 Task: Find connections with filter location Shīshgarh with filter topic #Mindfulnesswith filter profile language French with filter current company NPTEL with filter school Gujarat University with filter industry Fisheries with filter service category Nonprofit Consulting with filter keywords title Merchandising Associate
Action: Mouse moved to (701, 98)
Screenshot: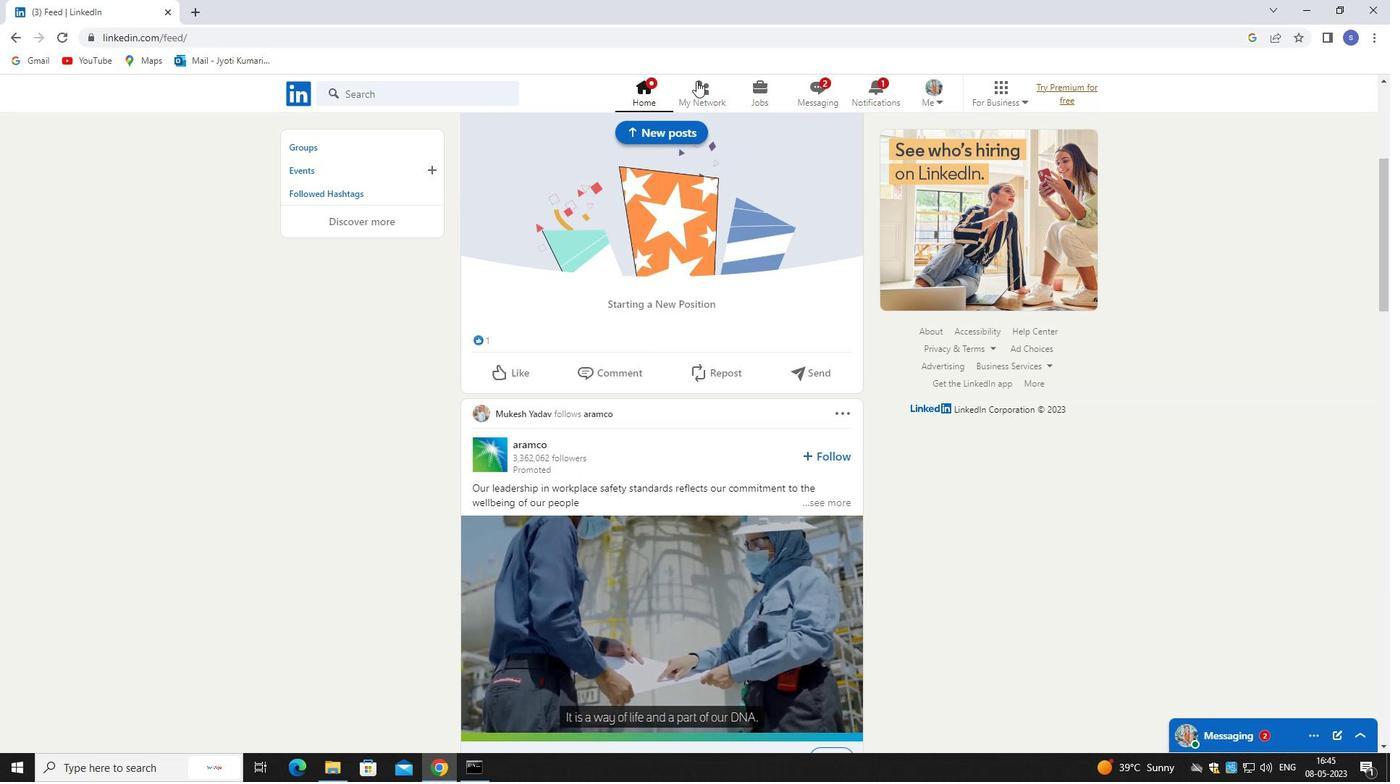 
Action: Mouse pressed left at (701, 98)
Screenshot: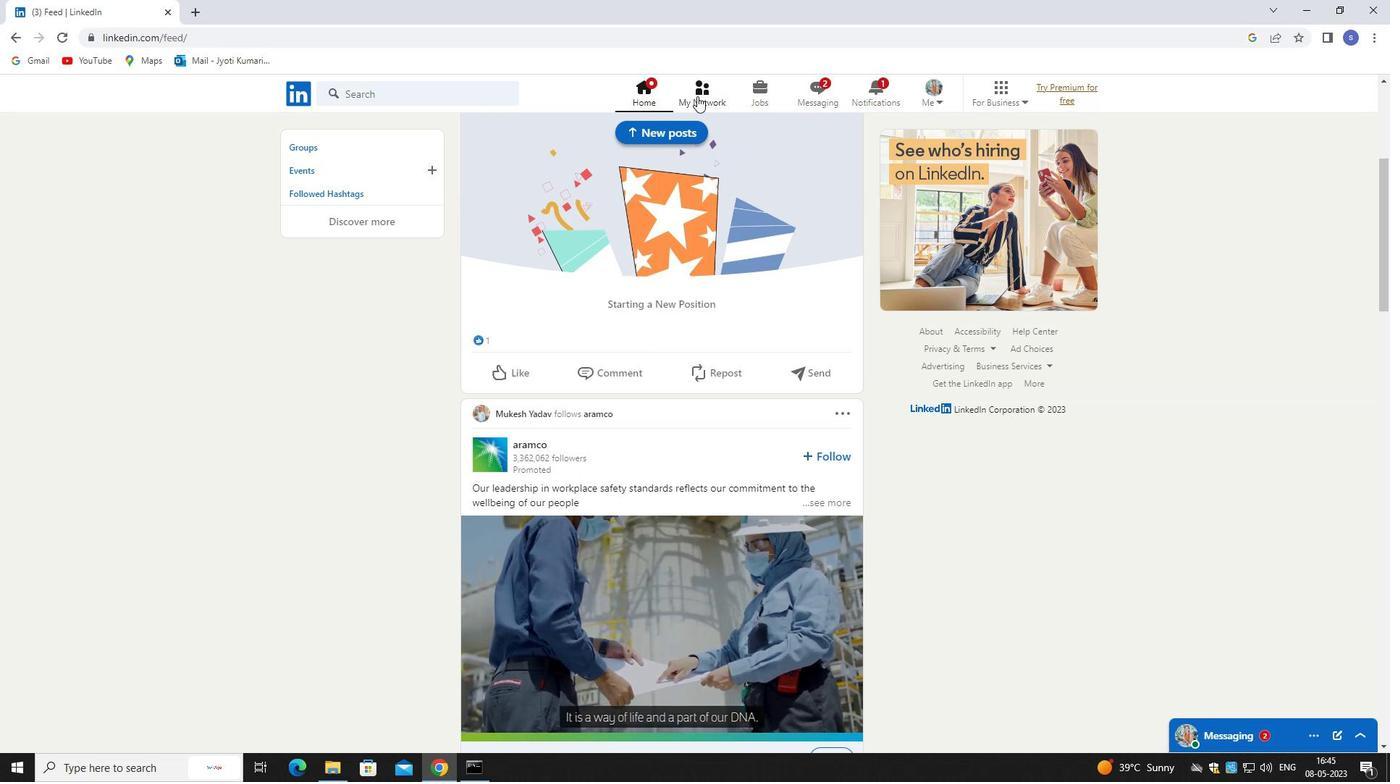 
Action: Mouse moved to (702, 98)
Screenshot: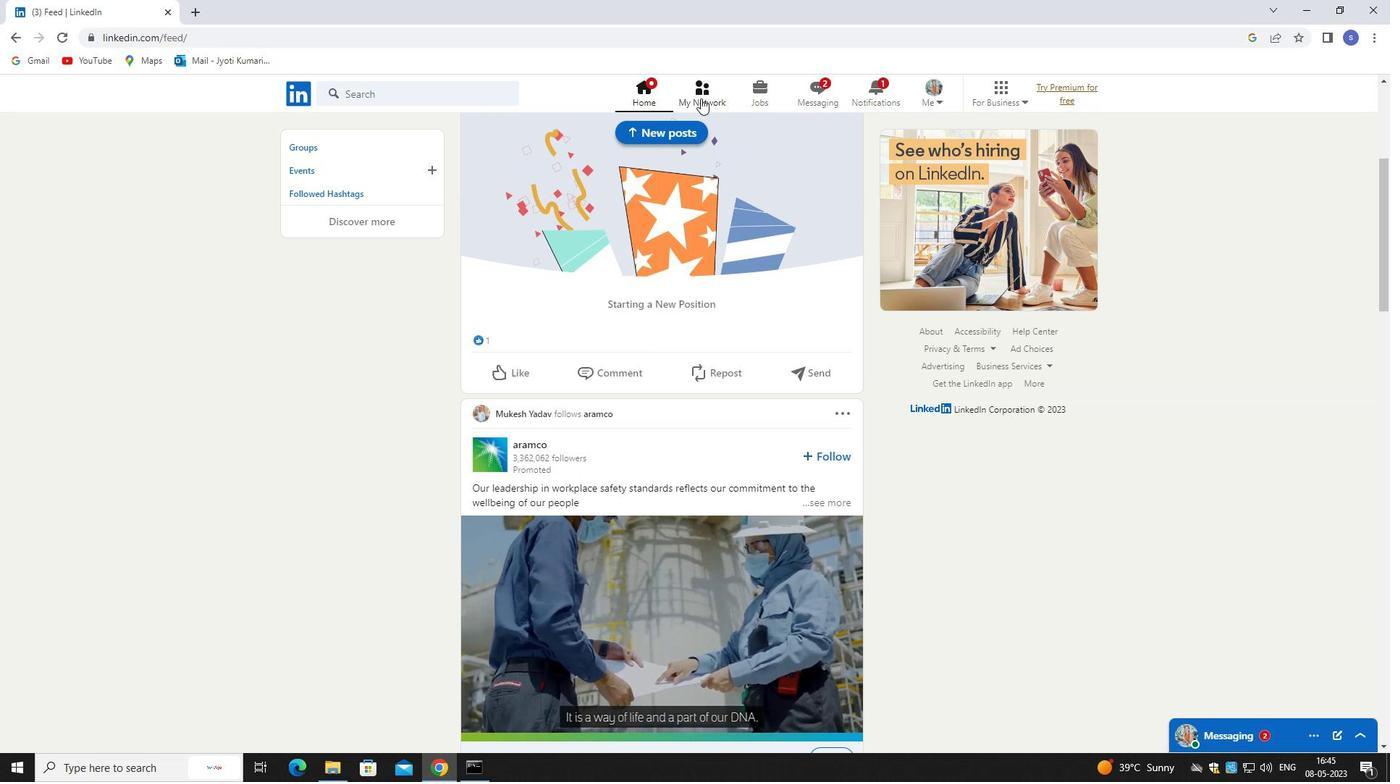 
Action: Mouse pressed left at (702, 98)
Screenshot: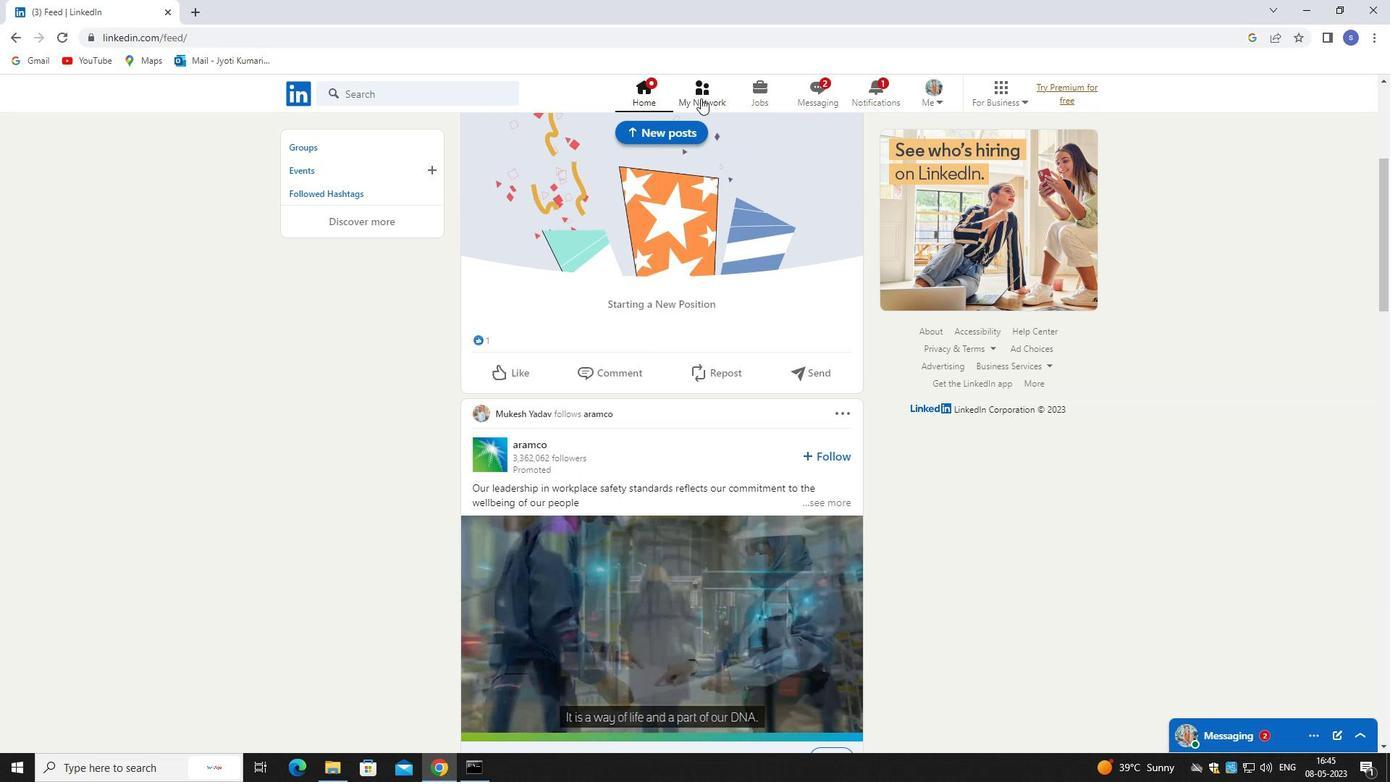 
Action: Mouse moved to (370, 168)
Screenshot: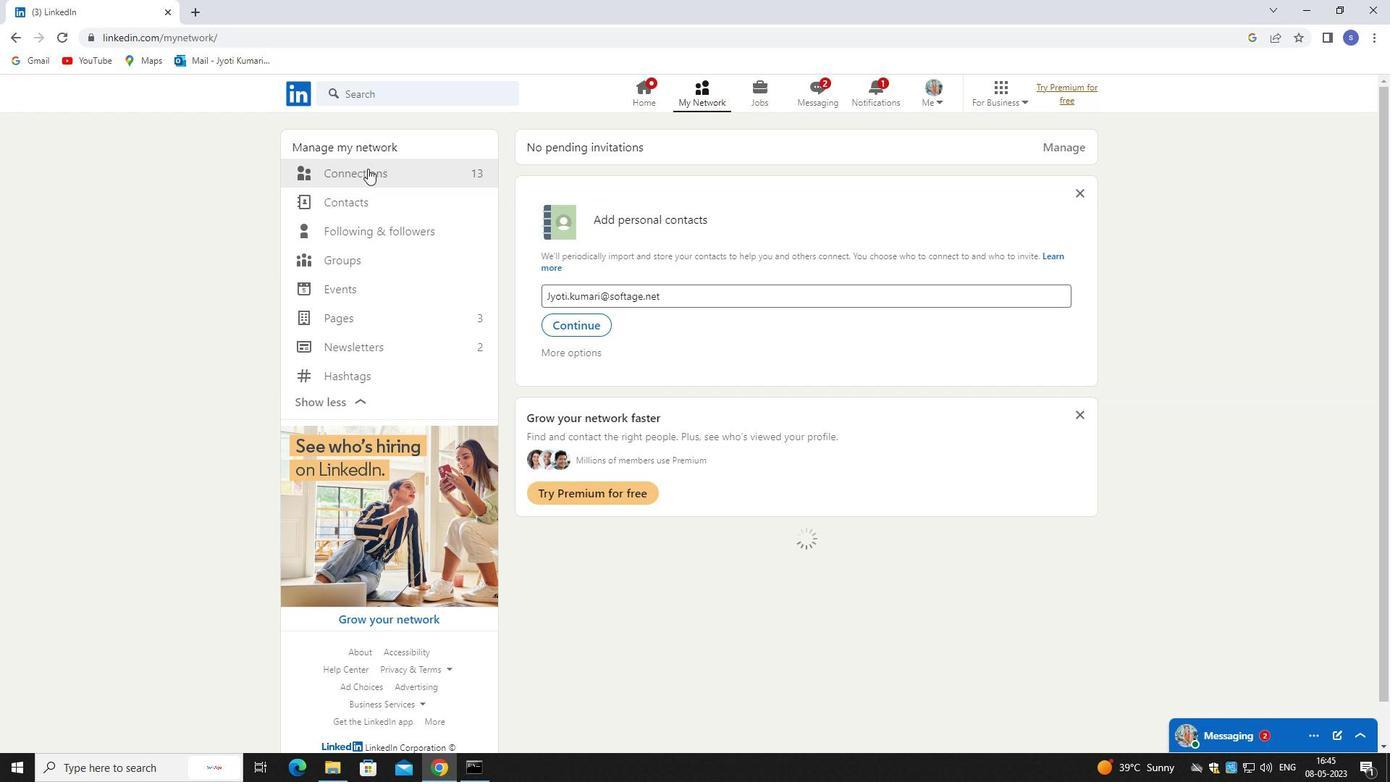 
Action: Mouse pressed left at (370, 168)
Screenshot: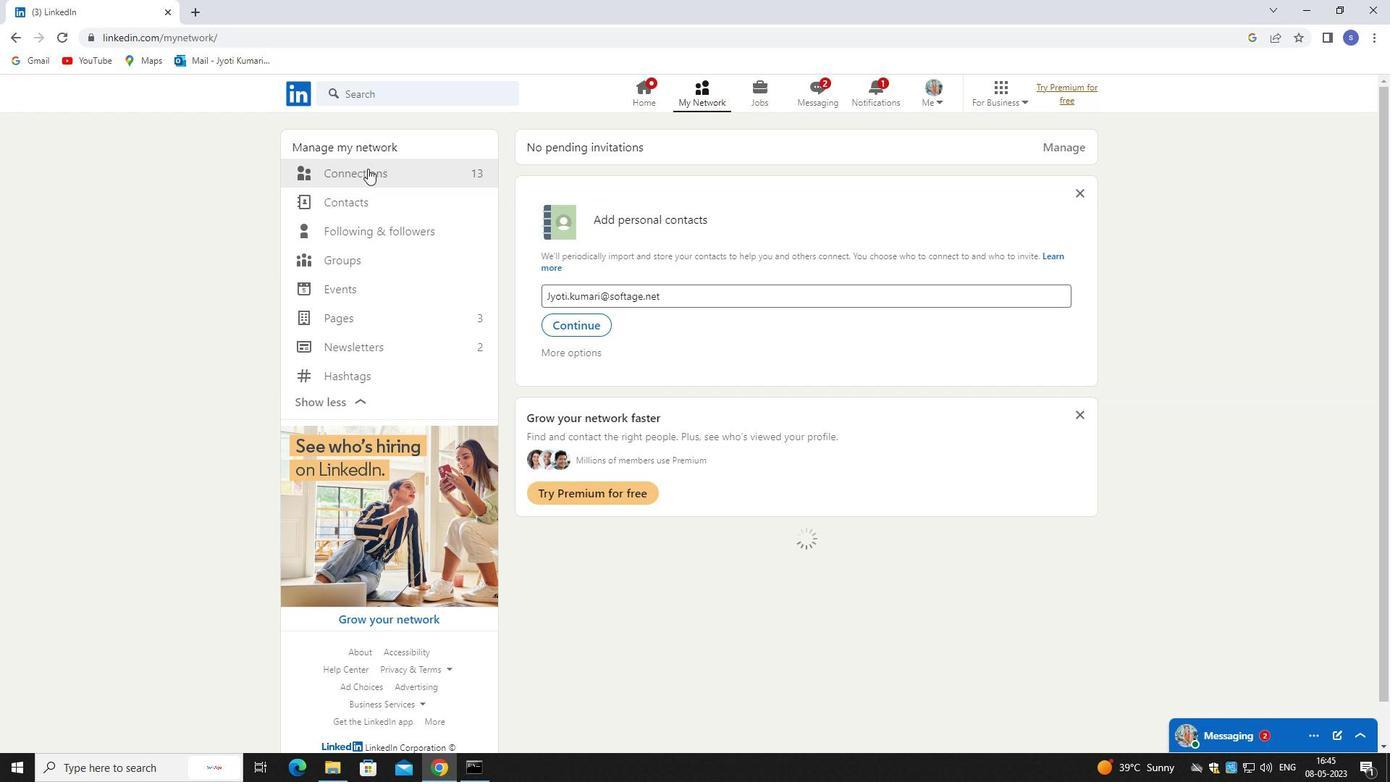 
Action: Mouse pressed left at (370, 168)
Screenshot: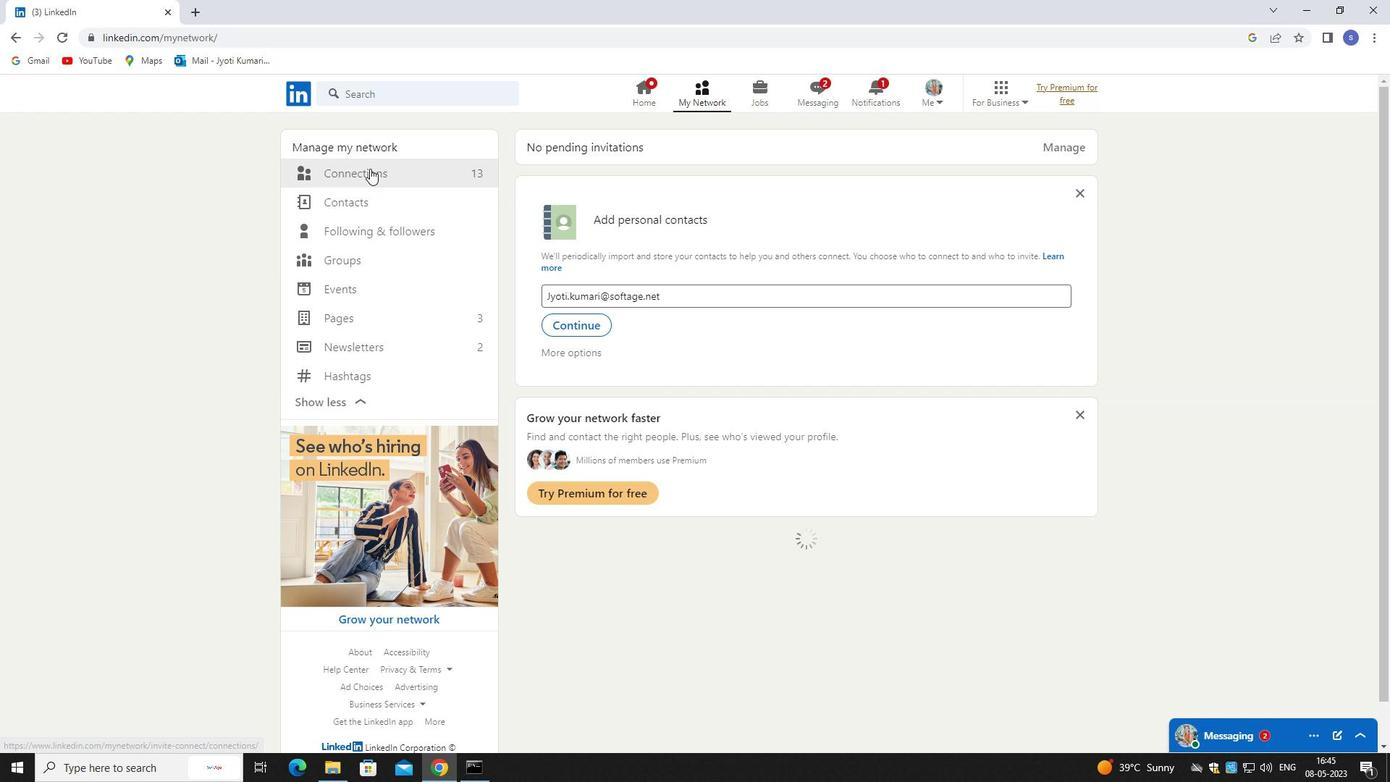 
Action: Mouse moved to (801, 169)
Screenshot: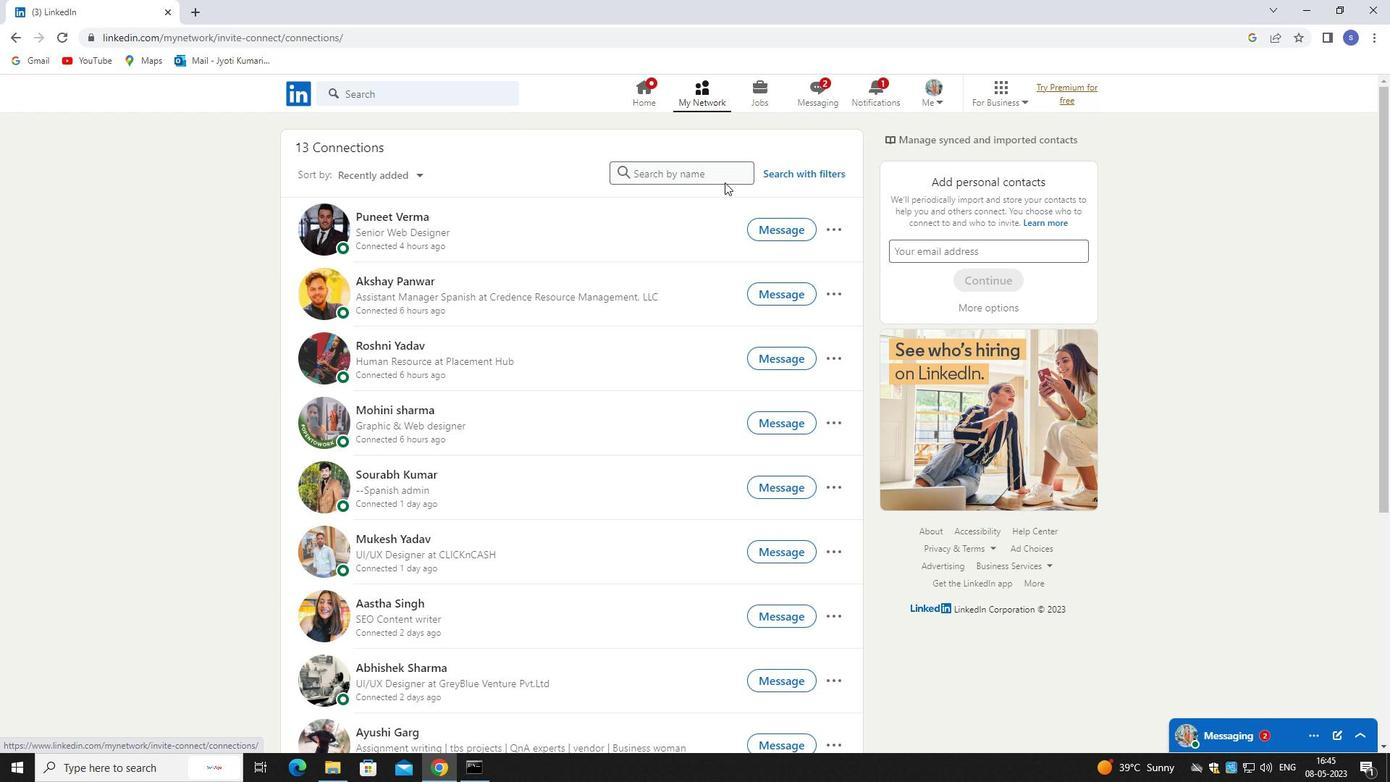 
Action: Mouse pressed left at (801, 169)
Screenshot: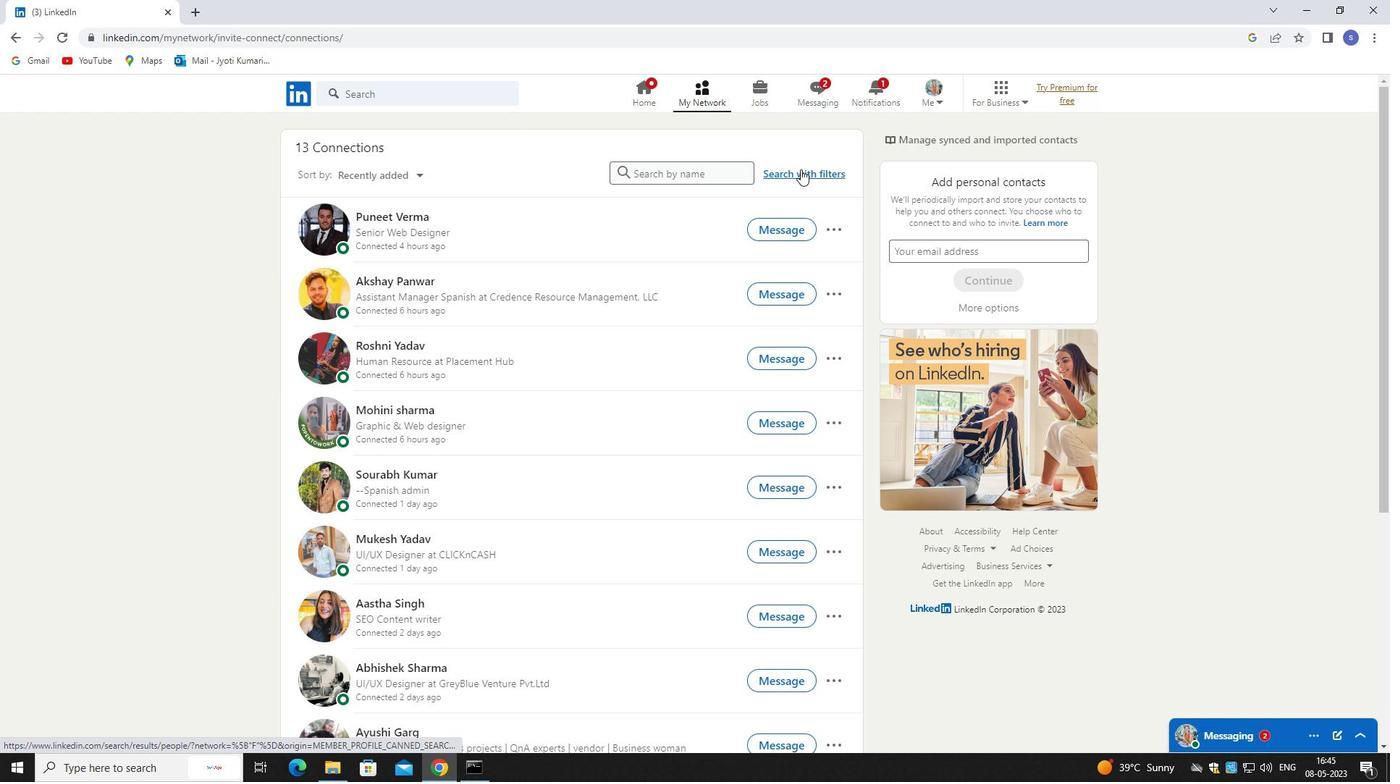 
Action: Mouse moved to (744, 136)
Screenshot: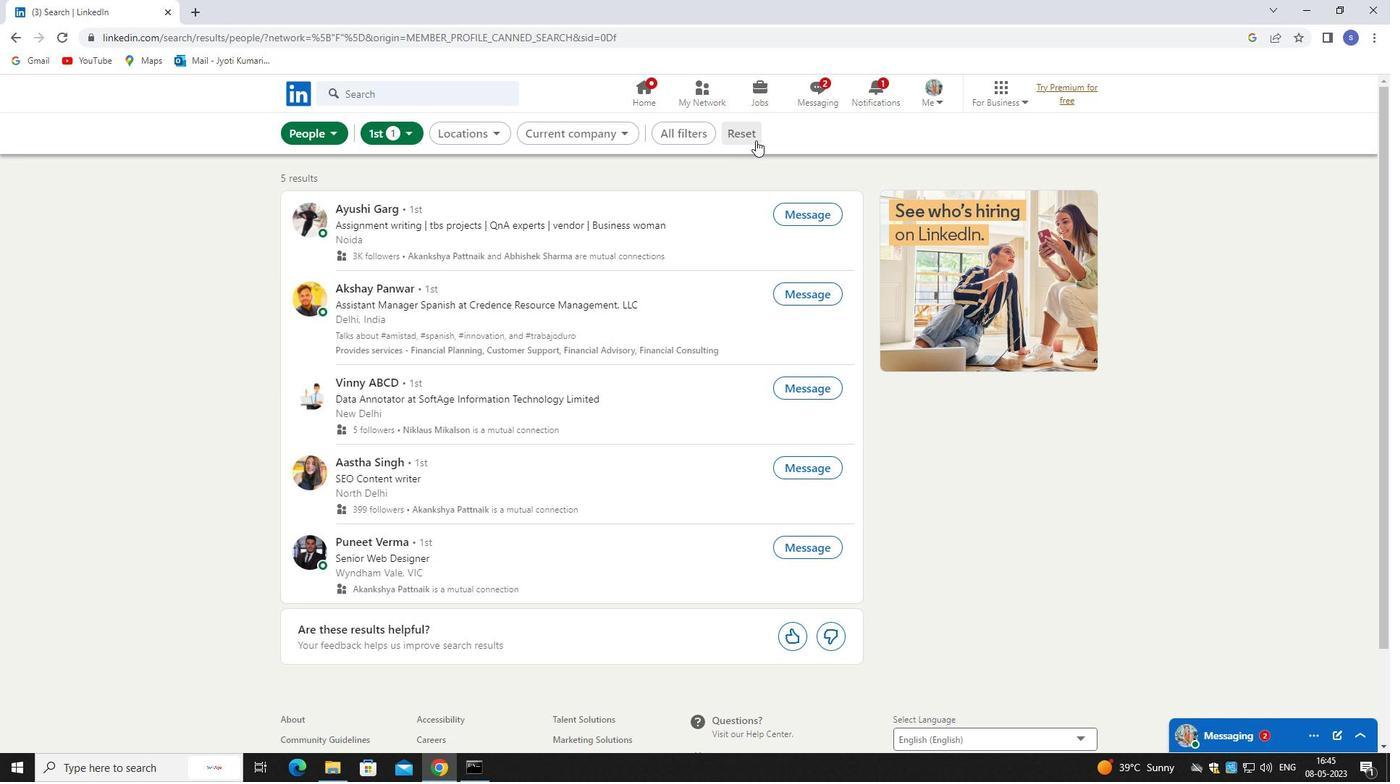 
Action: Mouse pressed left at (744, 136)
Screenshot: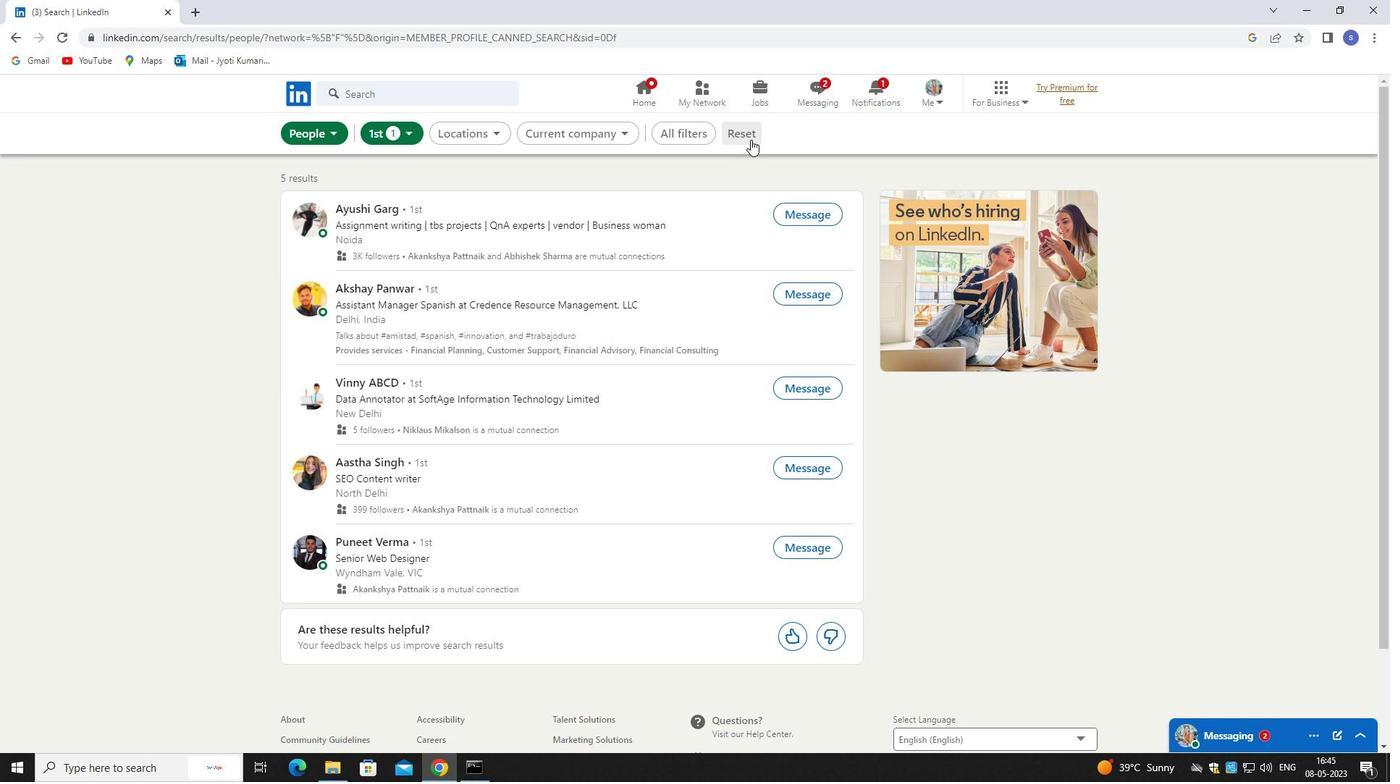 
Action: Mouse moved to (714, 135)
Screenshot: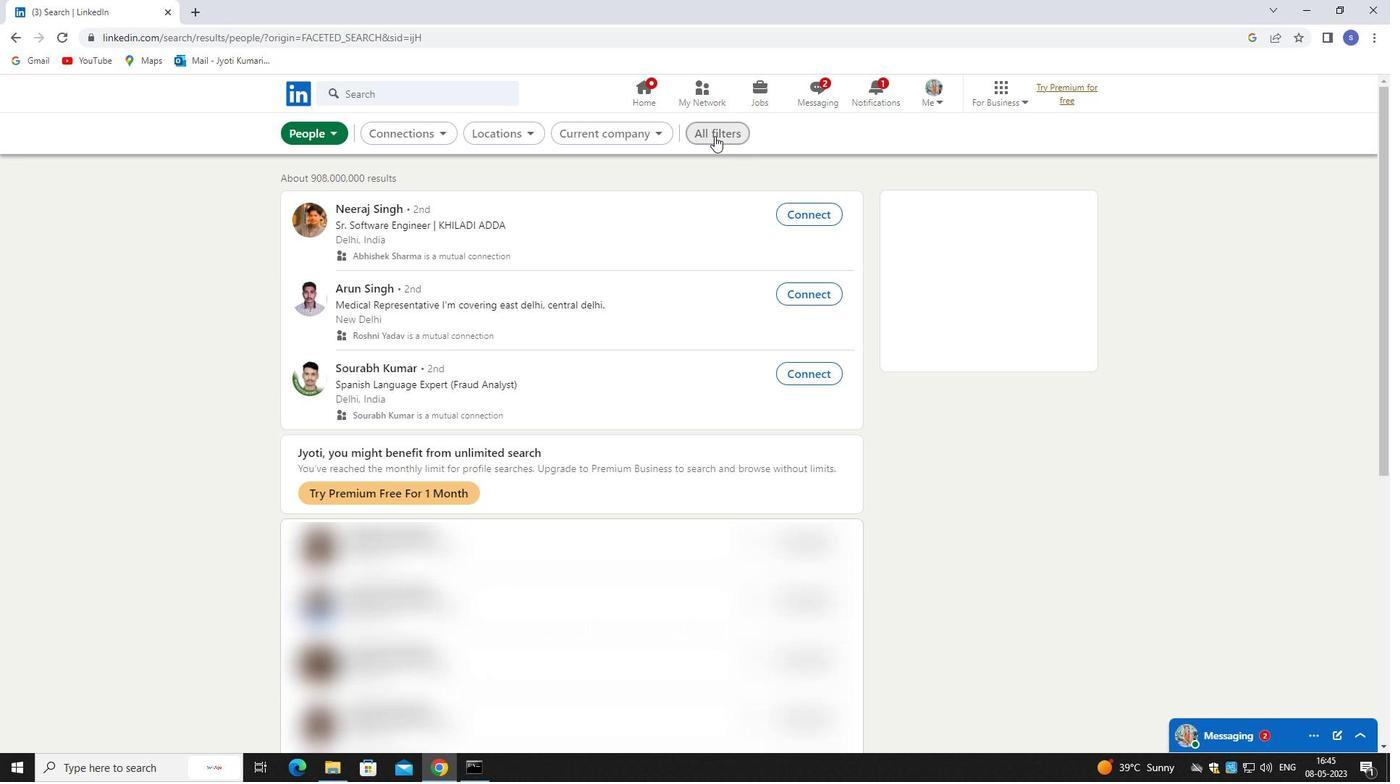 
Action: Mouse pressed left at (714, 135)
Screenshot: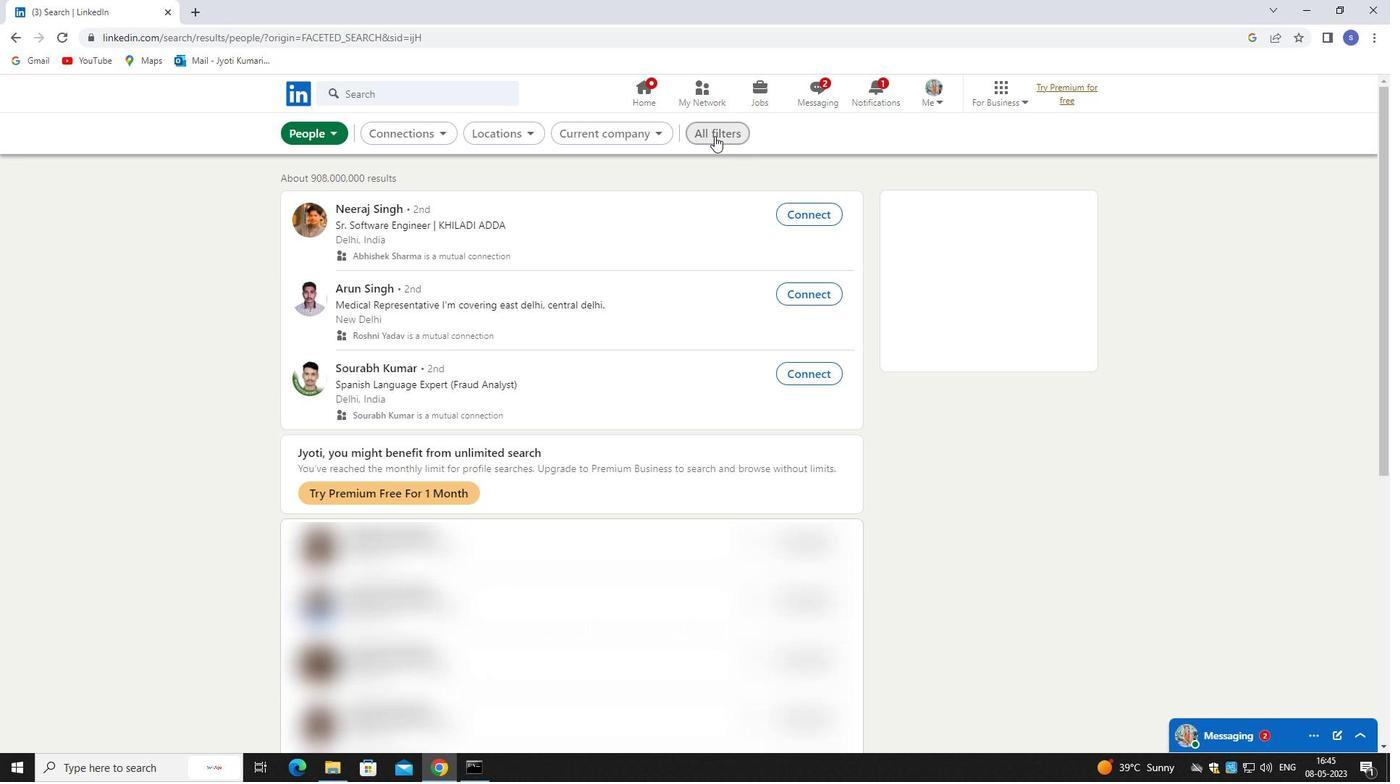 
Action: Mouse moved to (1227, 574)
Screenshot: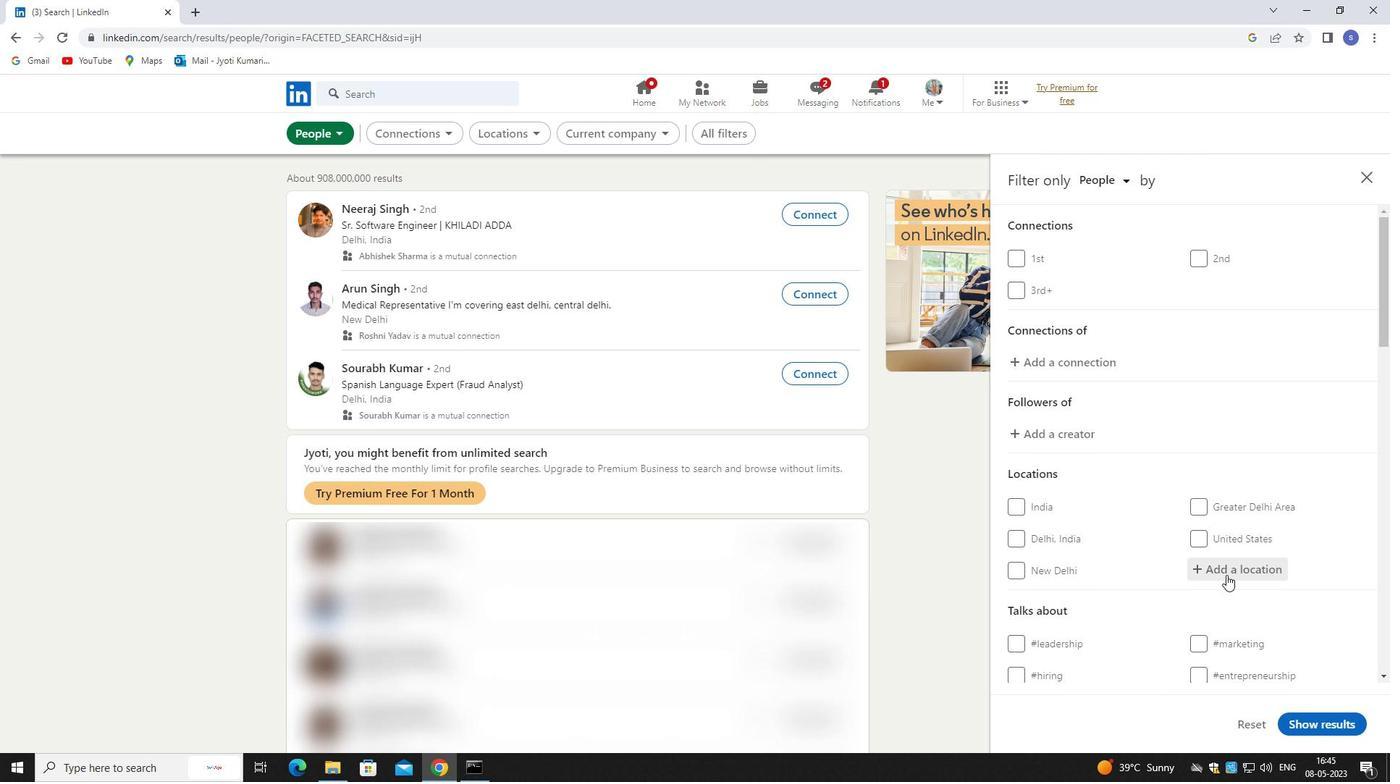 
Action: Mouse pressed left at (1227, 574)
Screenshot: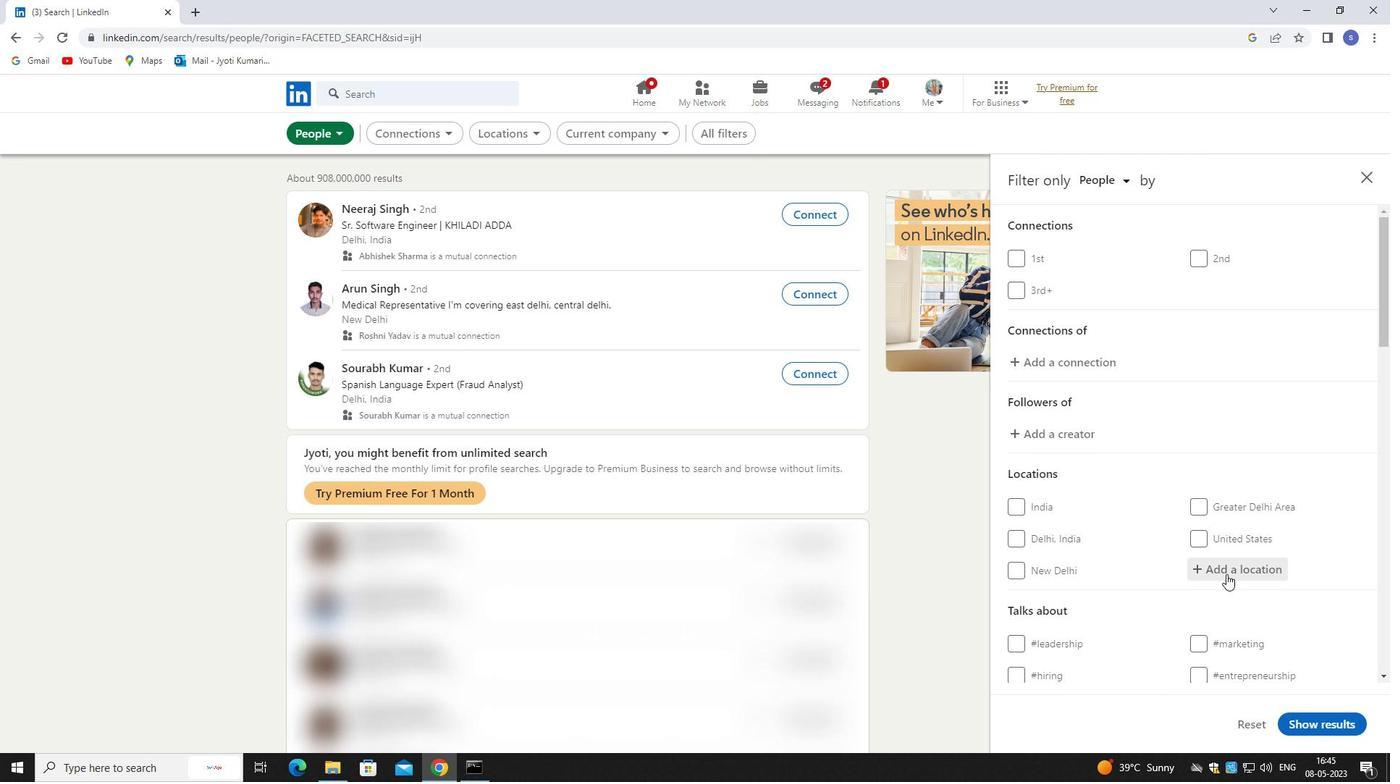 
Action: Mouse moved to (1148, 577)
Screenshot: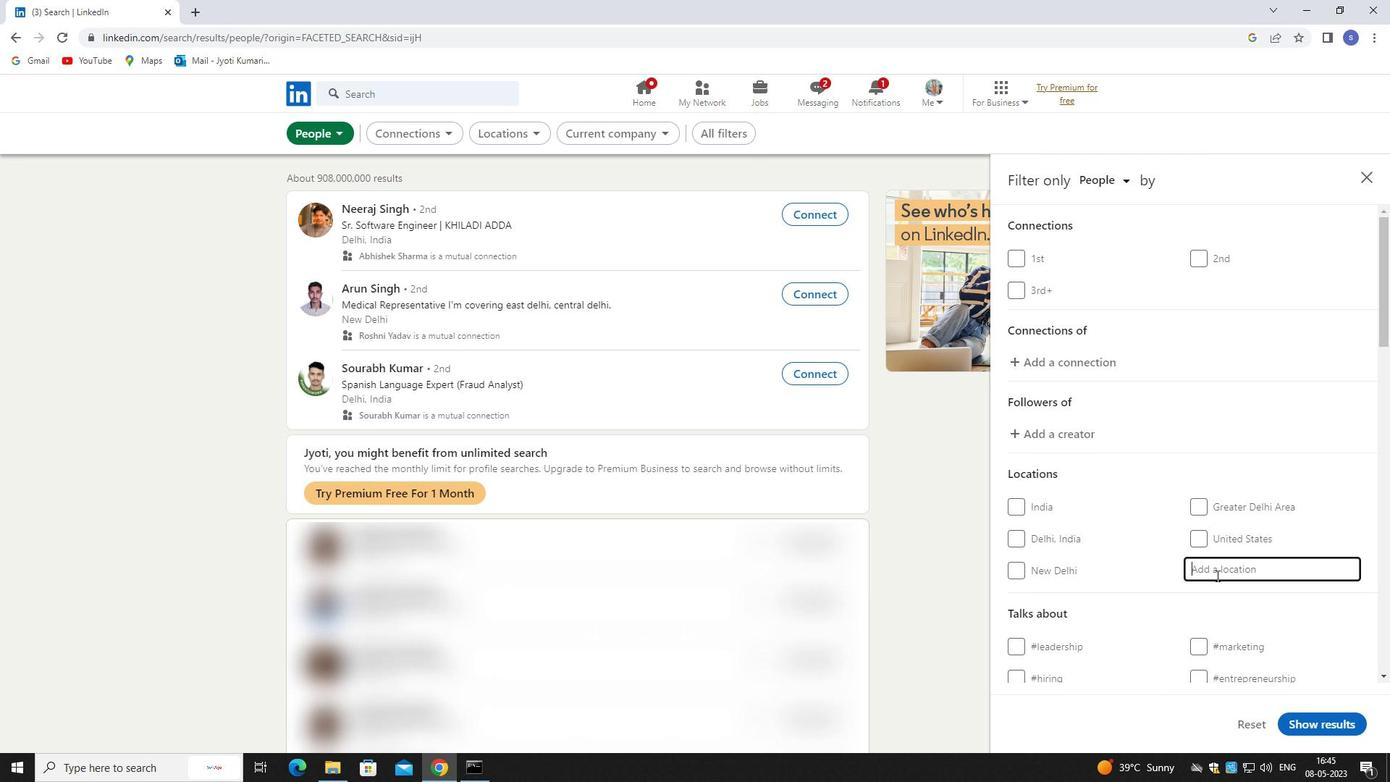 
Action: Key pressed shisgar
Screenshot: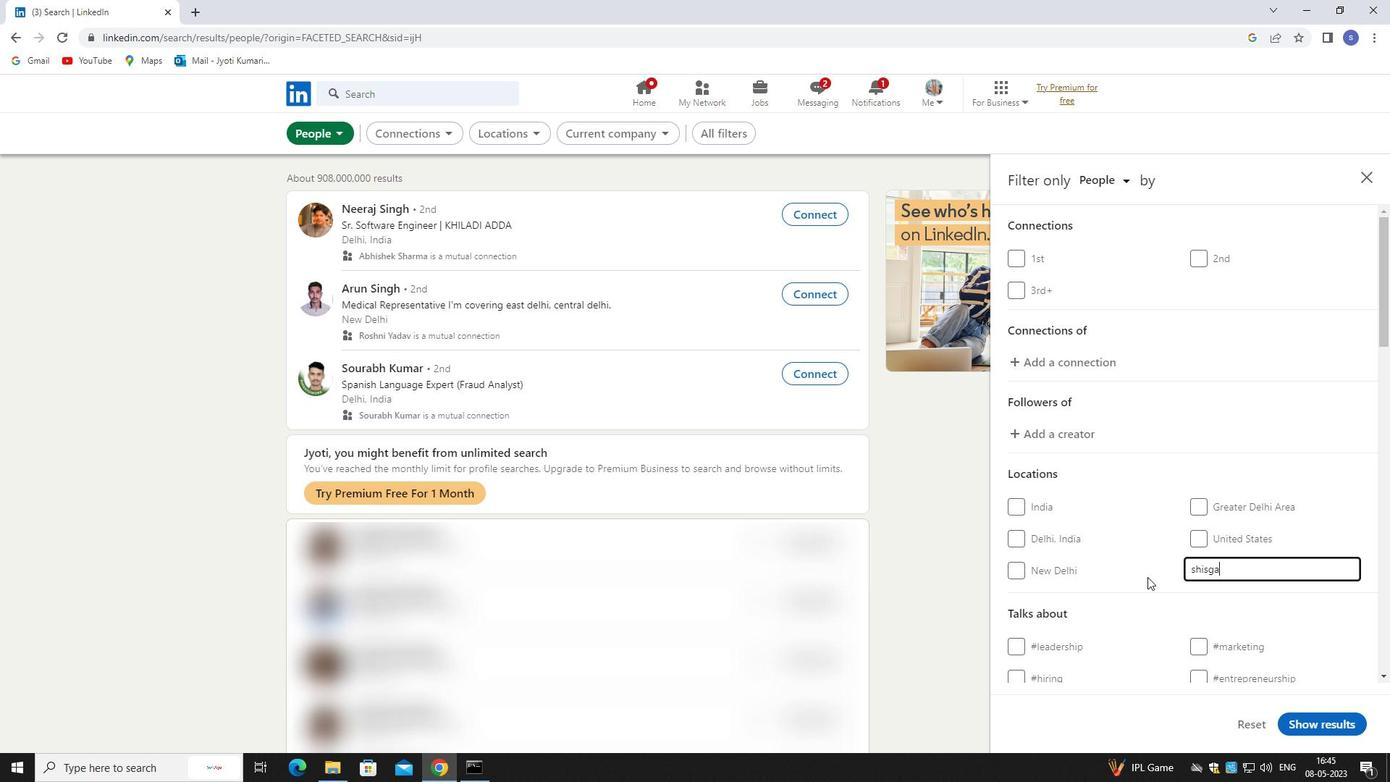 
Action: Mouse moved to (1157, 576)
Screenshot: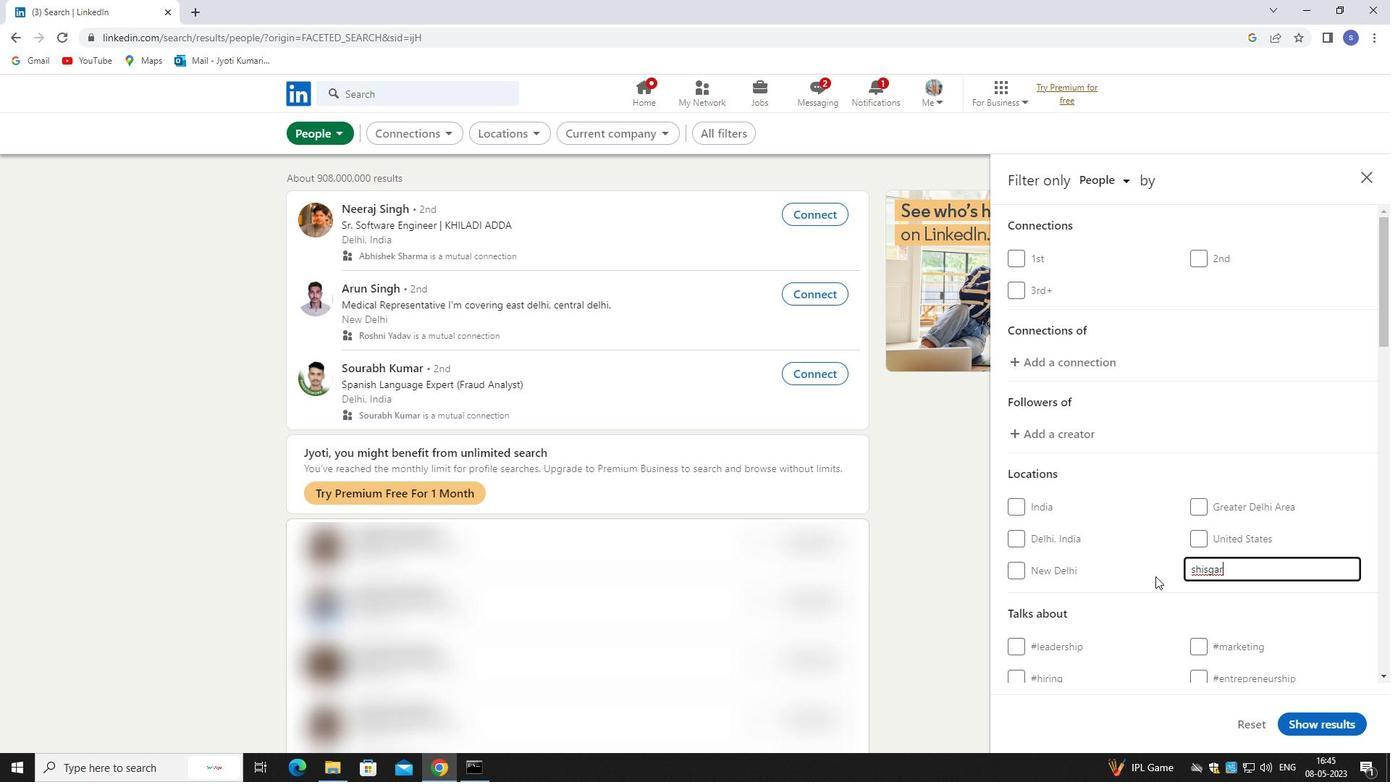 
Action: Key pressed h
Screenshot: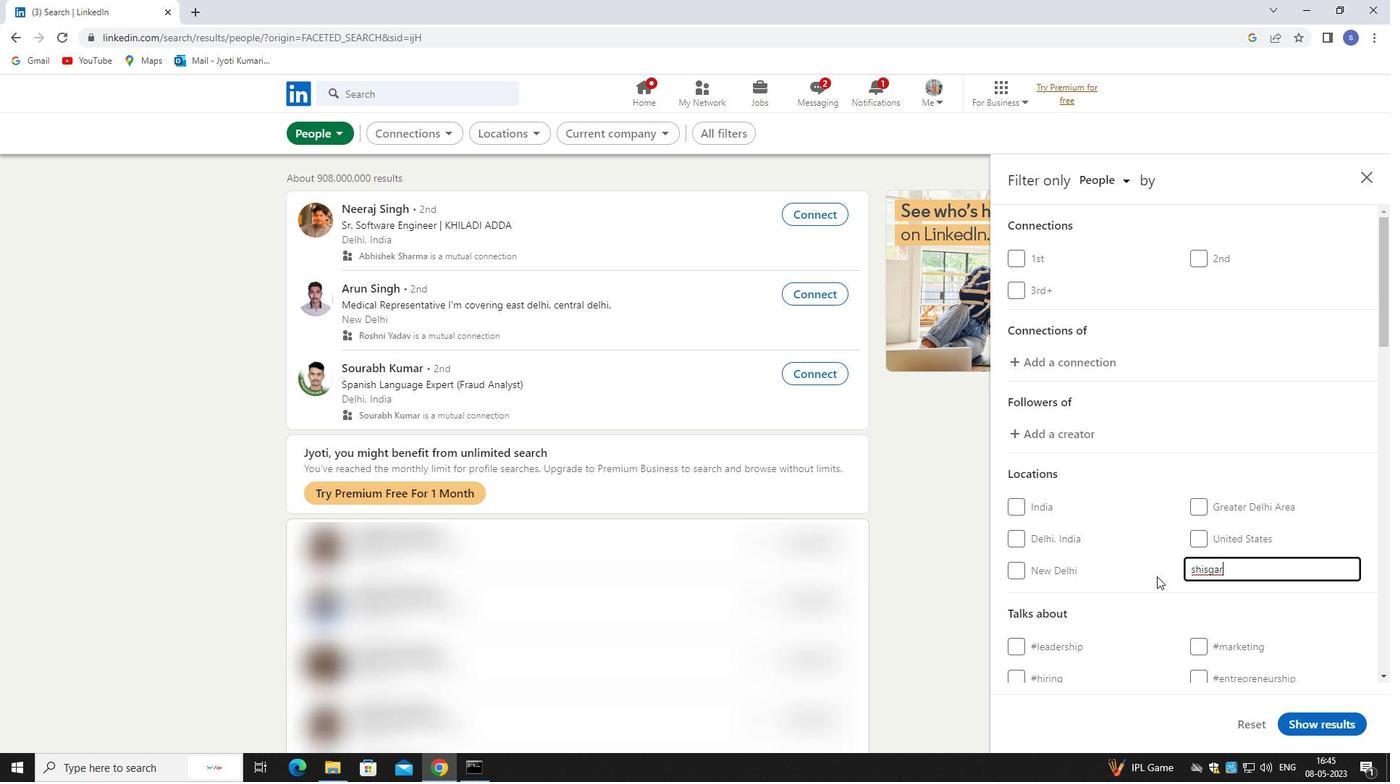 
Action: Mouse moved to (1293, 572)
Screenshot: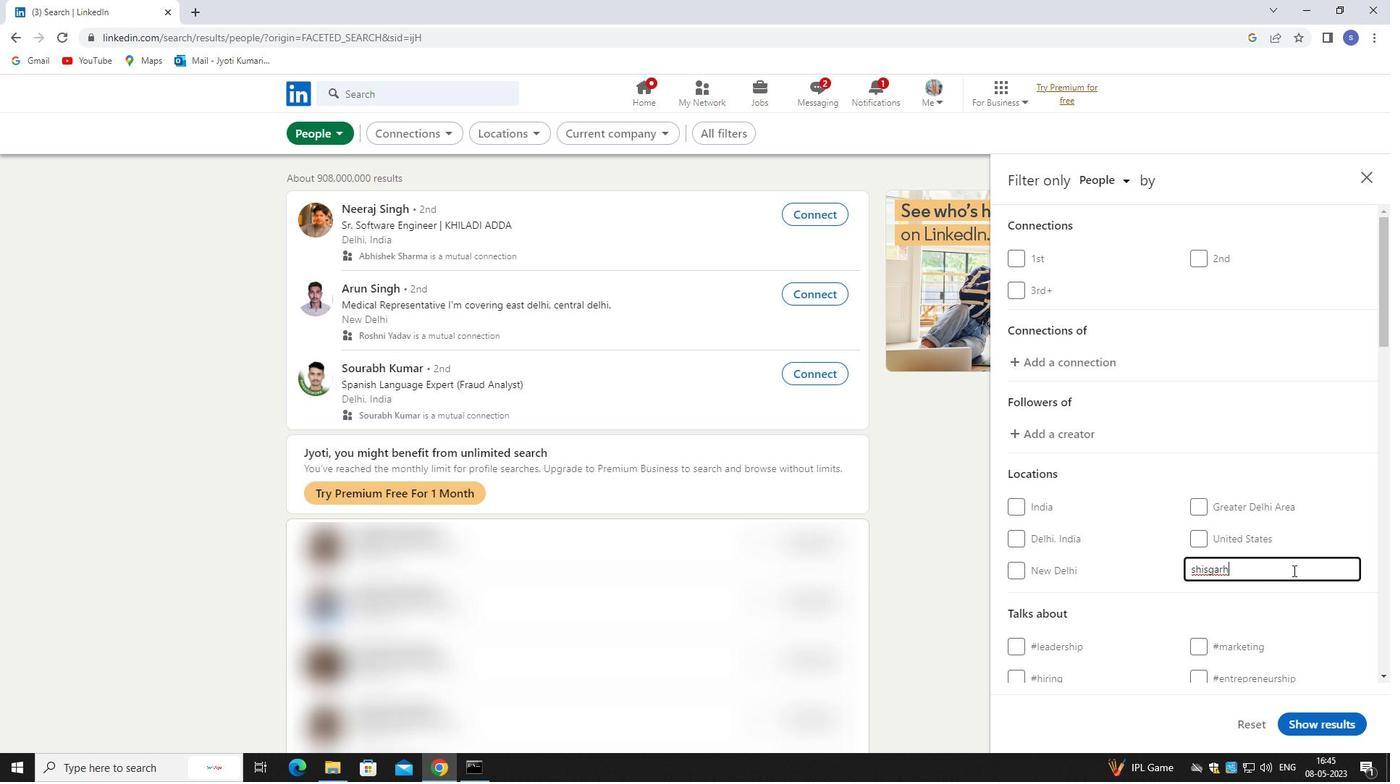 
Action: Mouse scrolled (1293, 571) with delta (0, 0)
Screenshot: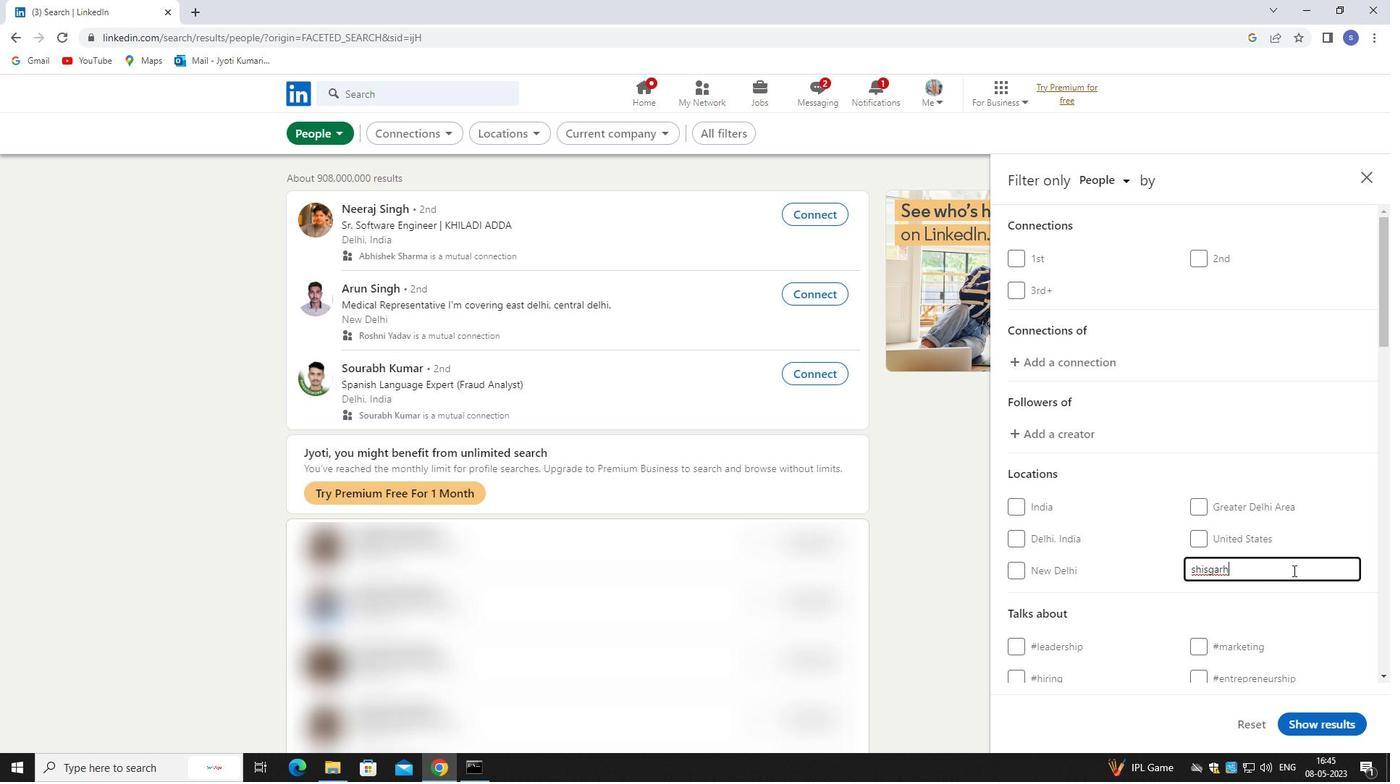 
Action: Mouse moved to (1293, 575)
Screenshot: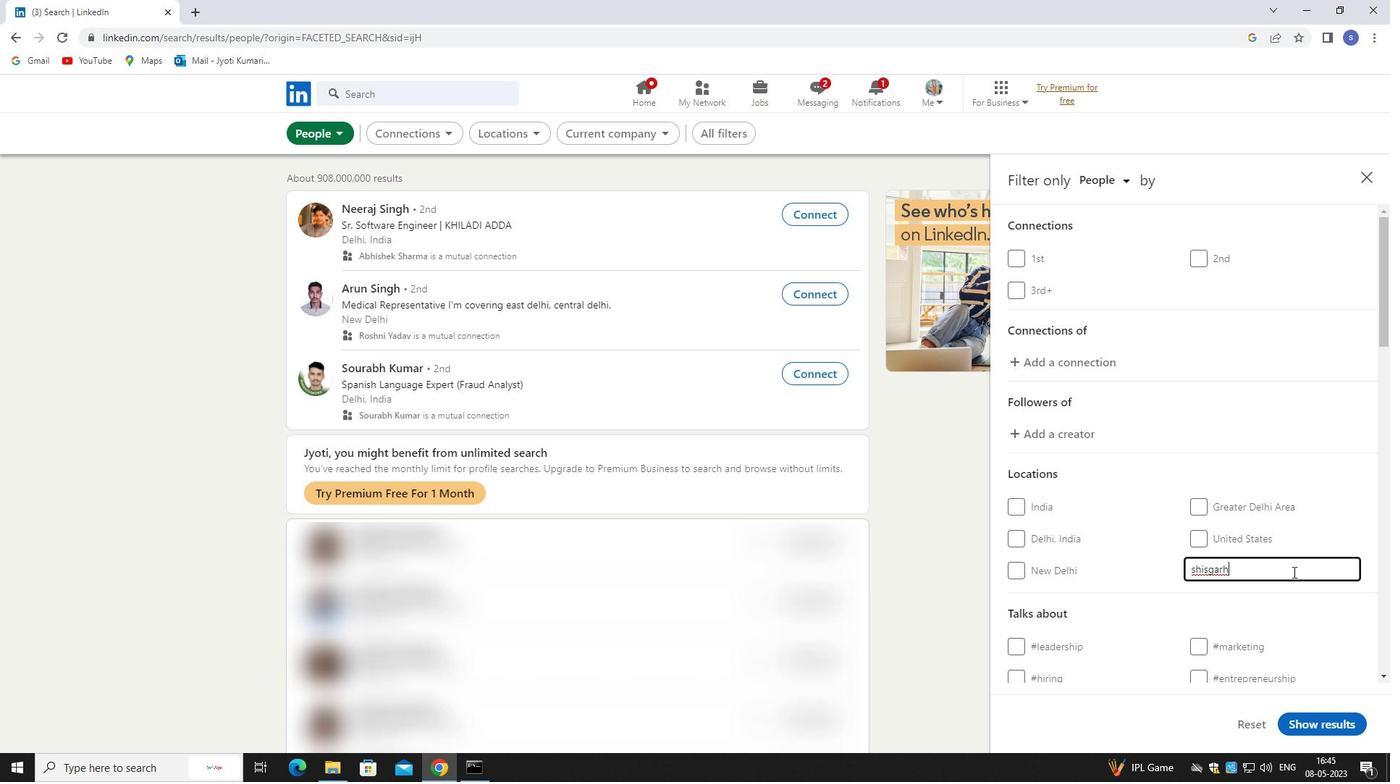 
Action: Mouse scrolled (1293, 574) with delta (0, 0)
Screenshot: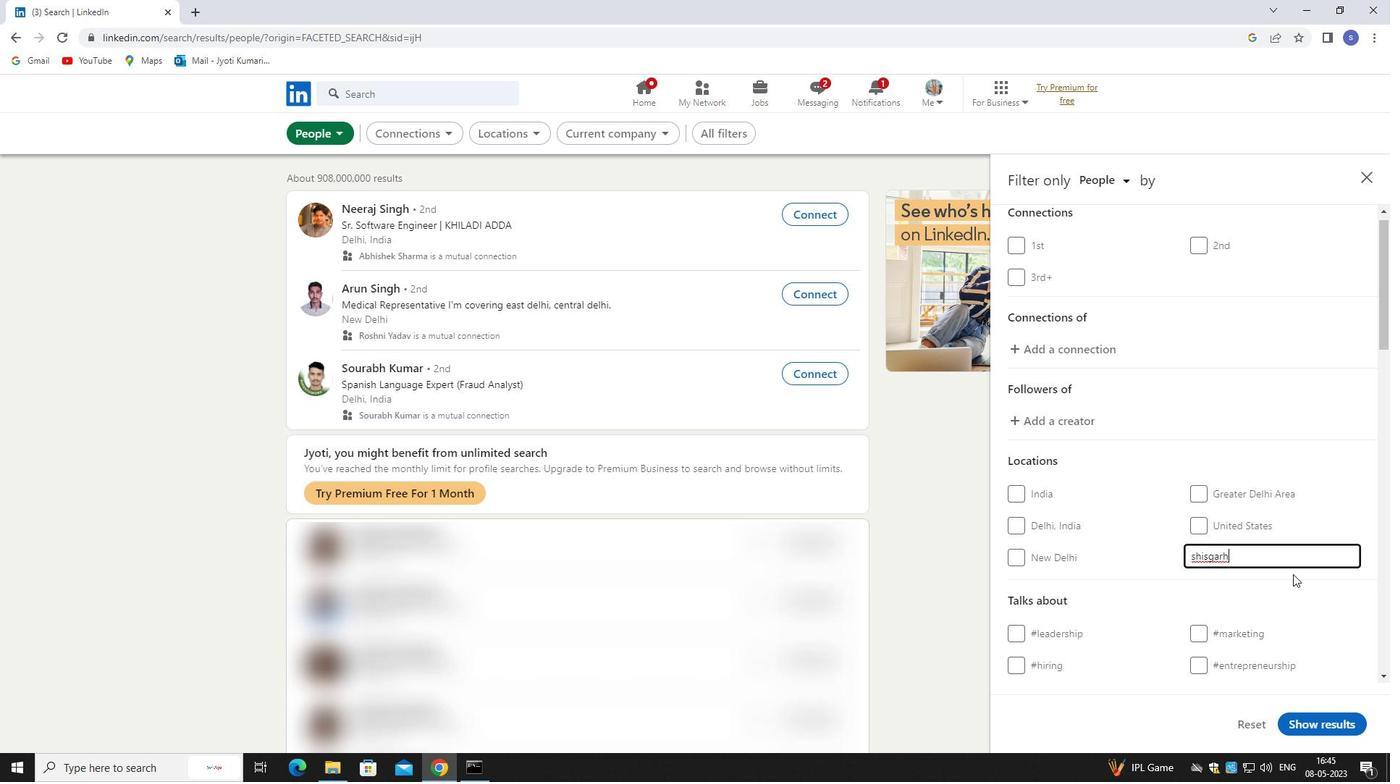 
Action: Mouse moved to (1211, 420)
Screenshot: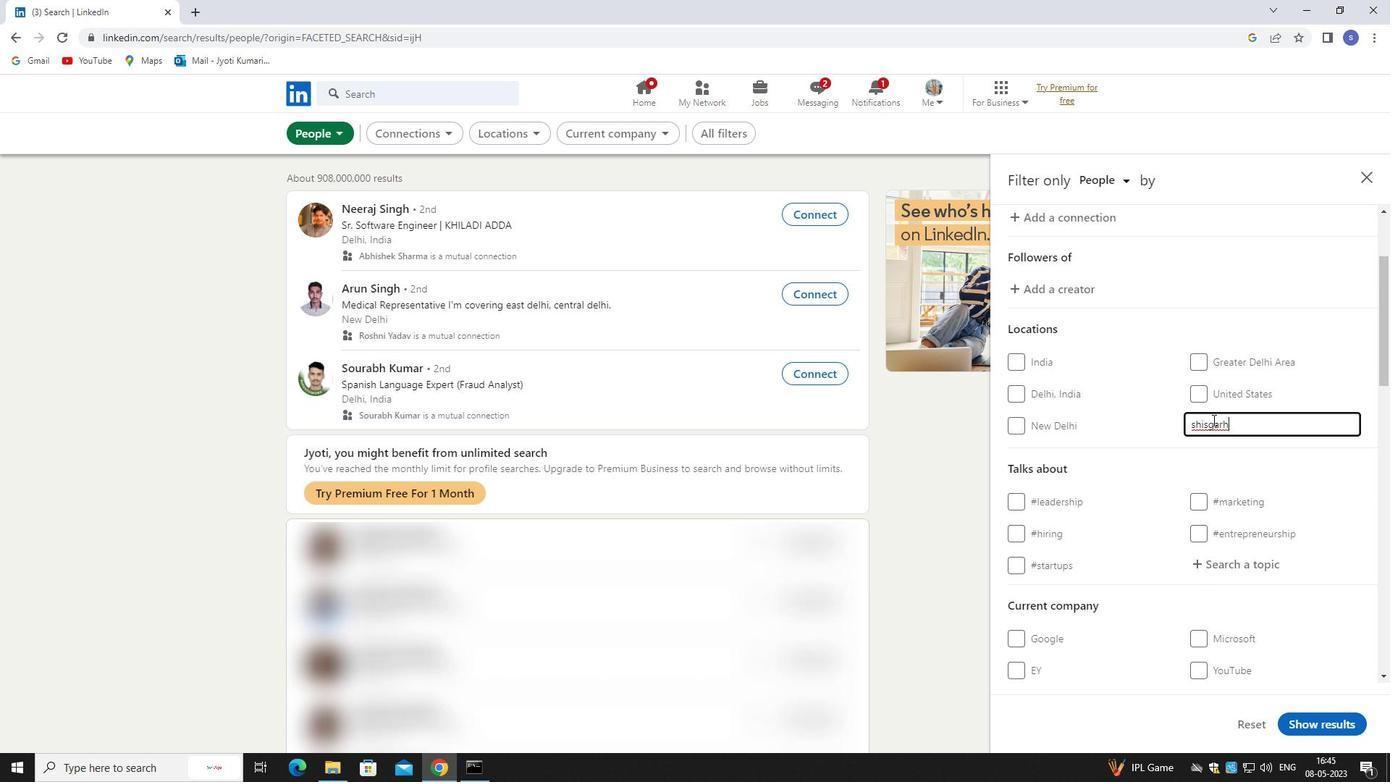 
Action: Mouse pressed left at (1211, 420)
Screenshot: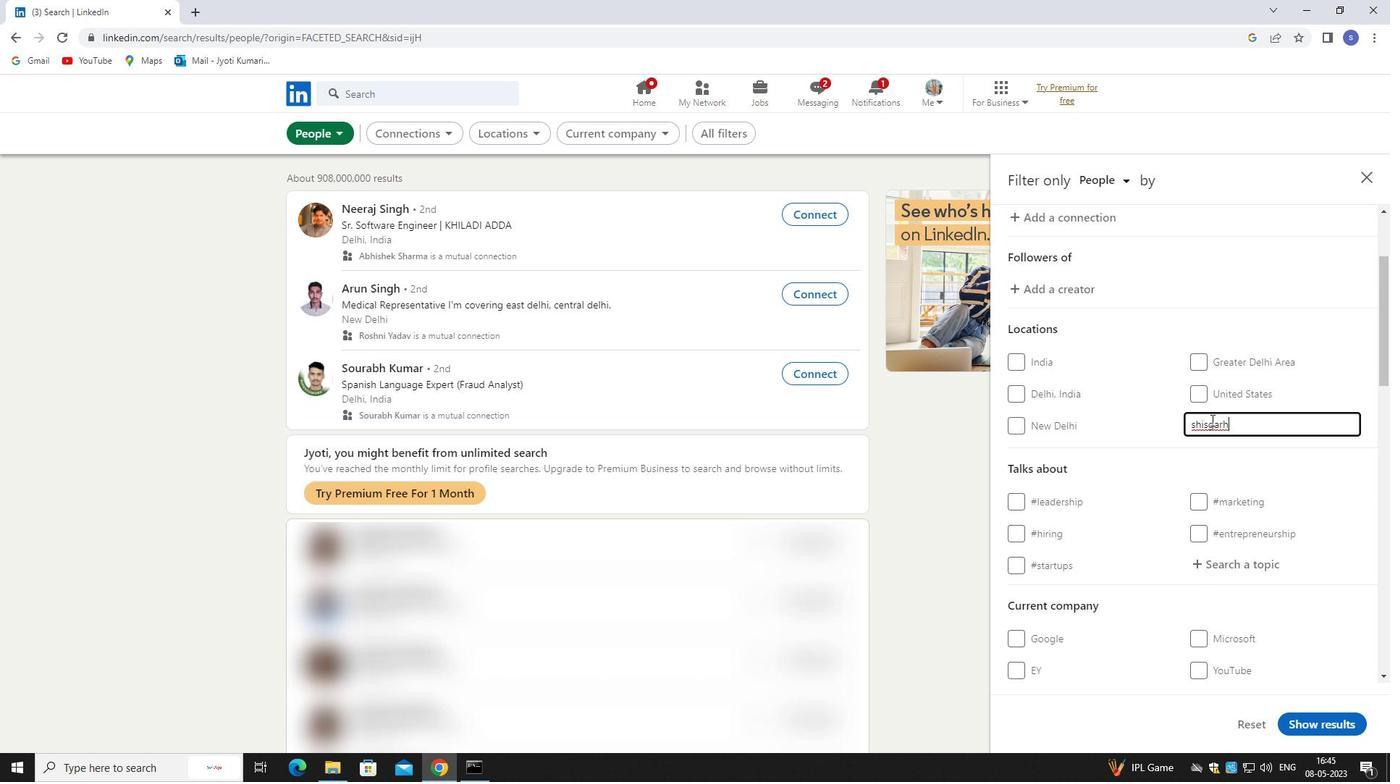
Action: Mouse moved to (1207, 436)
Screenshot: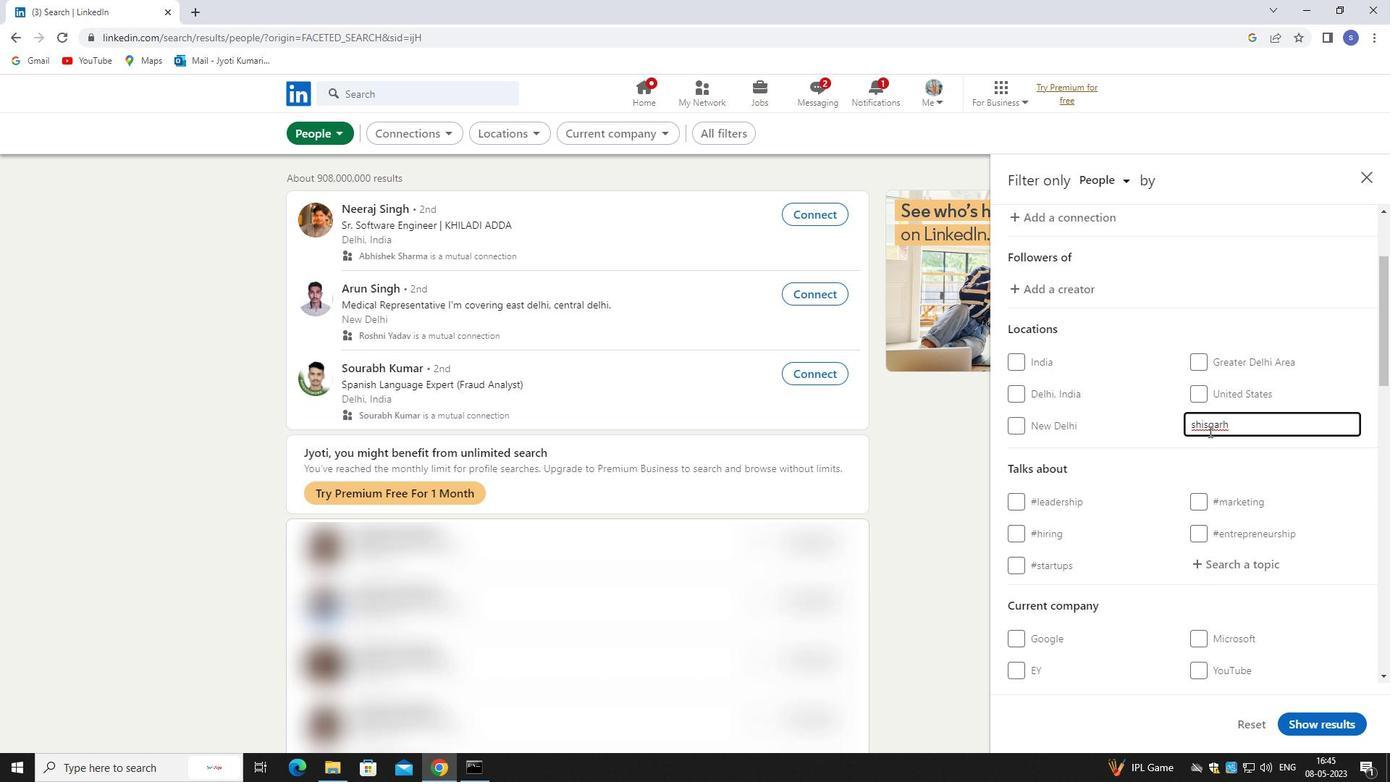 
Action: Key pressed h
Screenshot: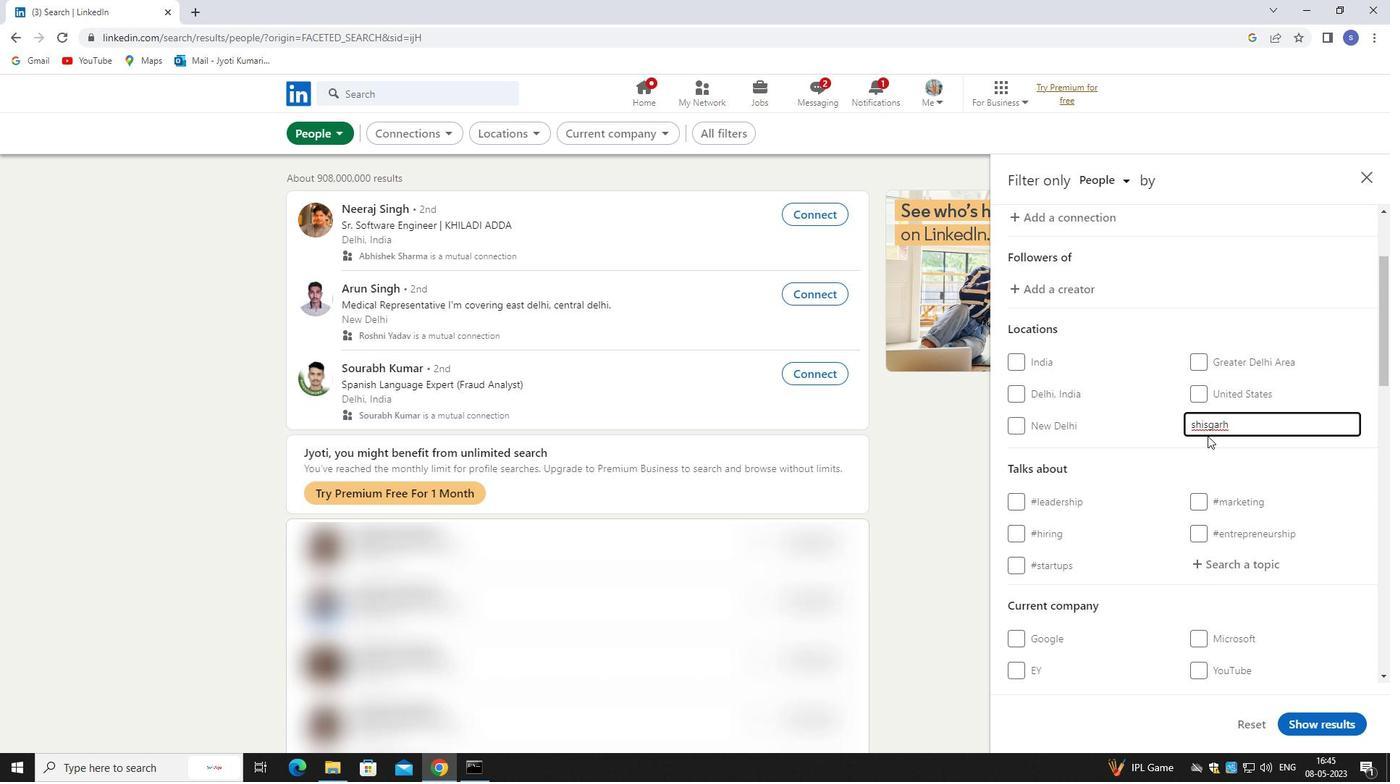 
Action: Mouse moved to (1205, 493)
Screenshot: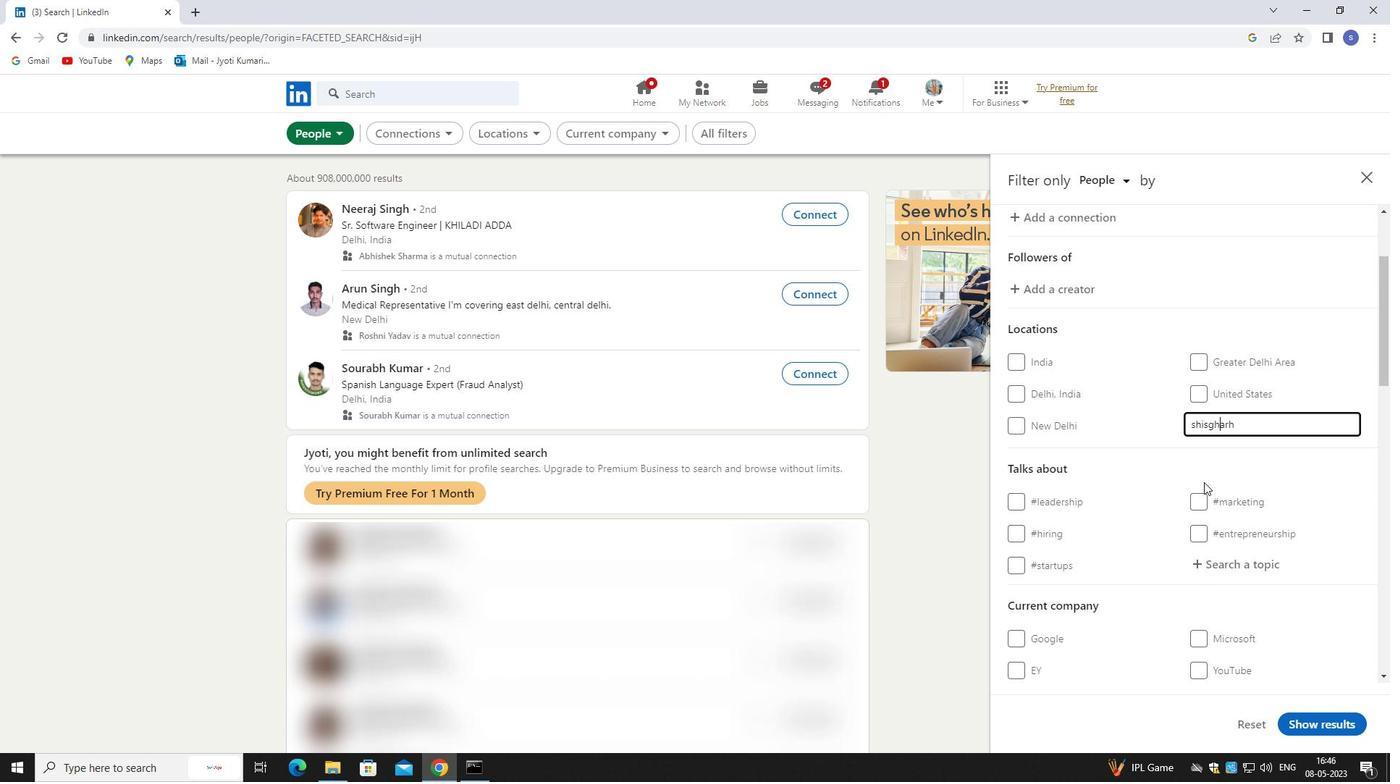 
Action: Mouse scrolled (1205, 492) with delta (0, 0)
Screenshot: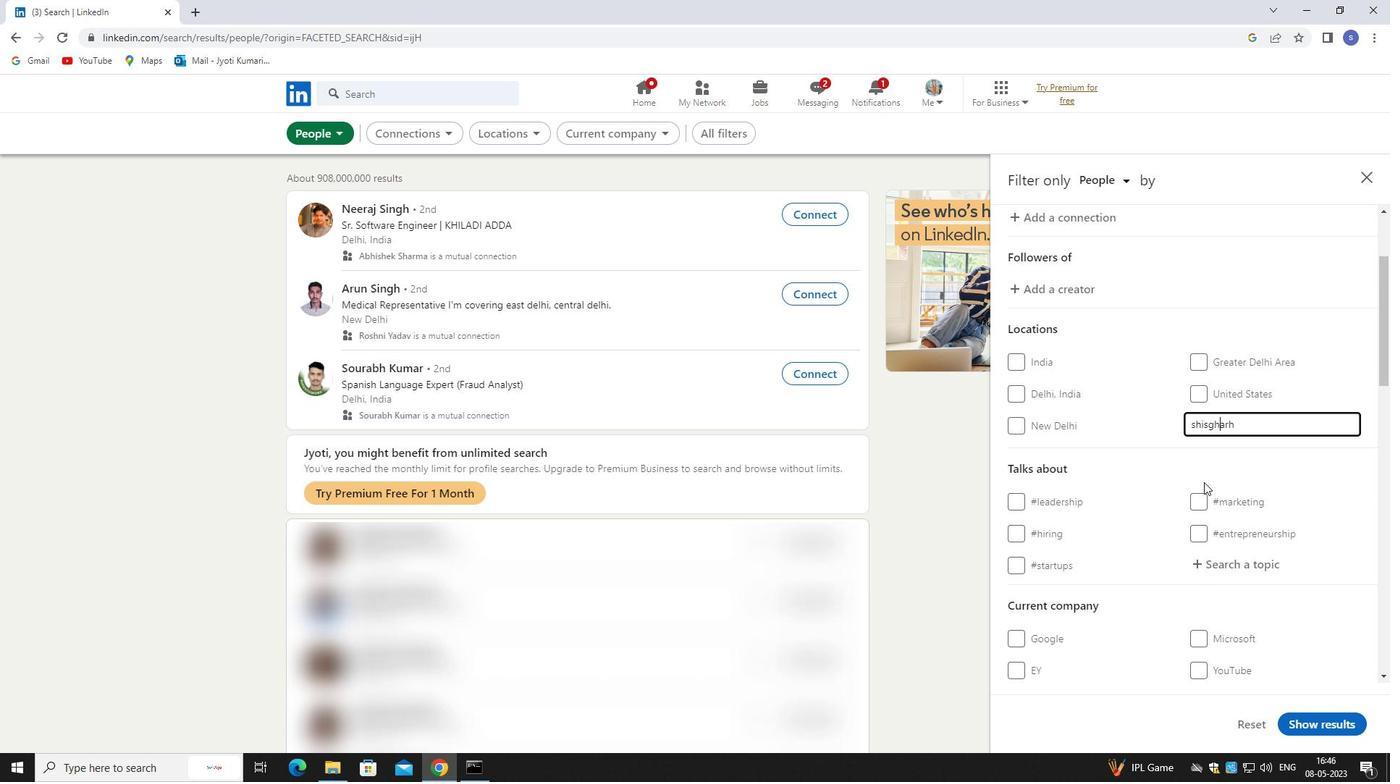 
Action: Mouse moved to (1205, 494)
Screenshot: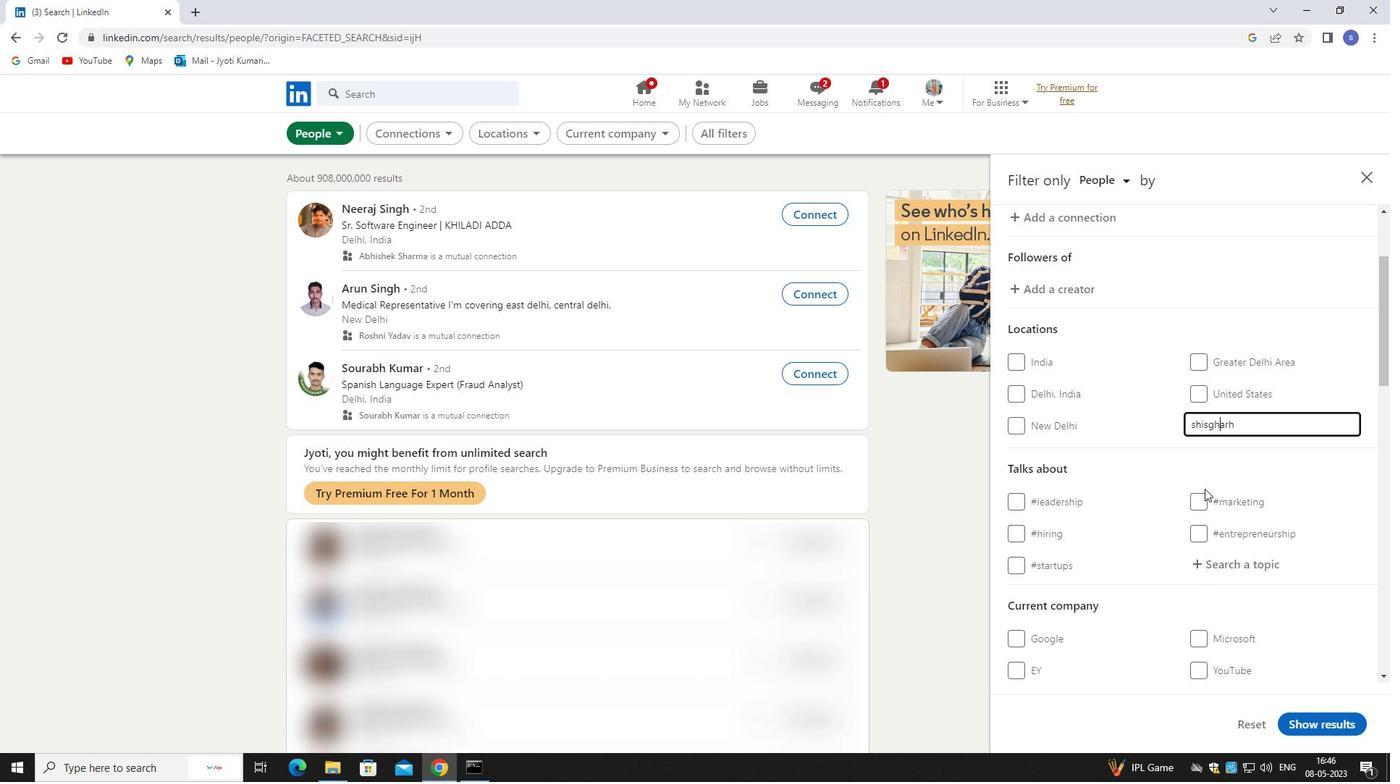 
Action: Mouse scrolled (1205, 493) with delta (0, 0)
Screenshot: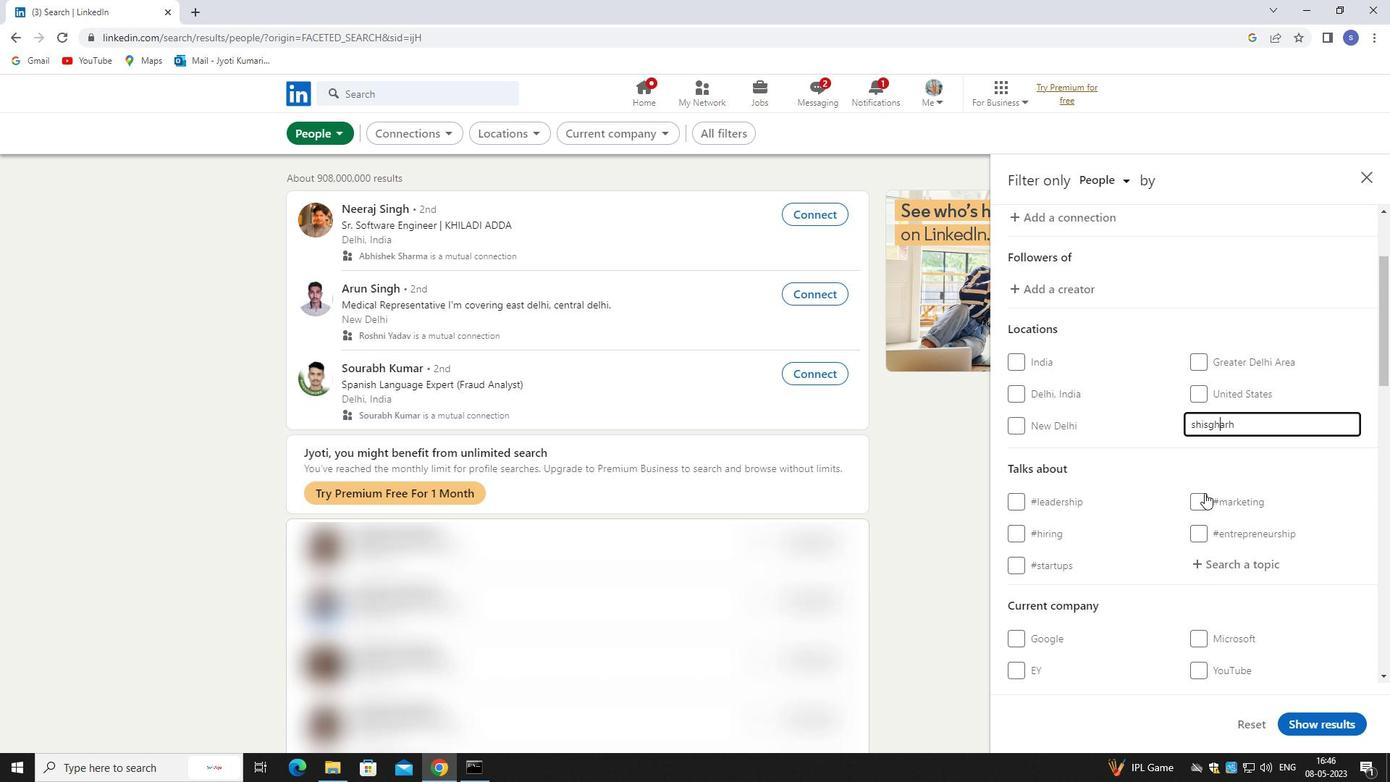 
Action: Mouse moved to (1233, 419)
Screenshot: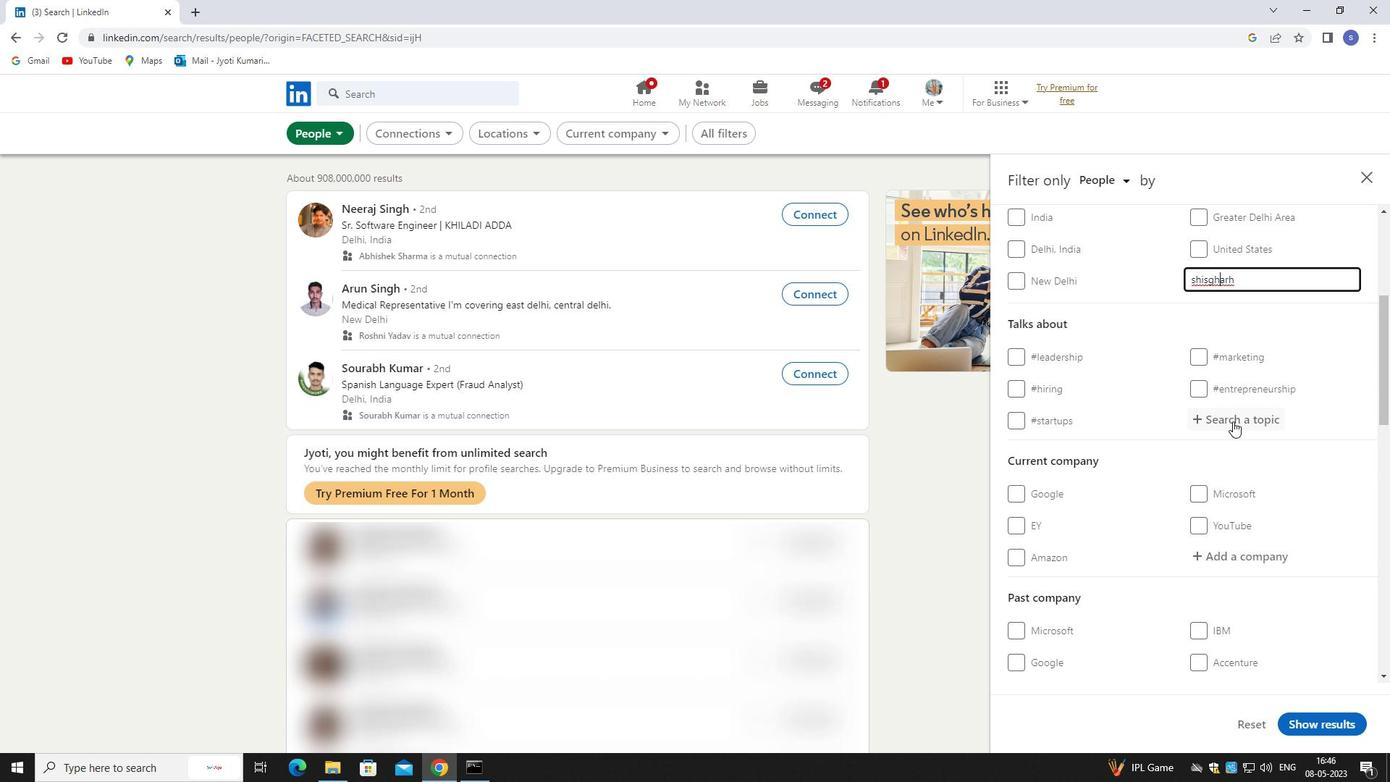 
Action: Mouse pressed left at (1233, 419)
Screenshot: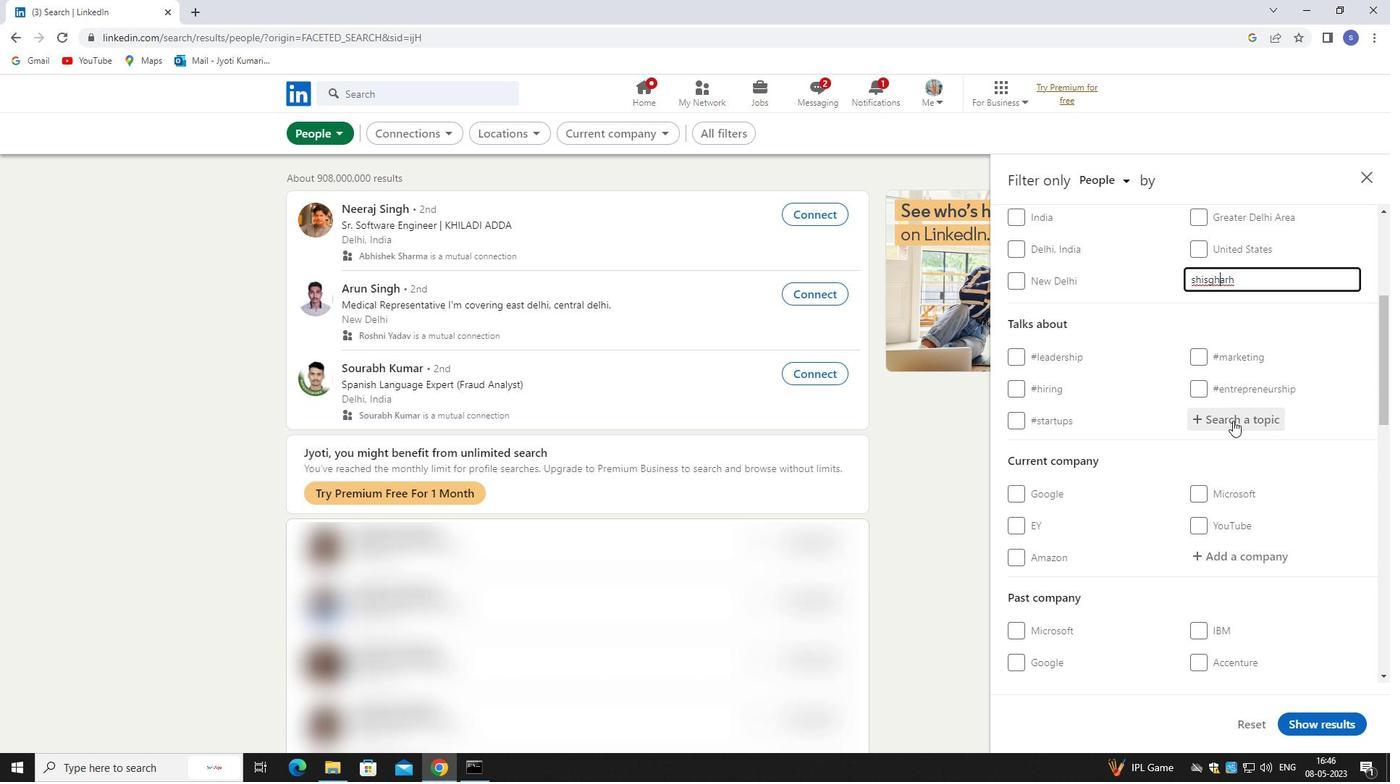 
Action: Mouse moved to (1231, 421)
Screenshot: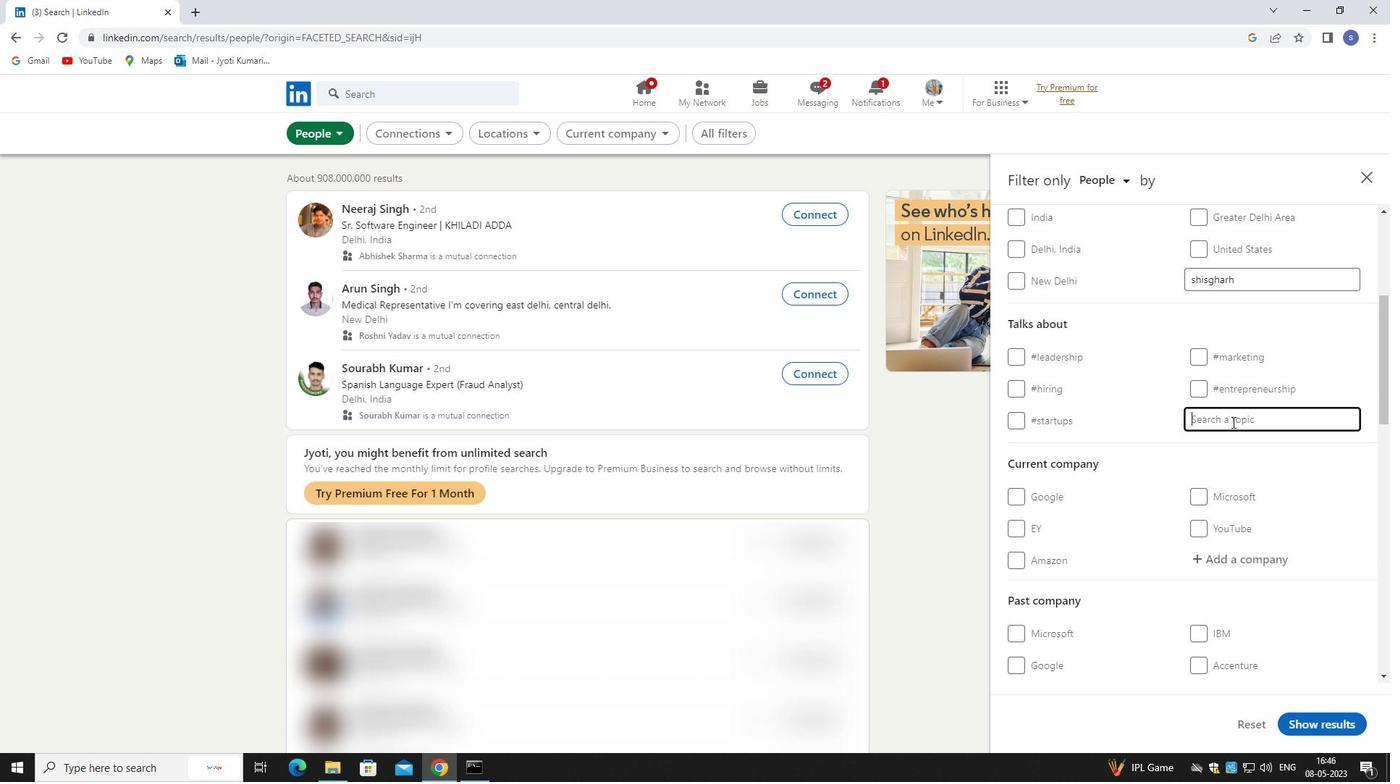 
Action: Key pressed mnd<Key.backspace><Key.backspace>ind
Screenshot: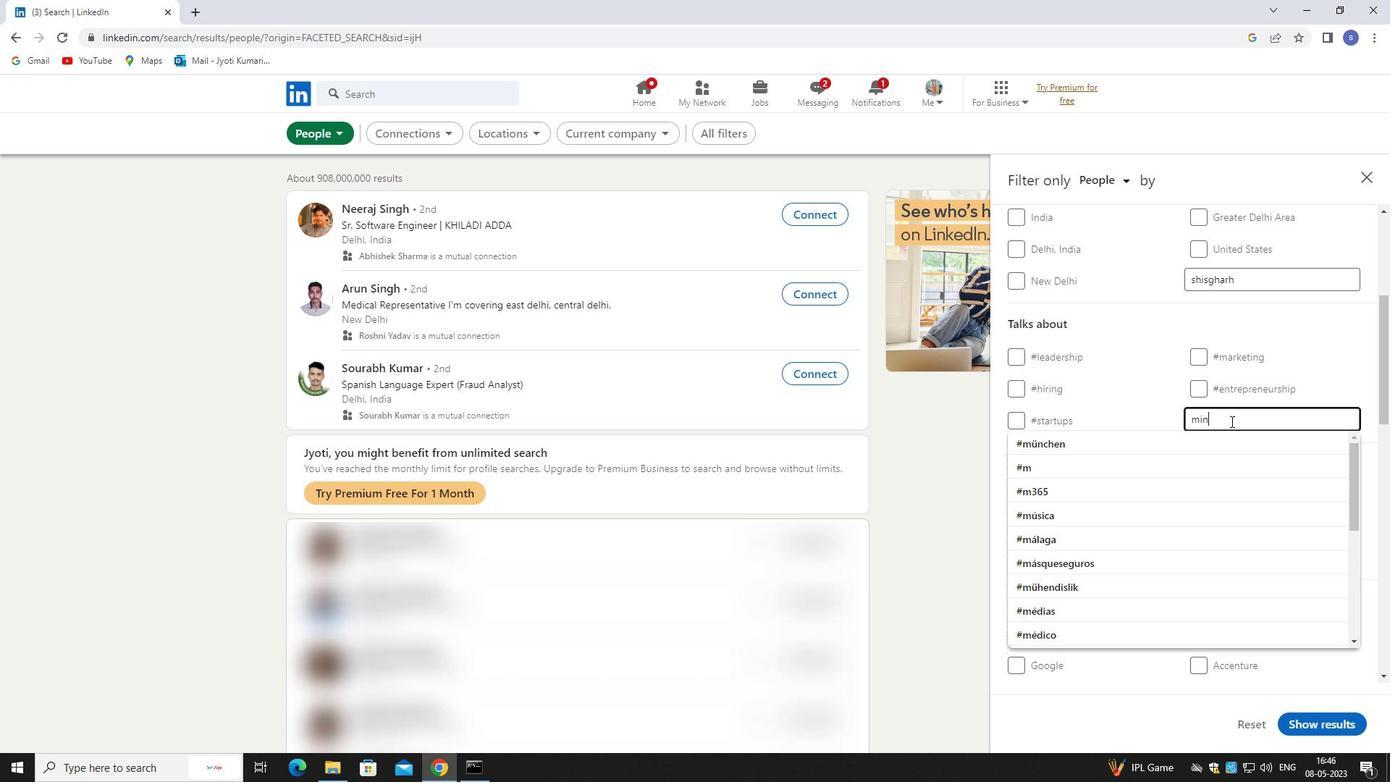 
Action: Mouse moved to (1248, 468)
Screenshot: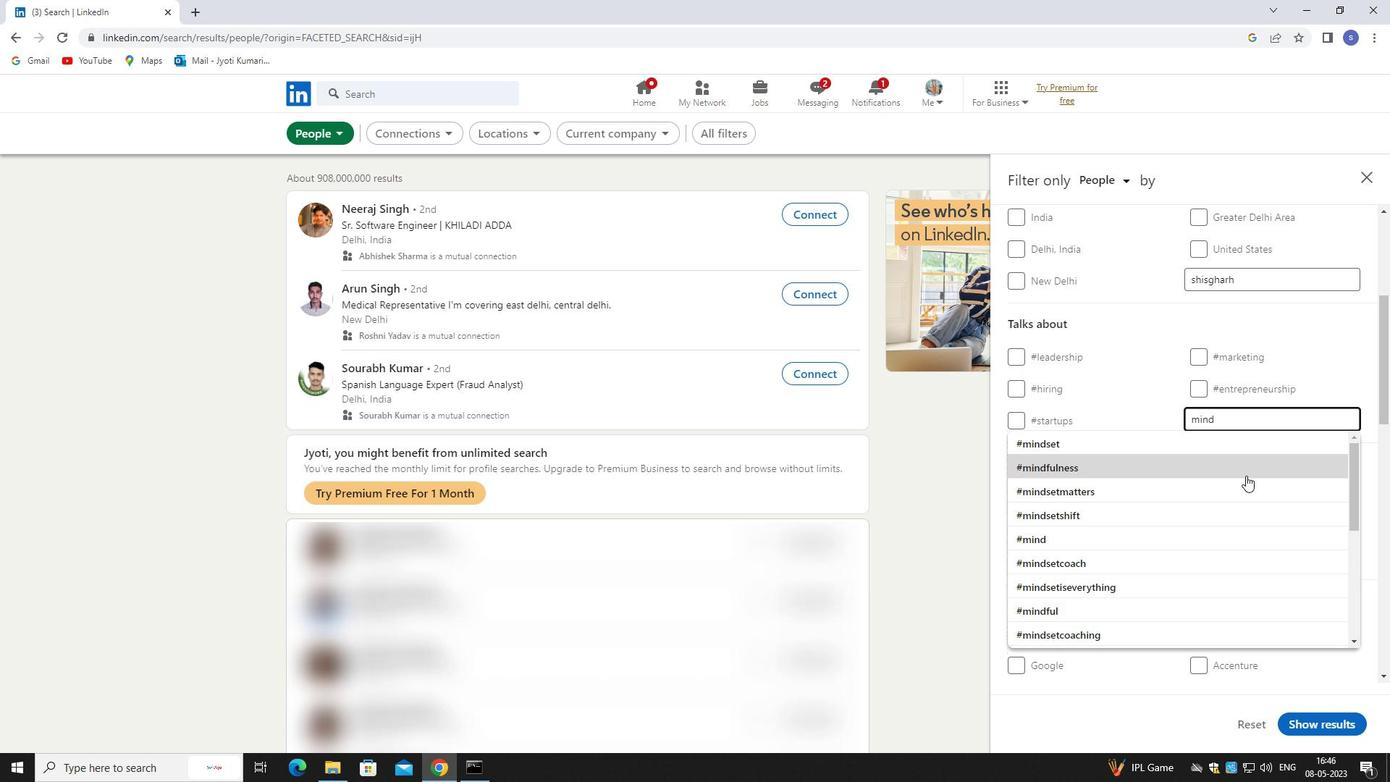 
Action: Mouse pressed left at (1248, 468)
Screenshot: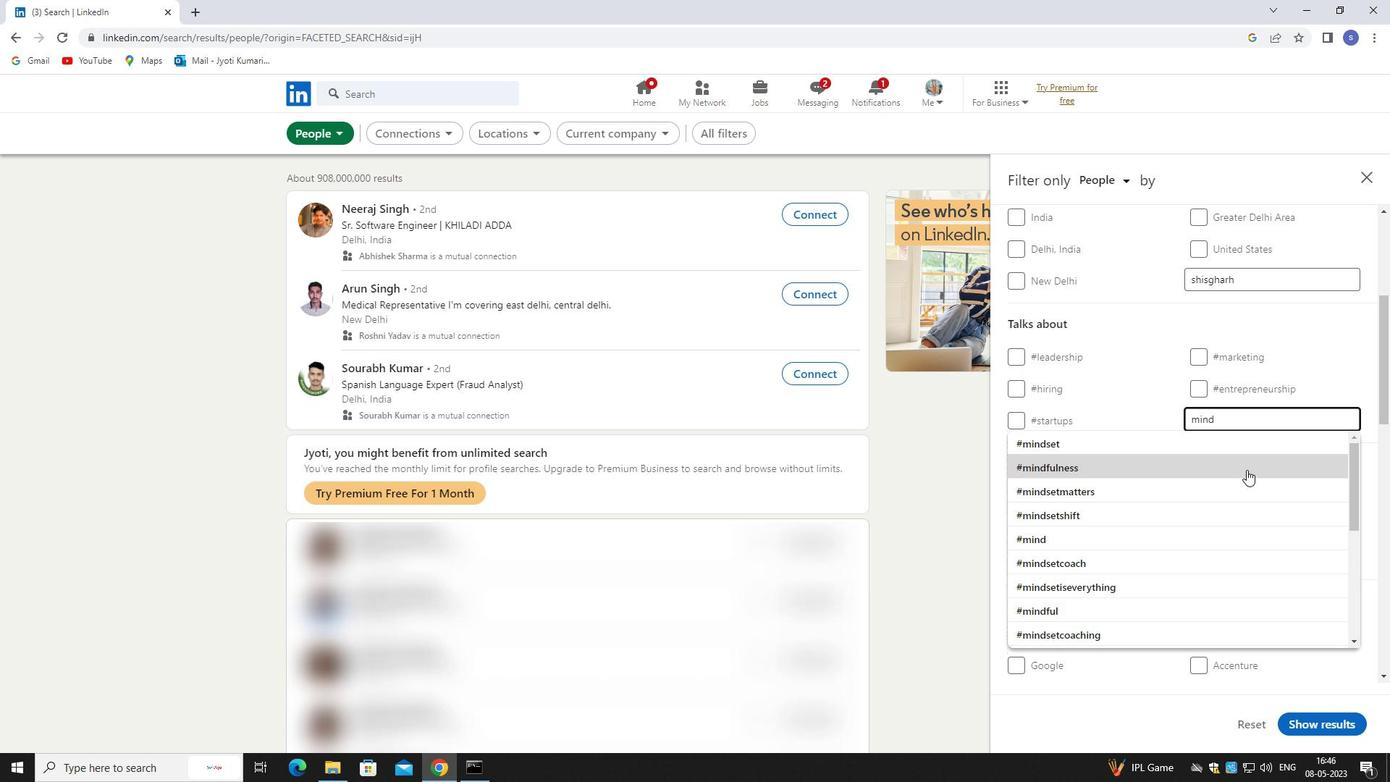 
Action: Mouse scrolled (1248, 467) with delta (0, 0)
Screenshot: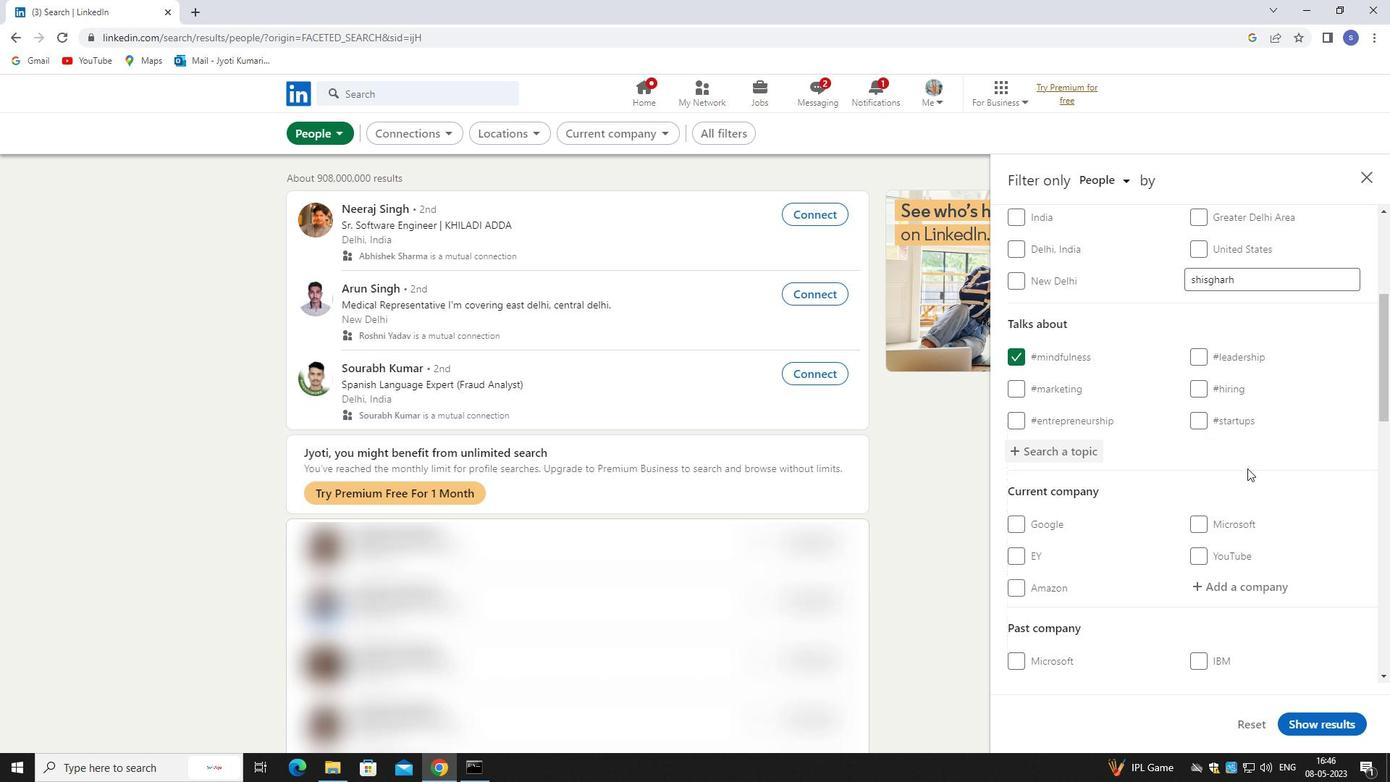 
Action: Mouse scrolled (1248, 467) with delta (0, 0)
Screenshot: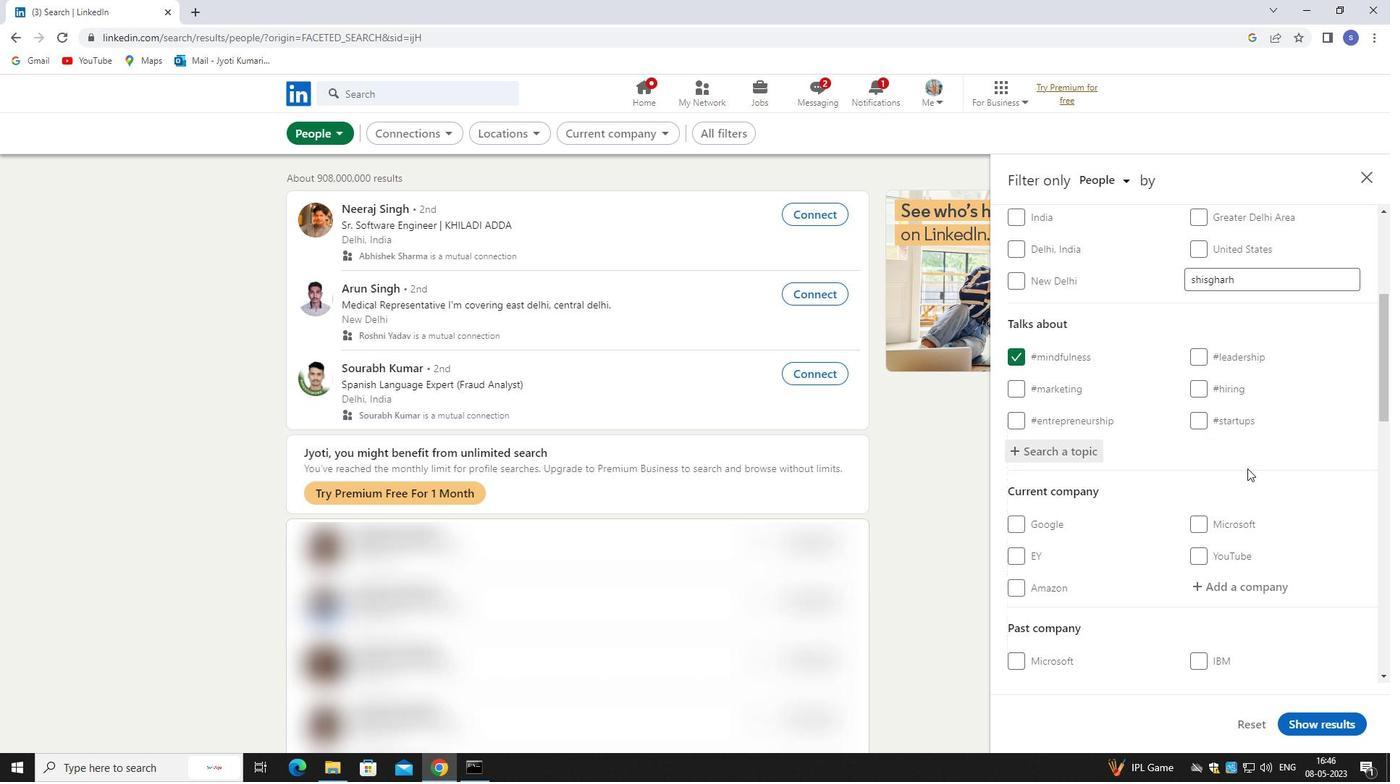 
Action: Mouse moved to (1248, 441)
Screenshot: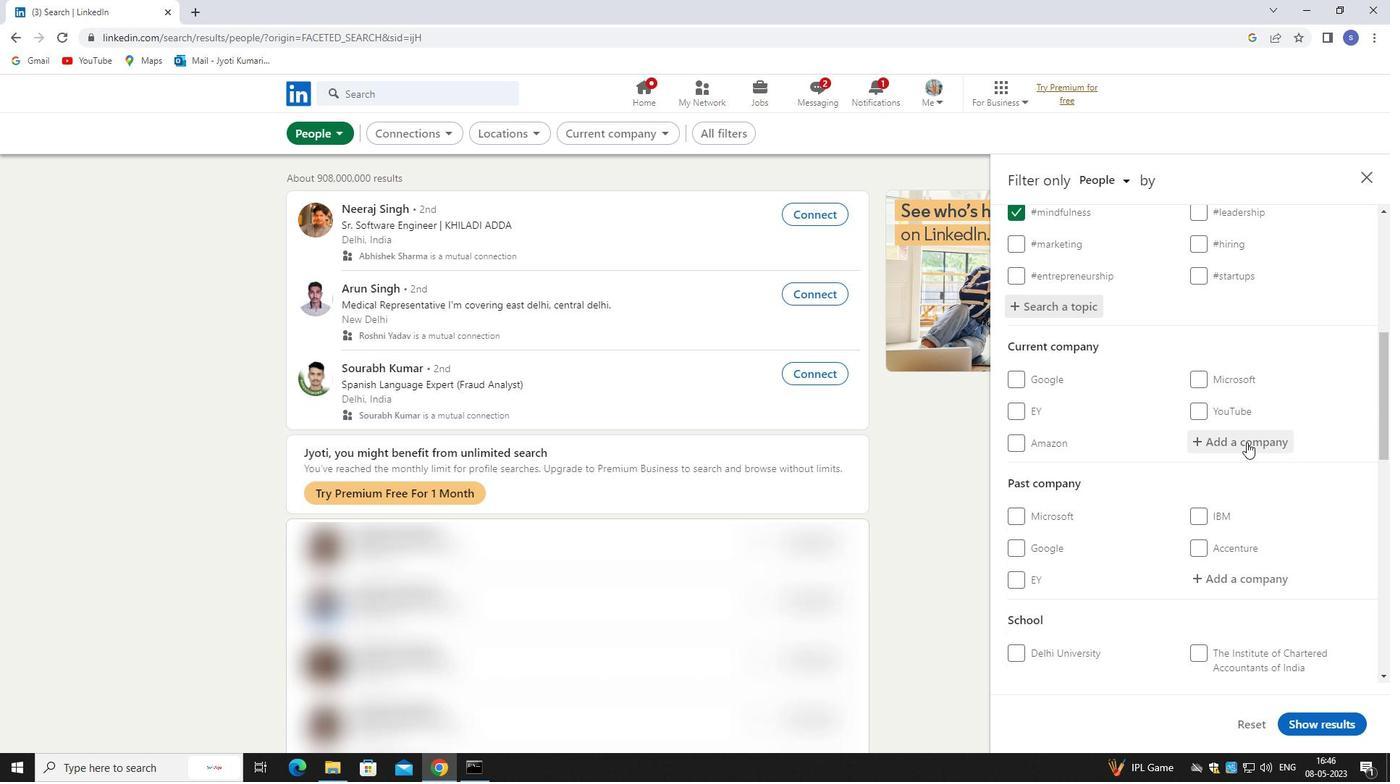 
Action: Mouse pressed left at (1248, 441)
Screenshot: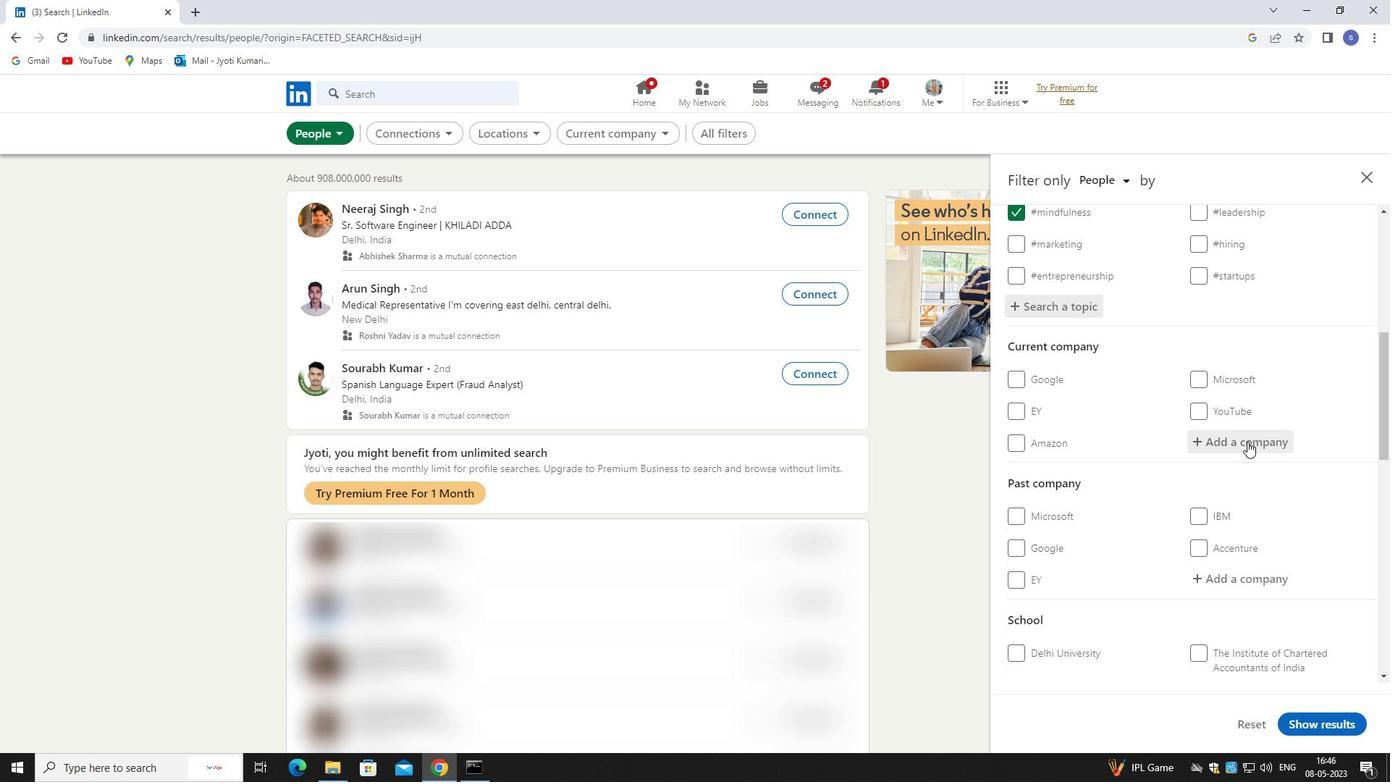 
Action: Key pressed nptel
Screenshot: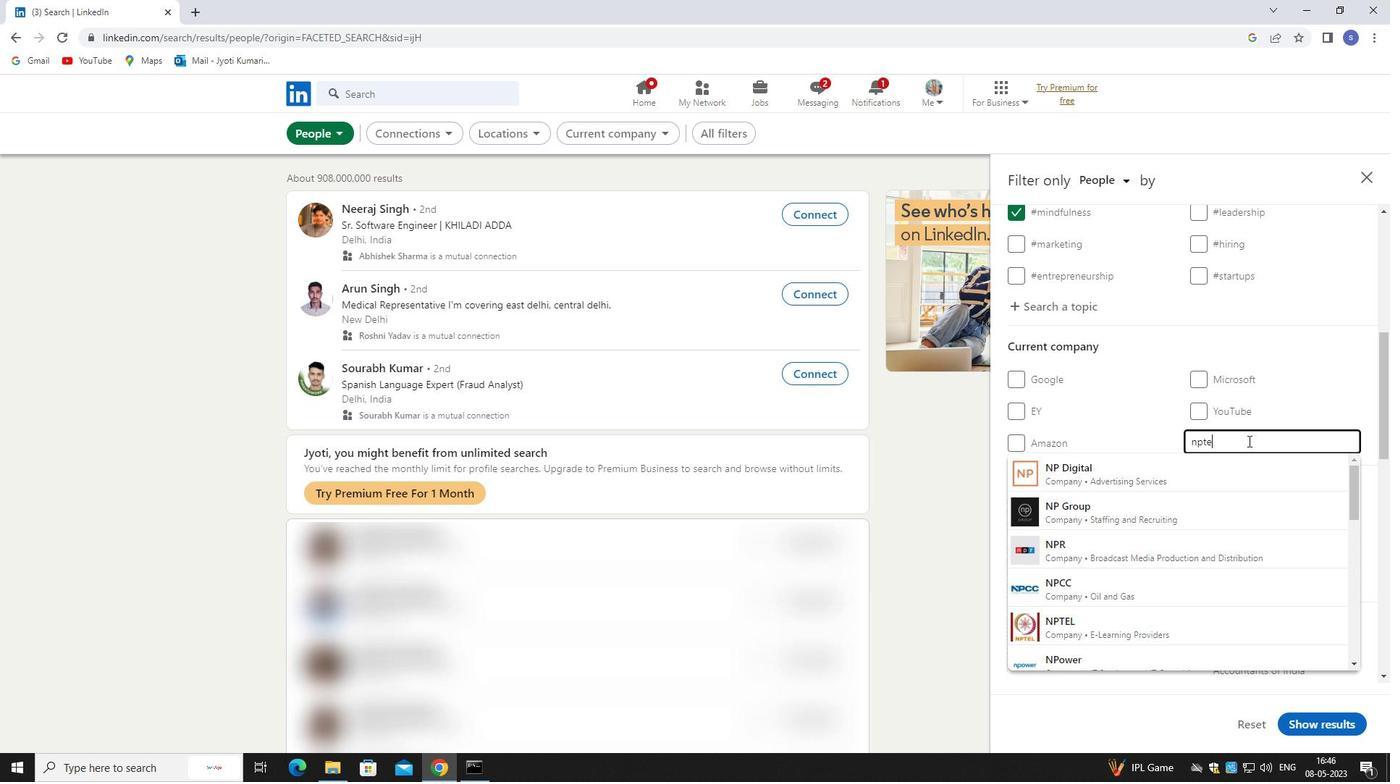 
Action: Mouse moved to (1198, 466)
Screenshot: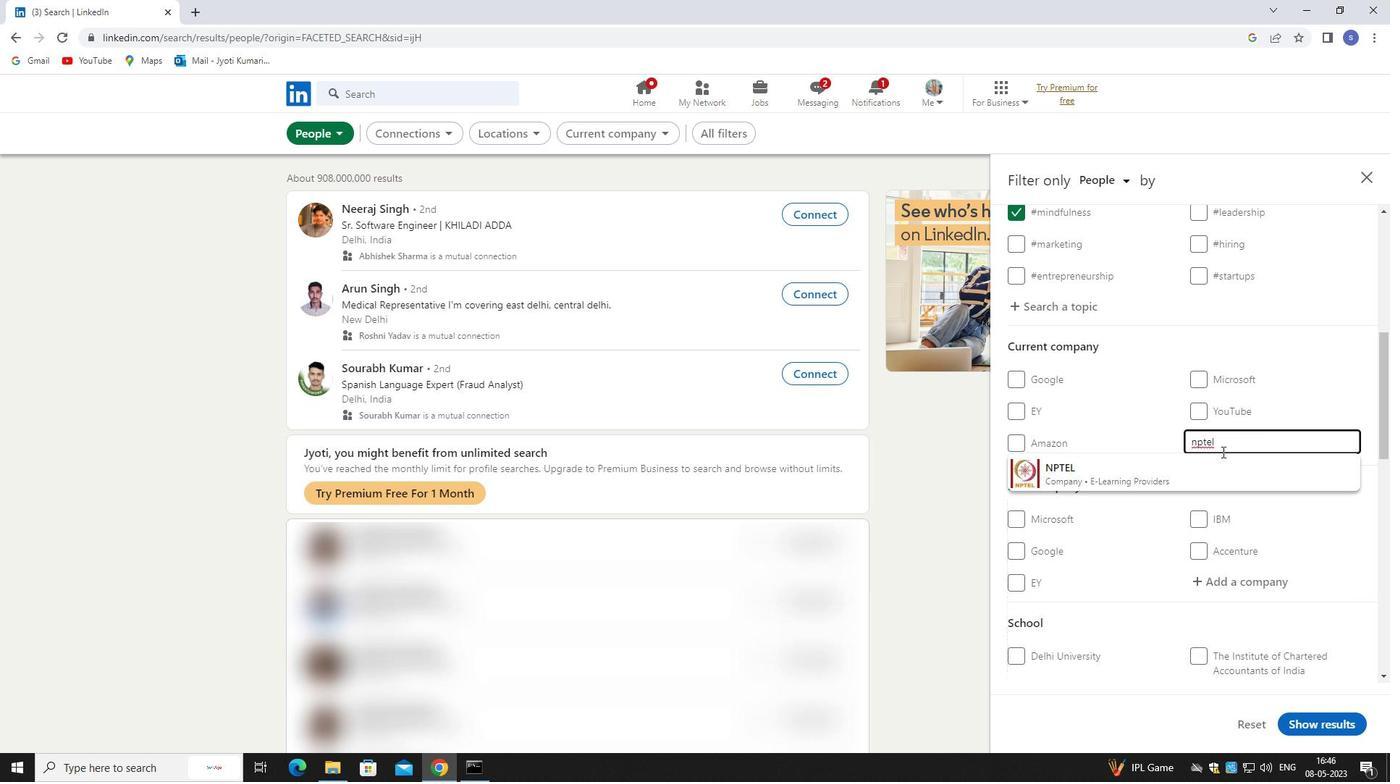 
Action: Mouse pressed left at (1198, 466)
Screenshot: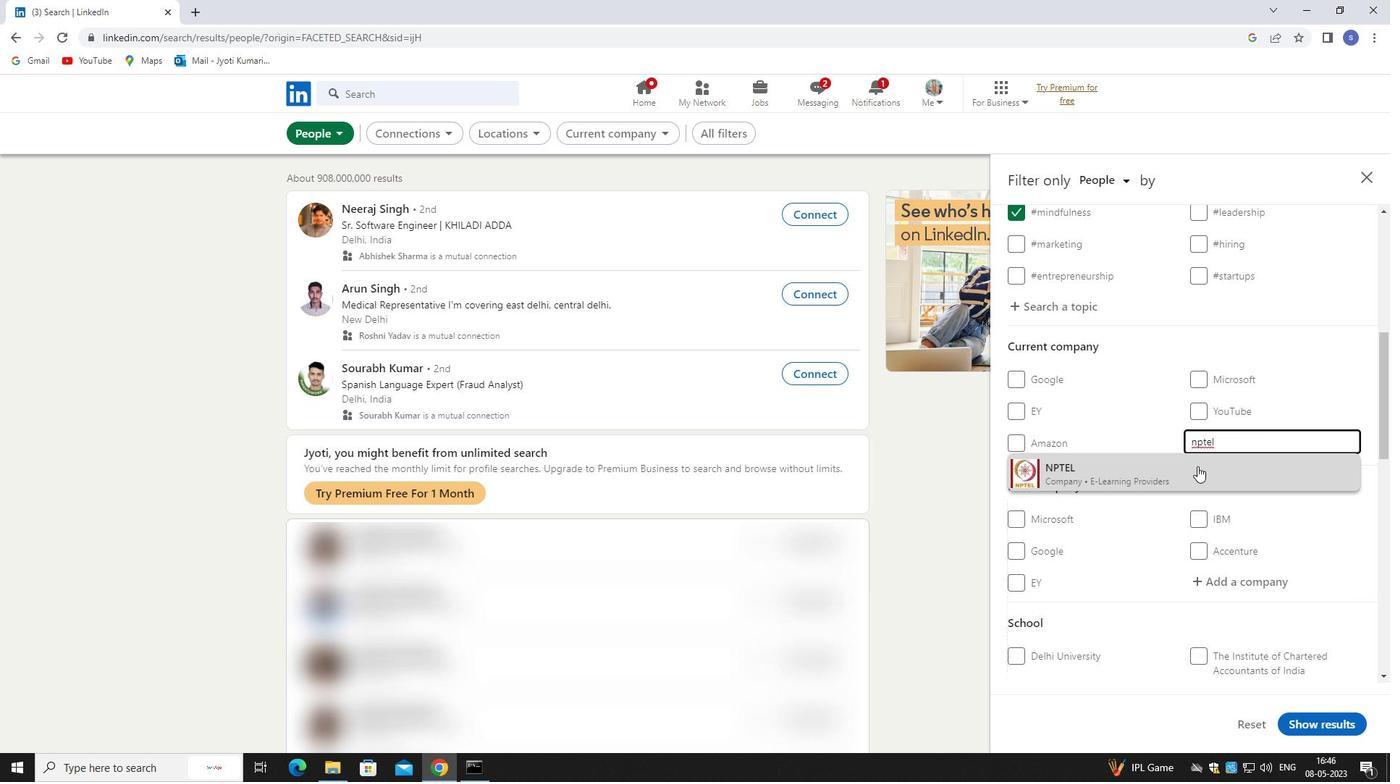 
Action: Mouse moved to (1205, 472)
Screenshot: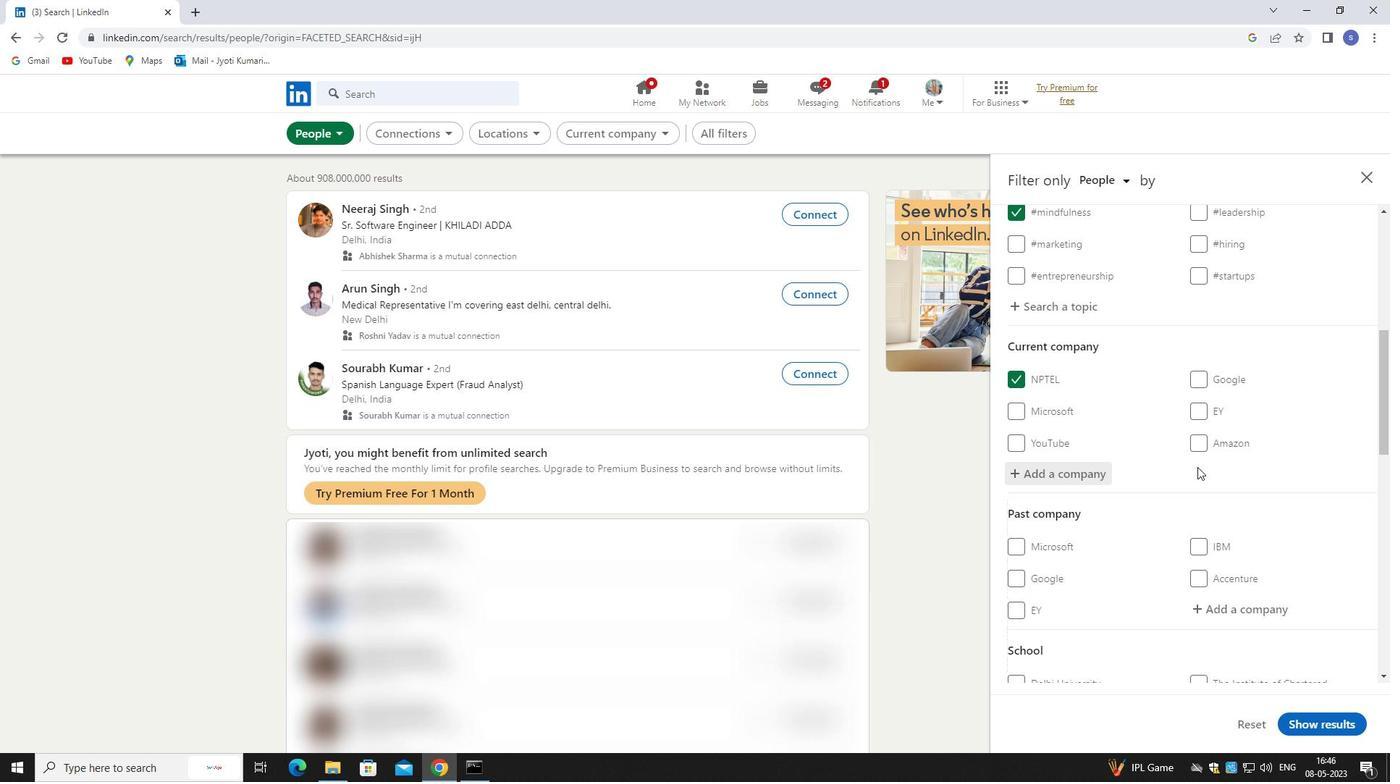 
Action: Mouse scrolled (1205, 471) with delta (0, 0)
Screenshot: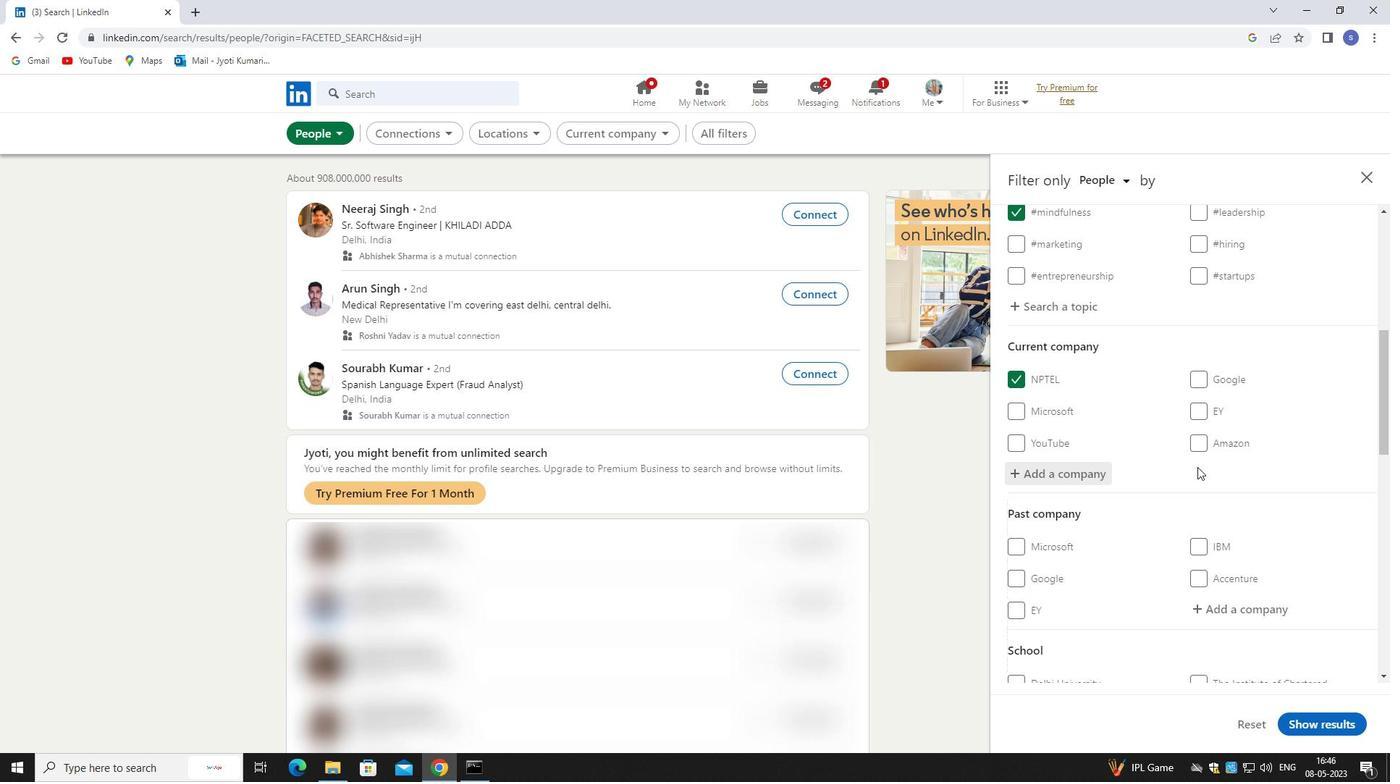
Action: Mouse moved to (1226, 500)
Screenshot: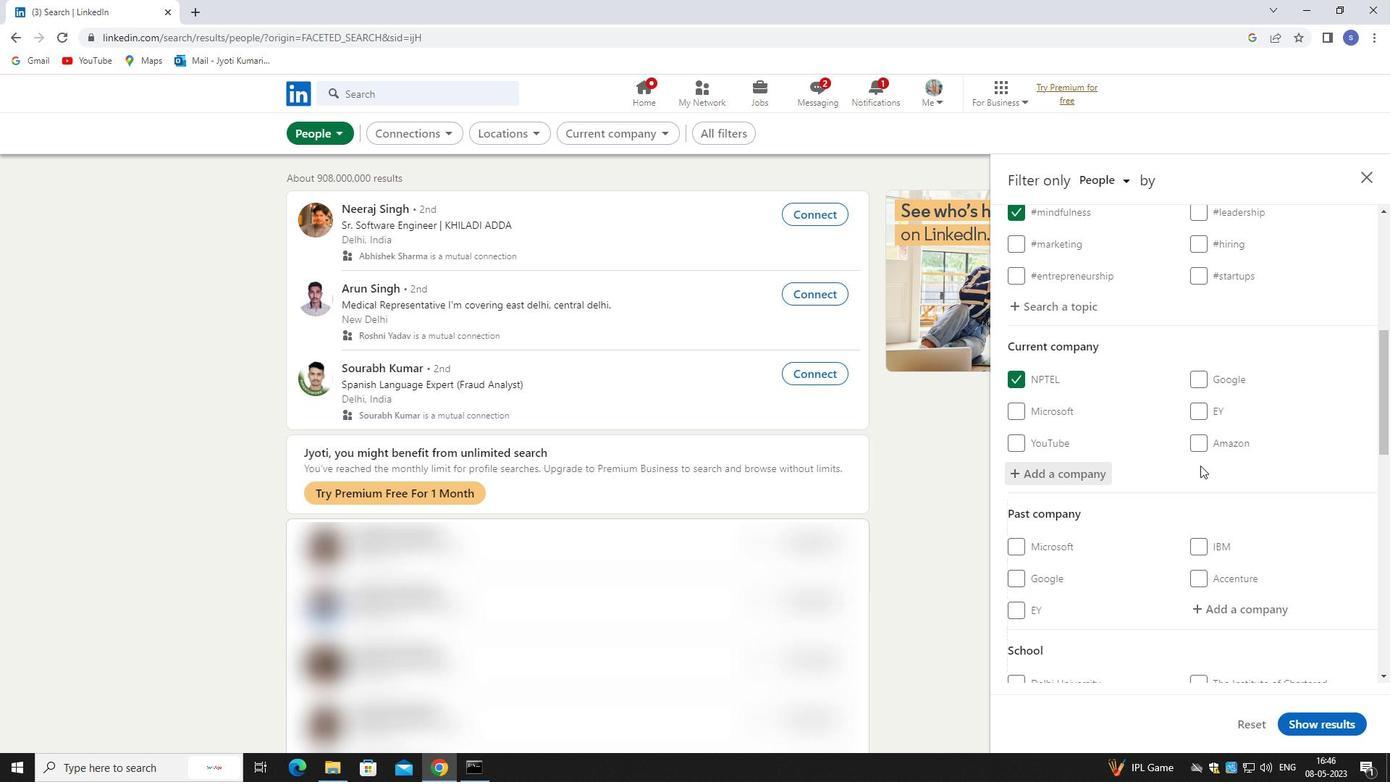 
Action: Mouse scrolled (1226, 499) with delta (0, 0)
Screenshot: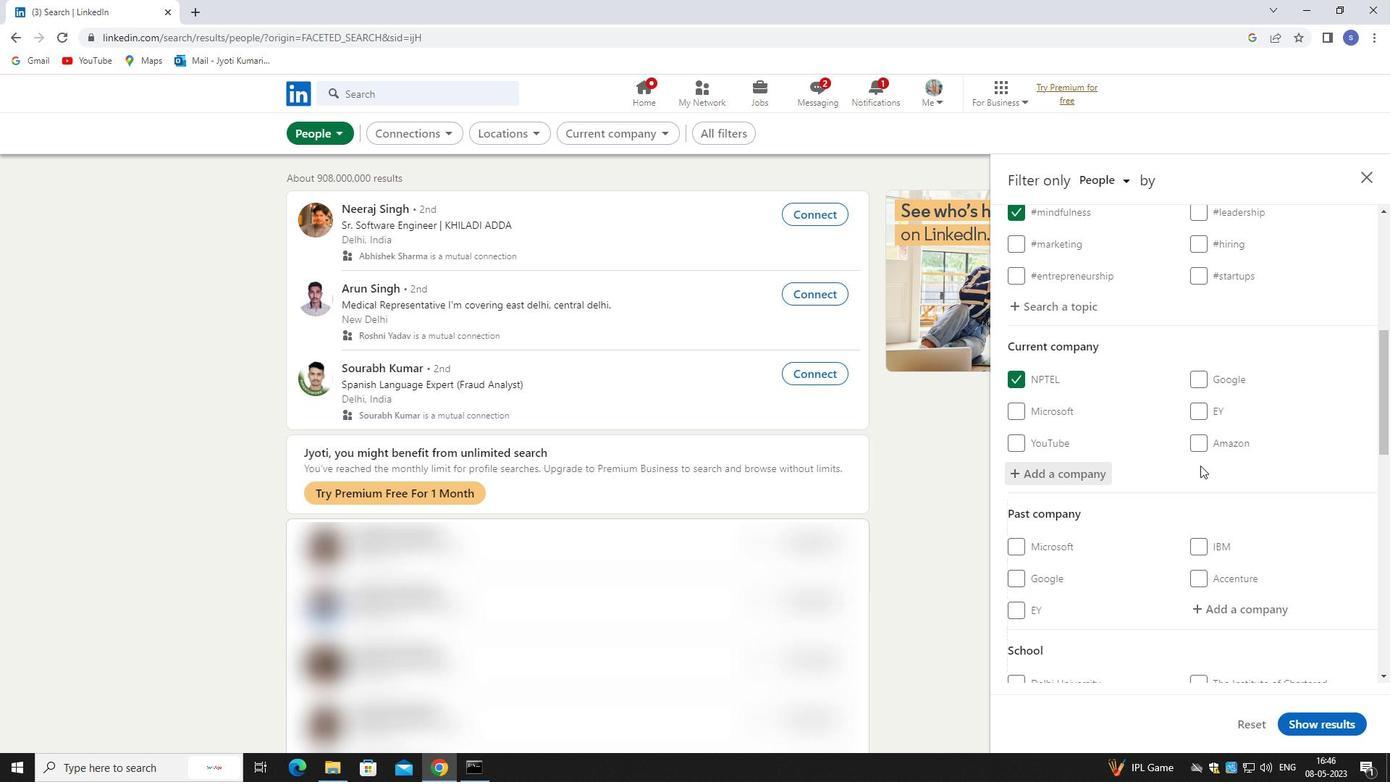 
Action: Mouse moved to (1227, 505)
Screenshot: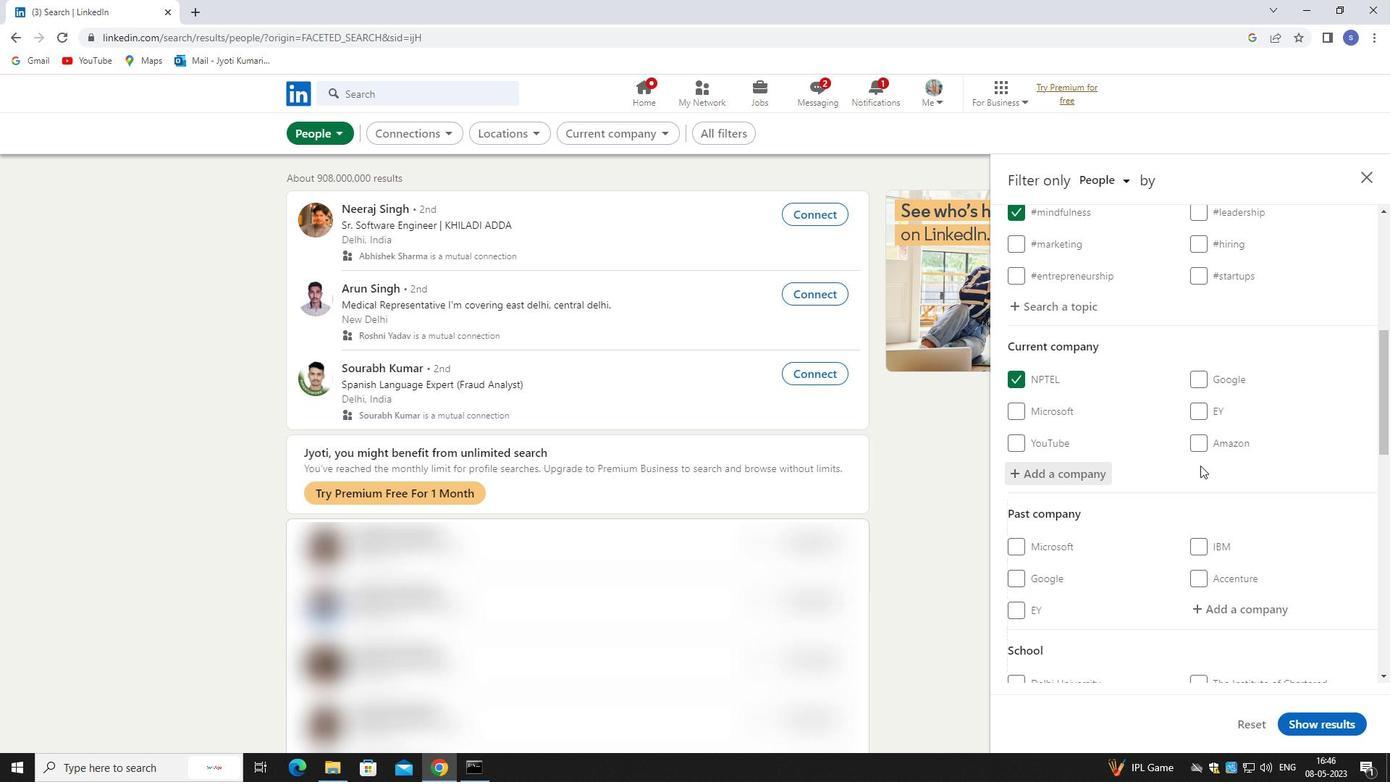 
Action: Mouse scrolled (1227, 504) with delta (0, 0)
Screenshot: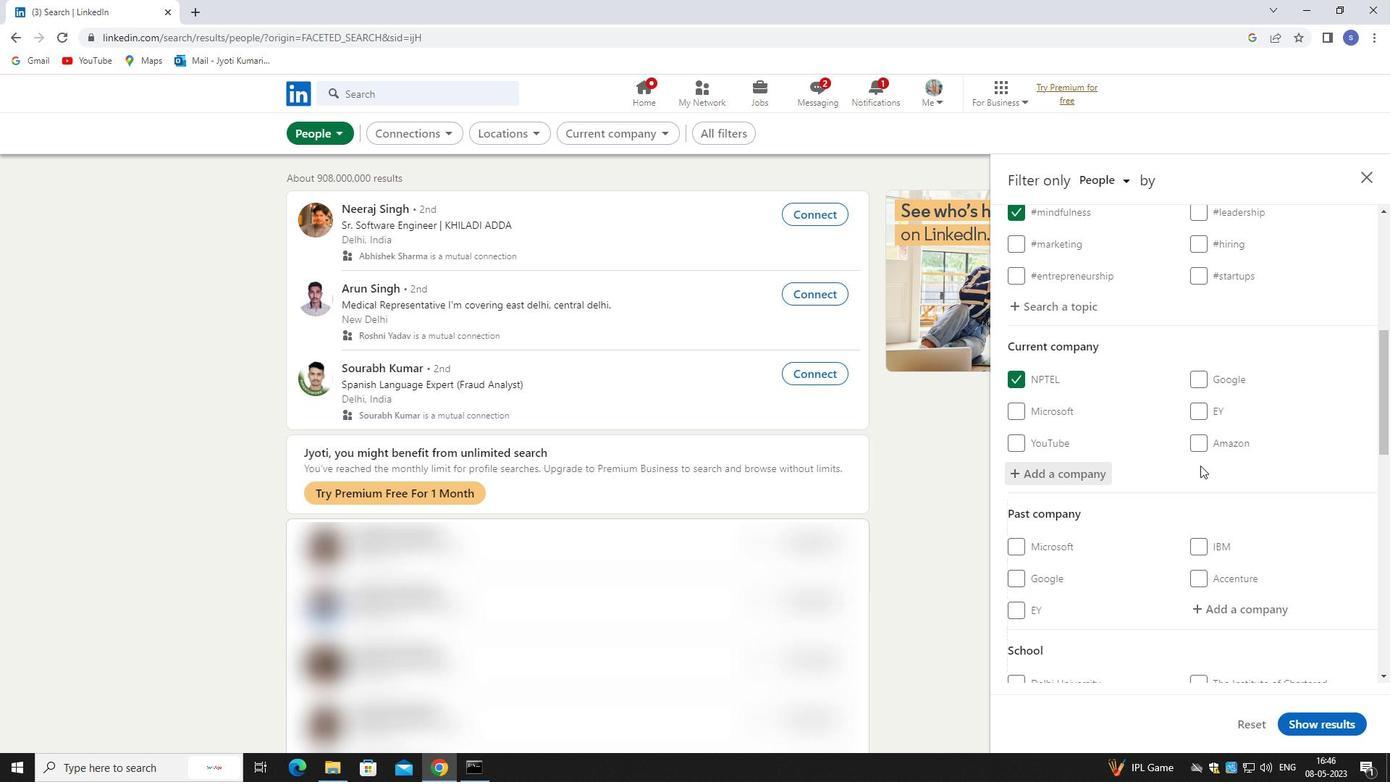 
Action: Mouse moved to (1244, 567)
Screenshot: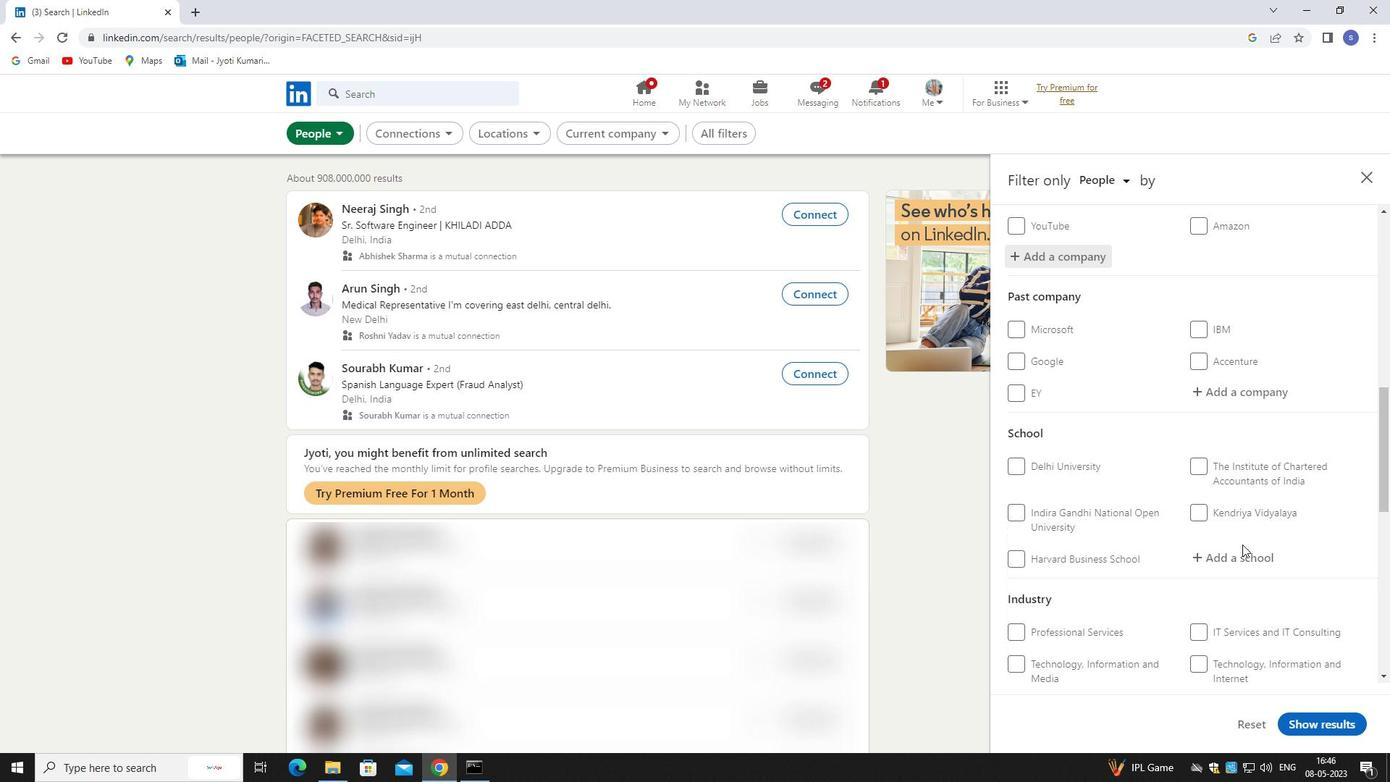 
Action: Mouse pressed left at (1244, 567)
Screenshot: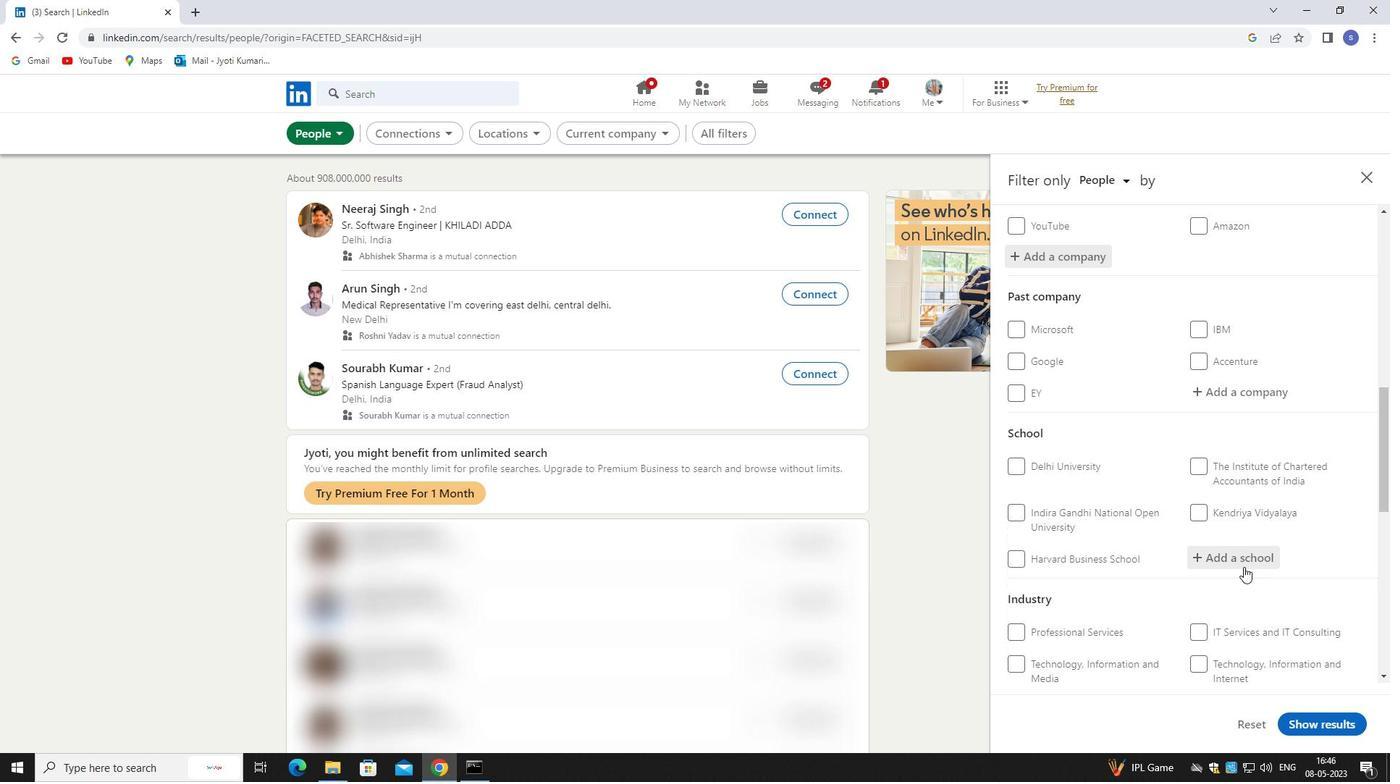 
Action: Mouse moved to (1244, 567)
Screenshot: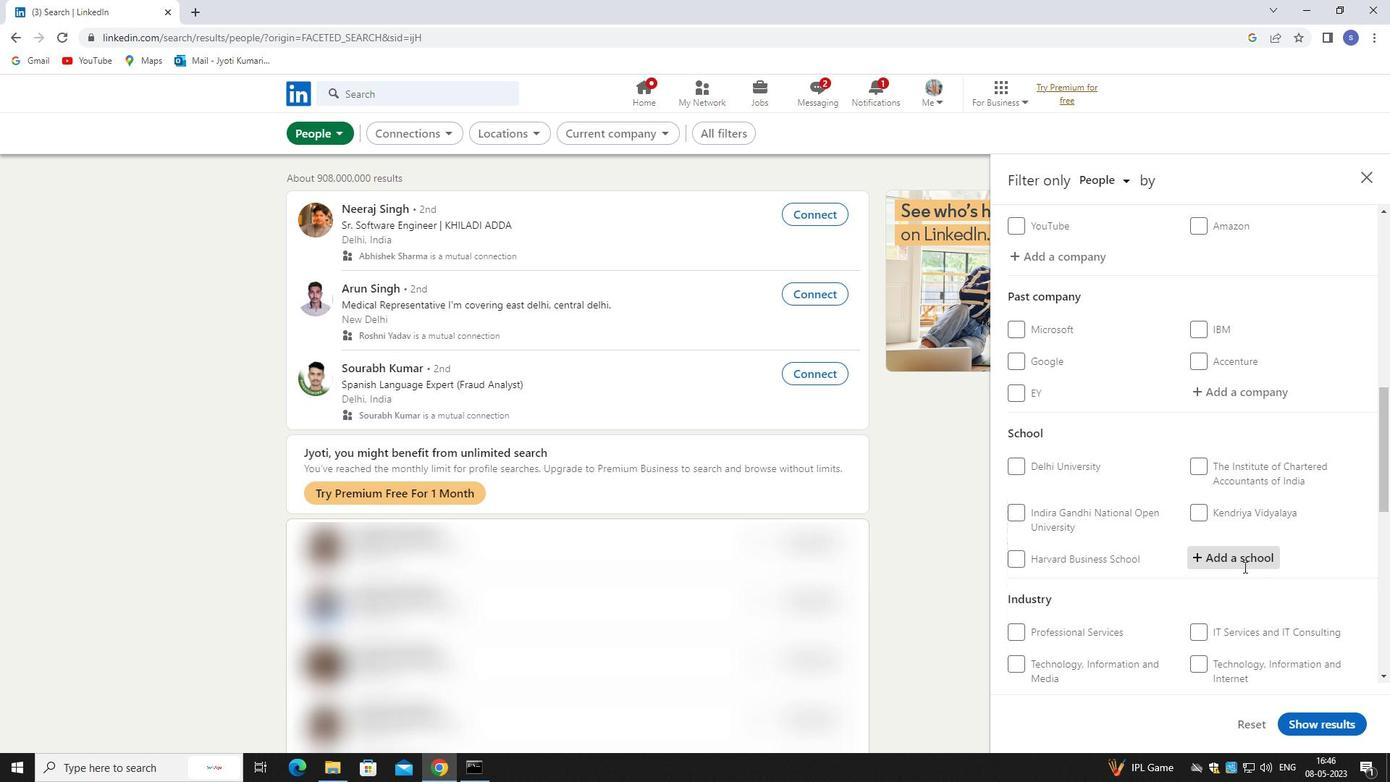 
Action: Key pressed <Key.shift>GUJ
Screenshot: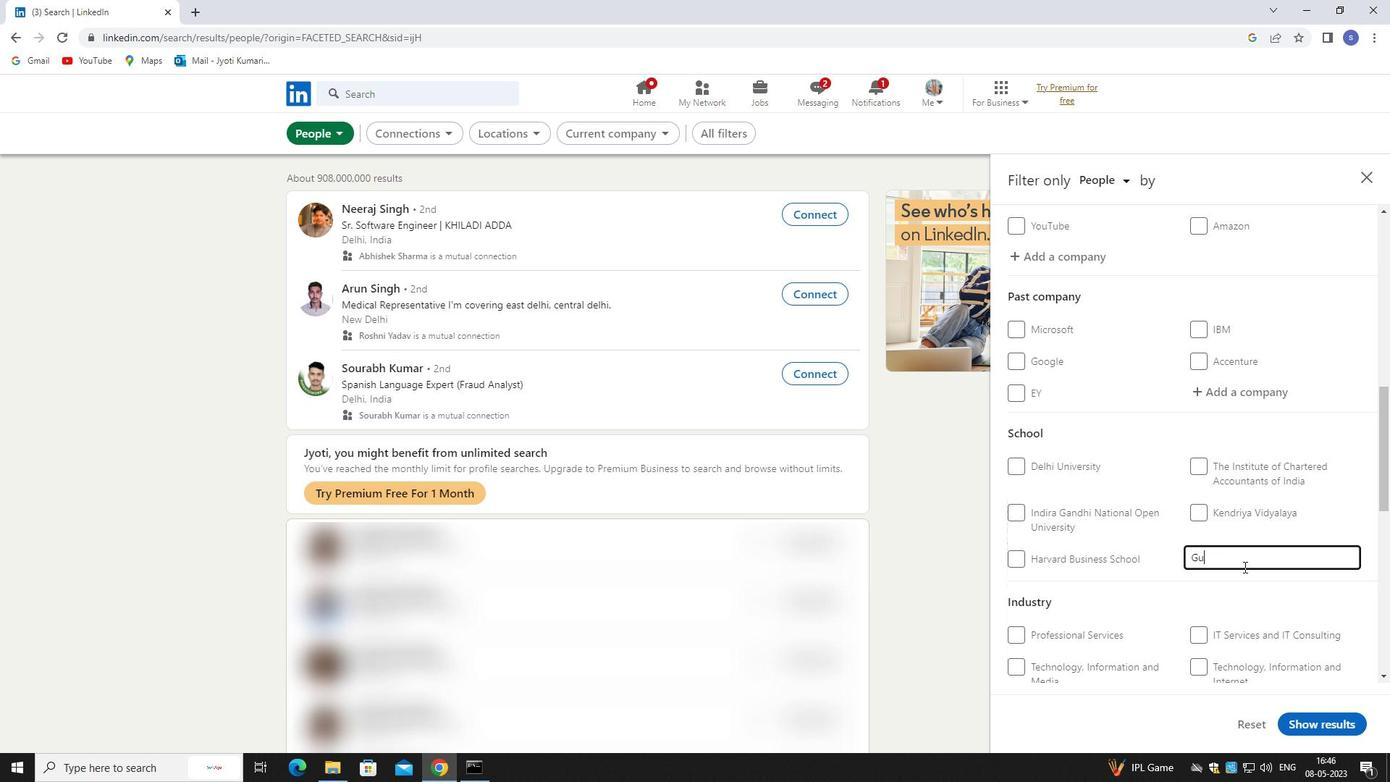 
Action: Mouse moved to (1244, 584)
Screenshot: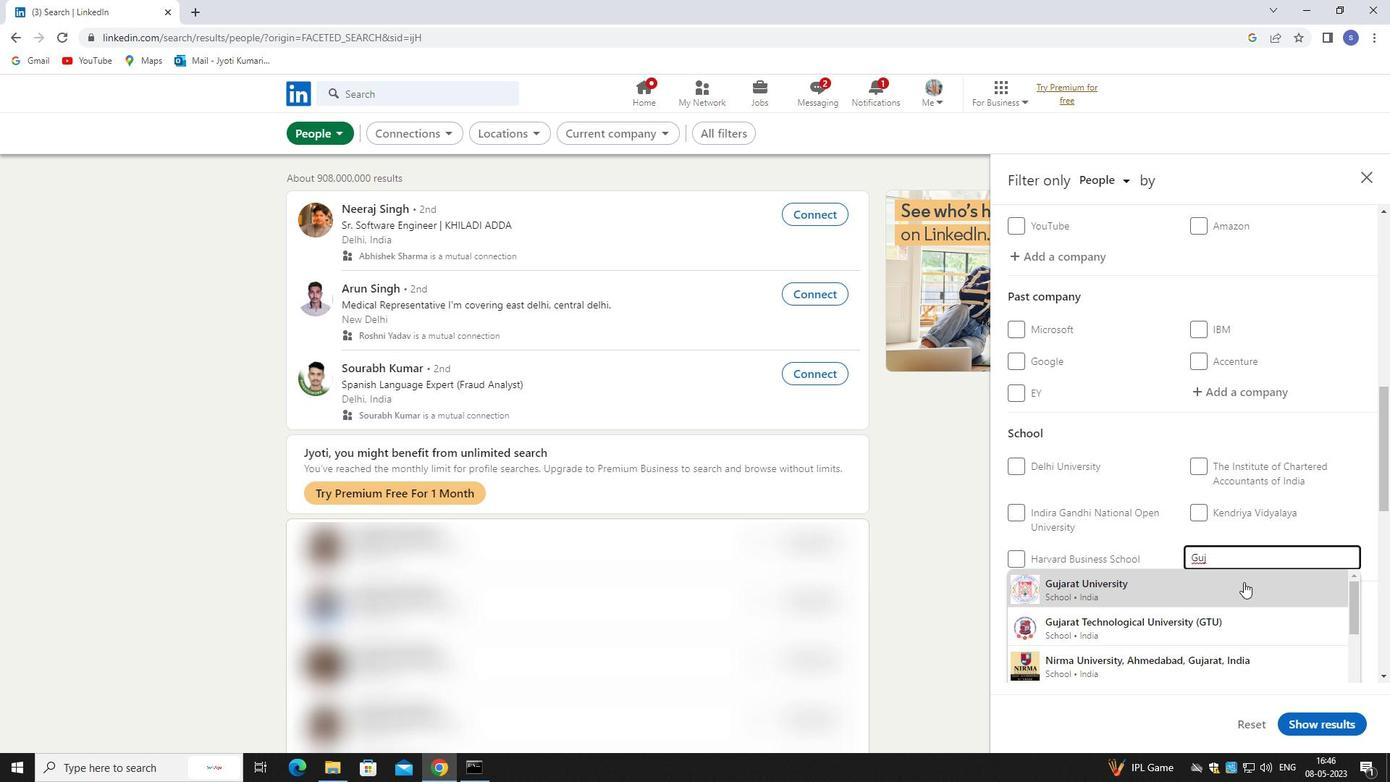 
Action: Mouse pressed left at (1244, 584)
Screenshot: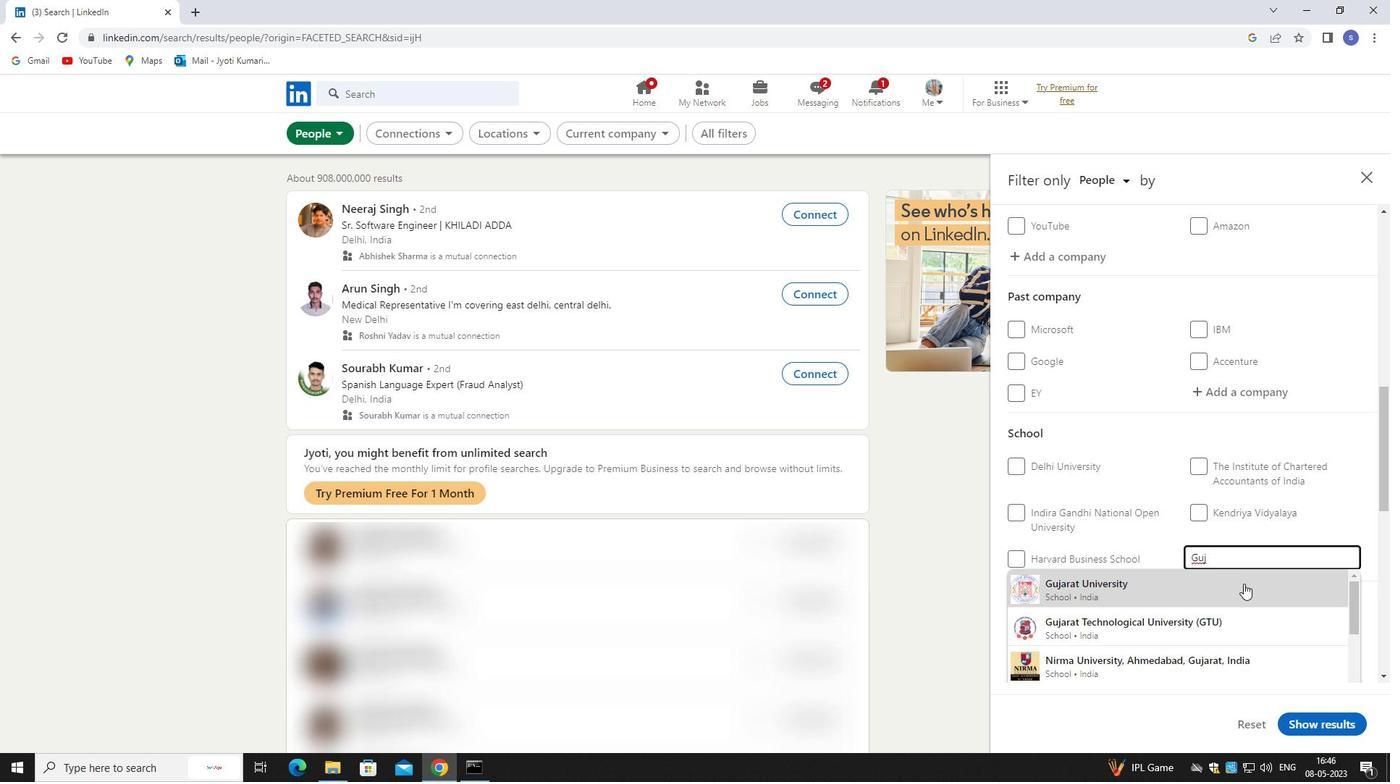 
Action: Mouse scrolled (1244, 583) with delta (0, 0)
Screenshot: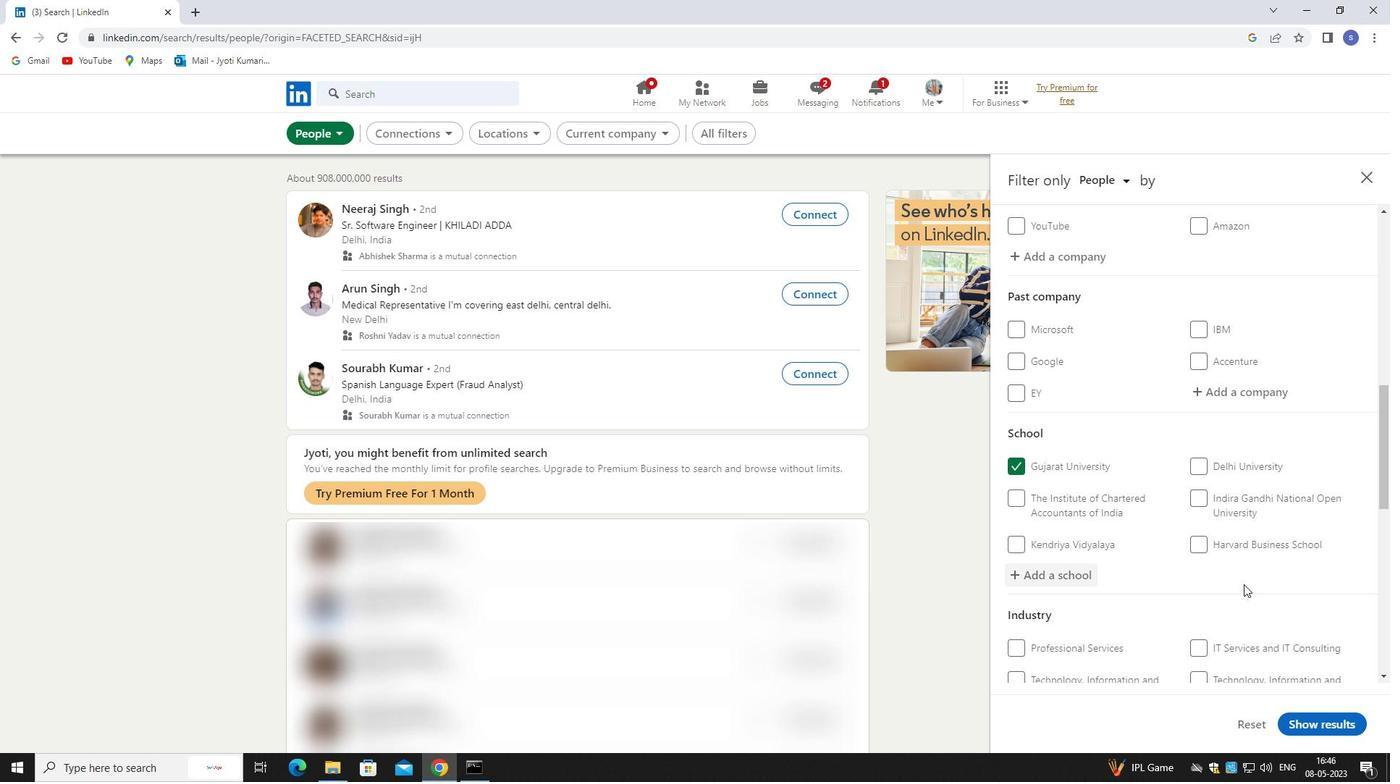 
Action: Mouse scrolled (1244, 583) with delta (0, 0)
Screenshot: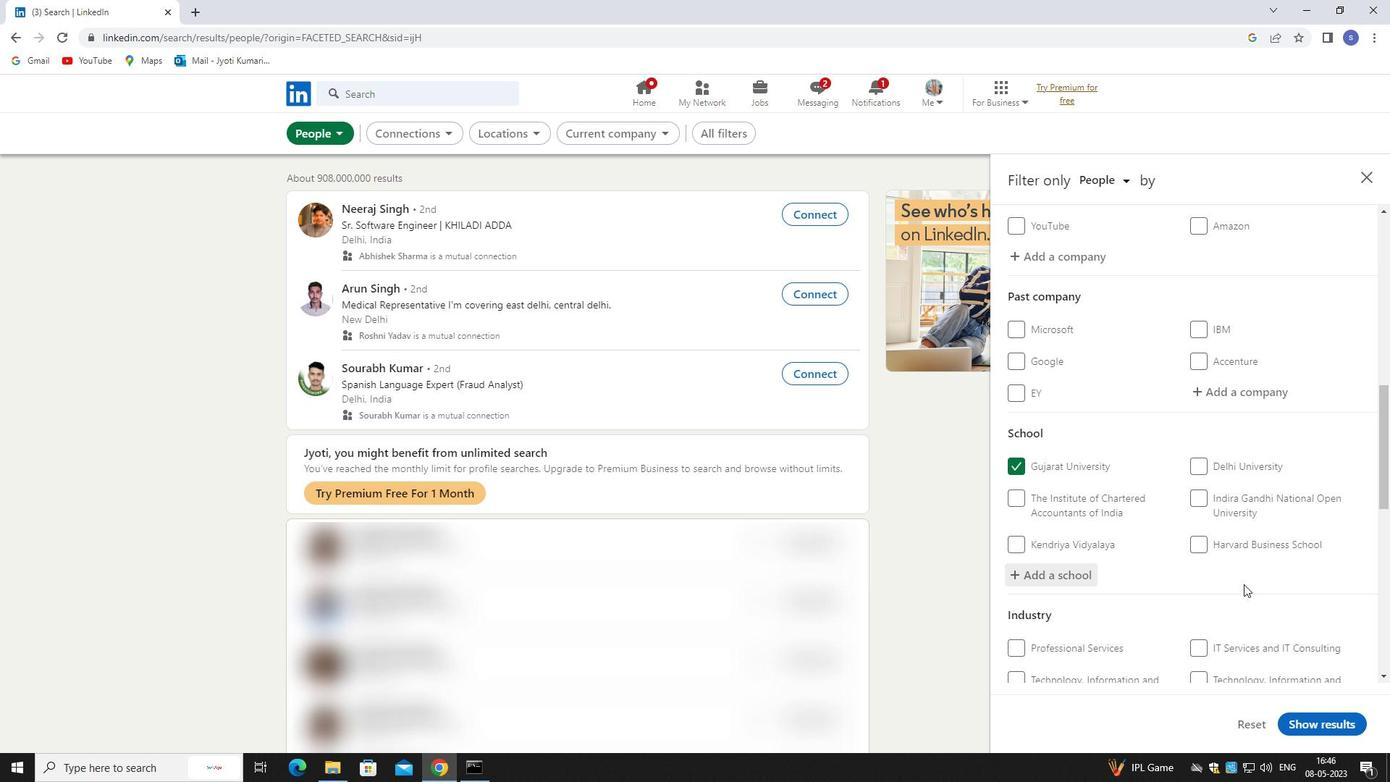 
Action: Mouse scrolled (1244, 583) with delta (0, 0)
Screenshot: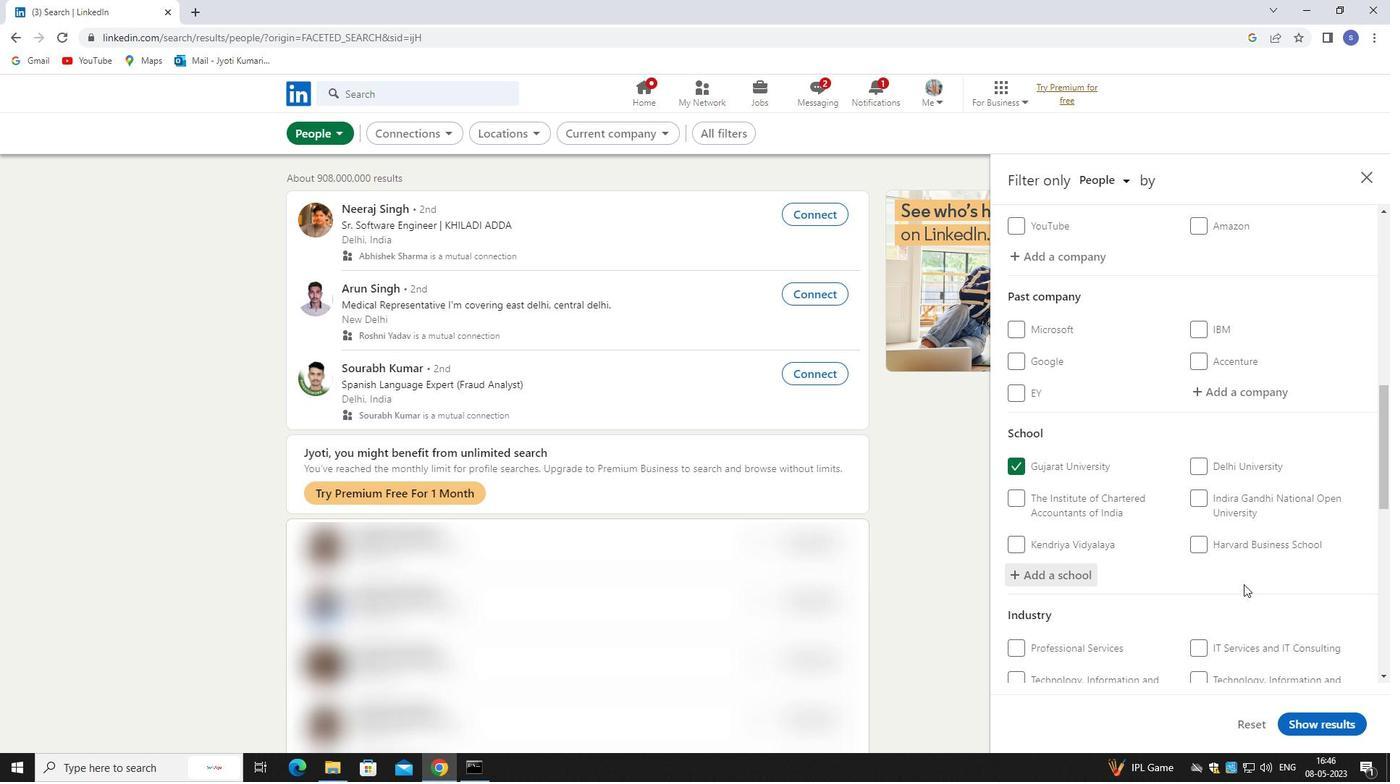 
Action: Mouse moved to (1258, 508)
Screenshot: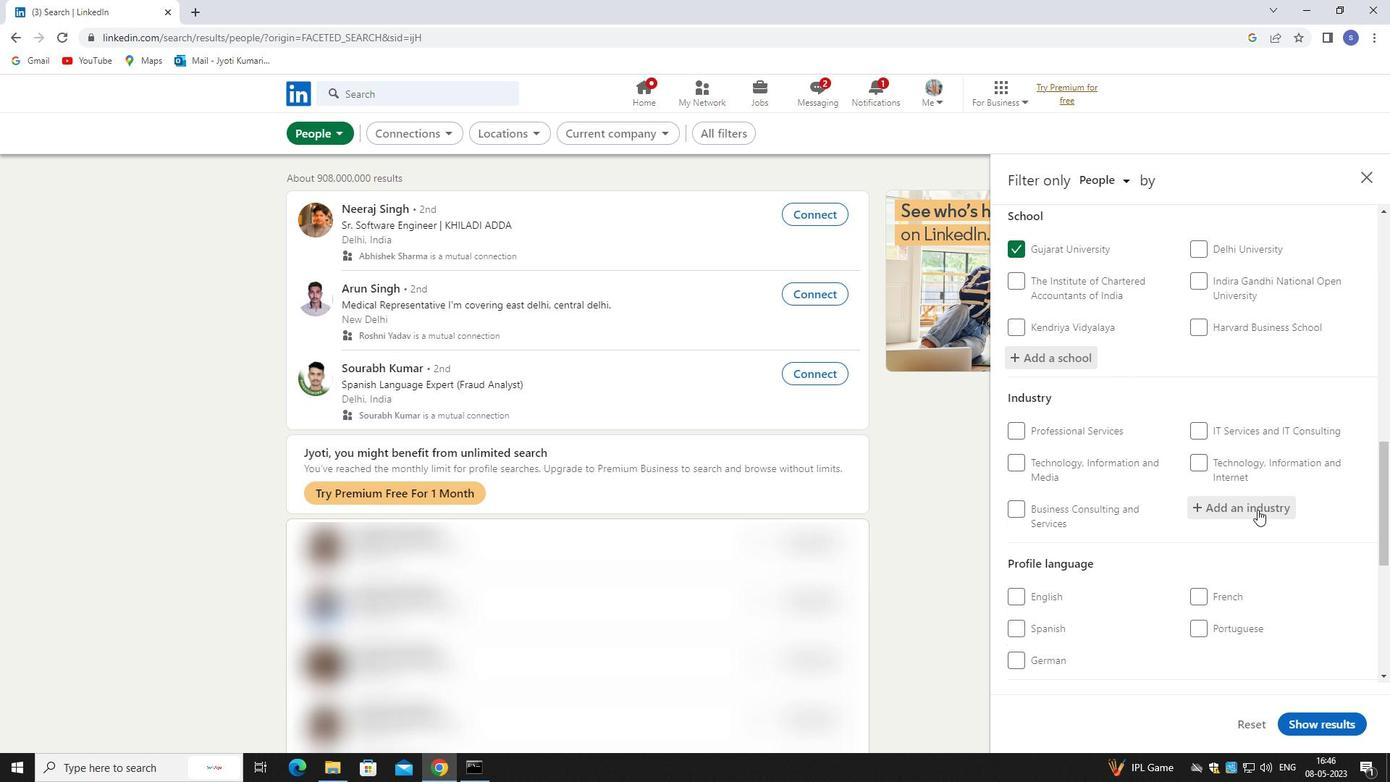 
Action: Mouse pressed left at (1258, 508)
Screenshot: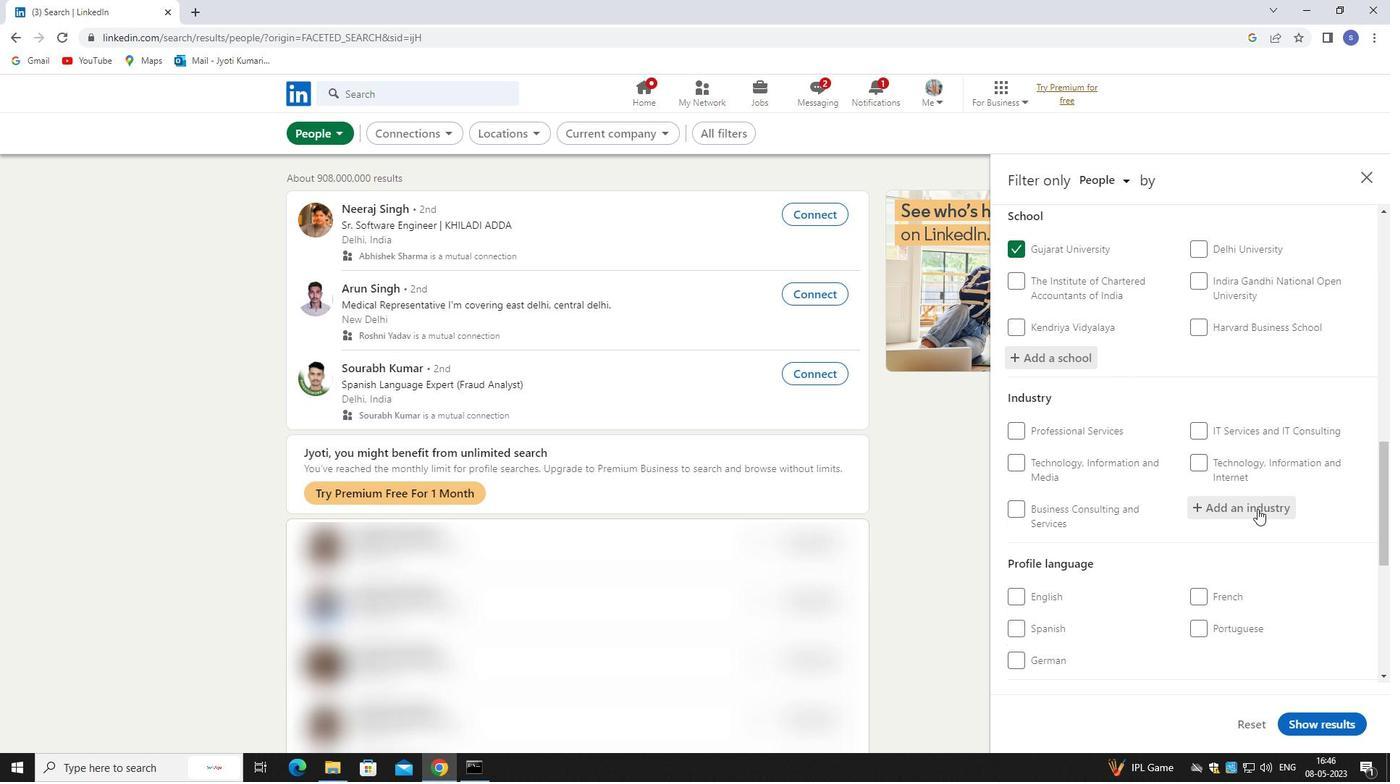 
Action: Key pressed FISGERIS<Key.backspace><Key.backspace><Key.backspace><Key.backspace><Key.backspace>H
Screenshot: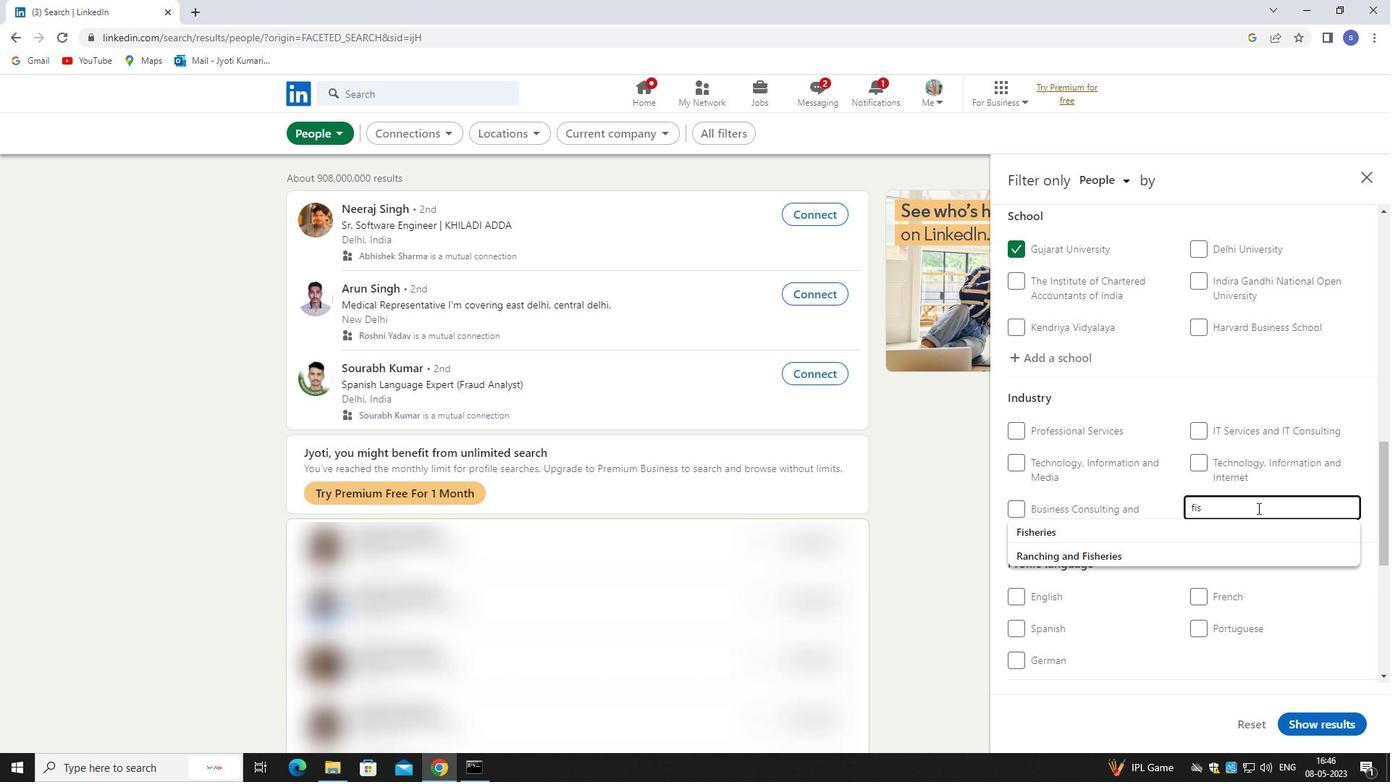 
Action: Mouse moved to (1253, 533)
Screenshot: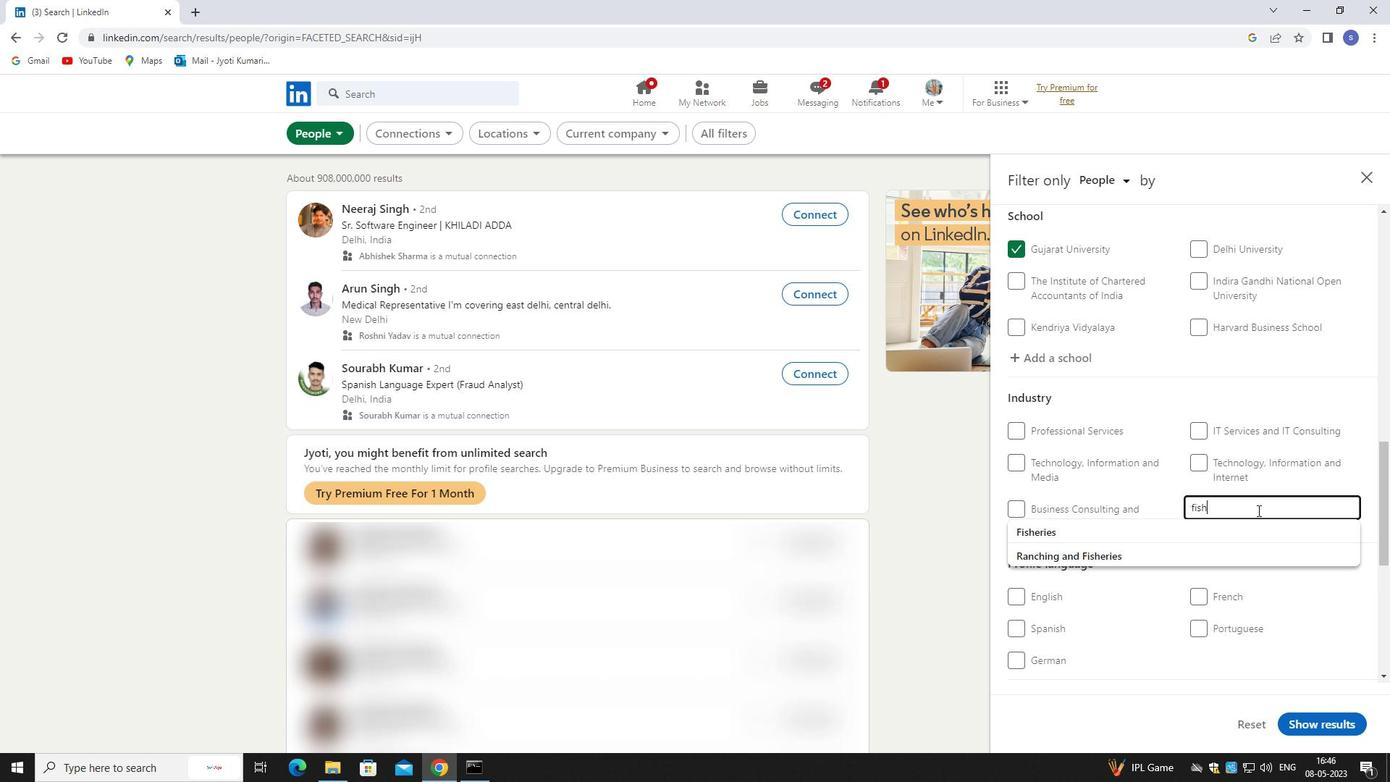 
Action: Mouse pressed left at (1253, 533)
Screenshot: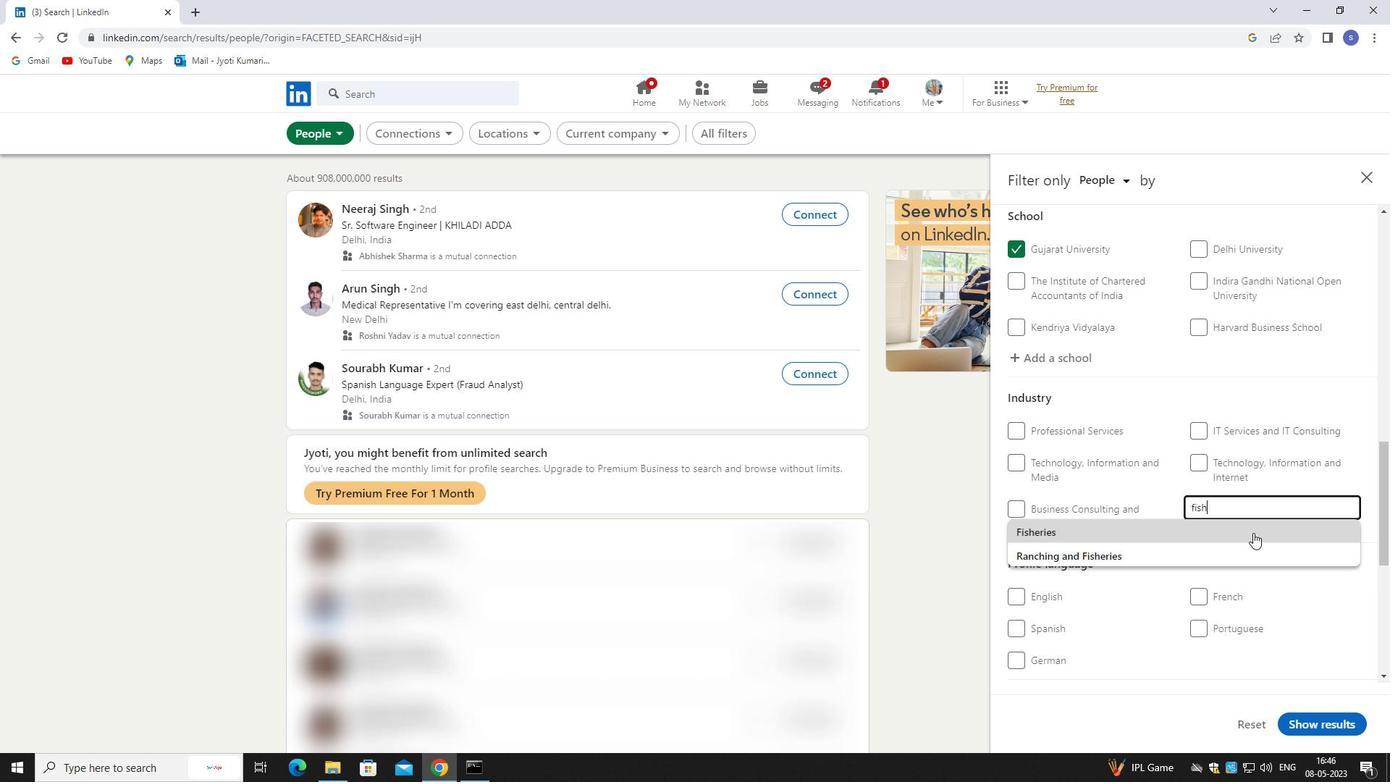 
Action: Mouse scrolled (1253, 533) with delta (0, 0)
Screenshot: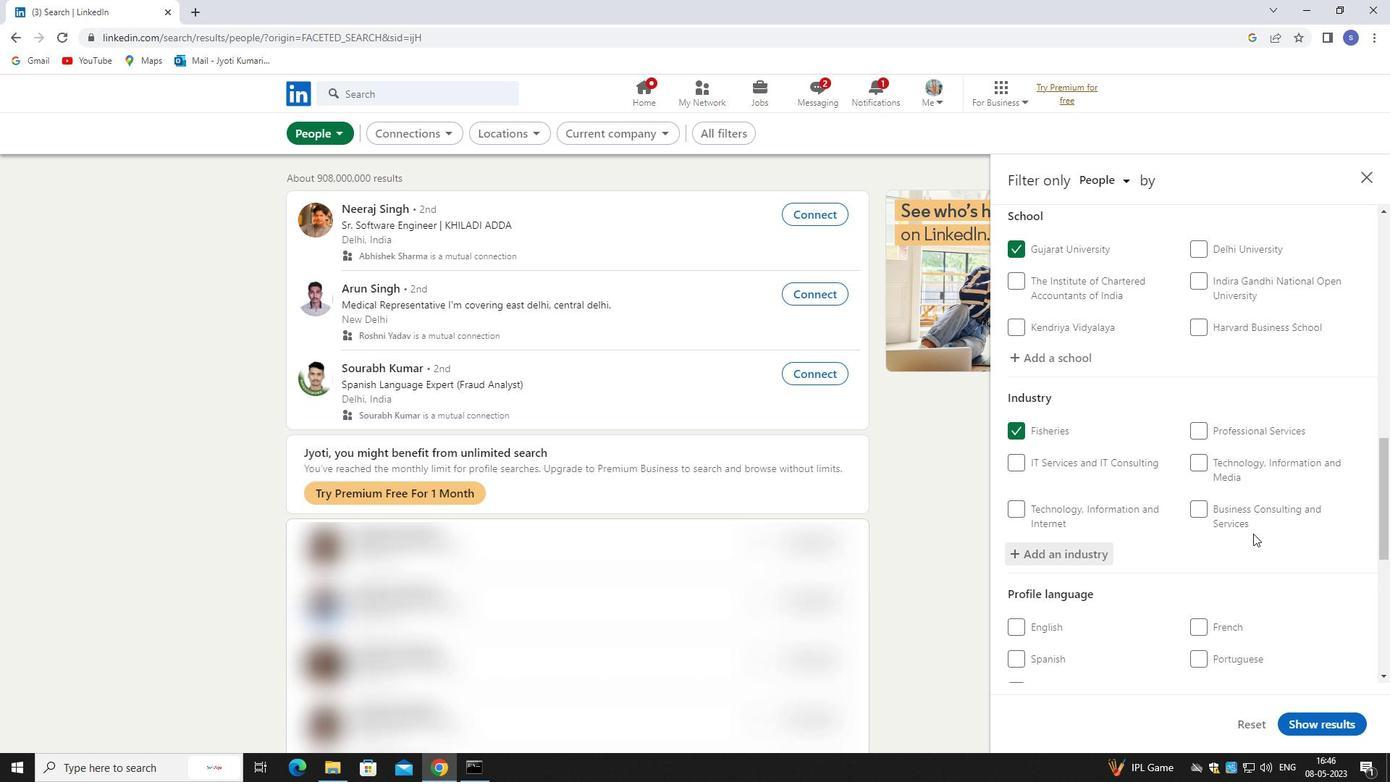 
Action: Mouse scrolled (1253, 533) with delta (0, 0)
Screenshot: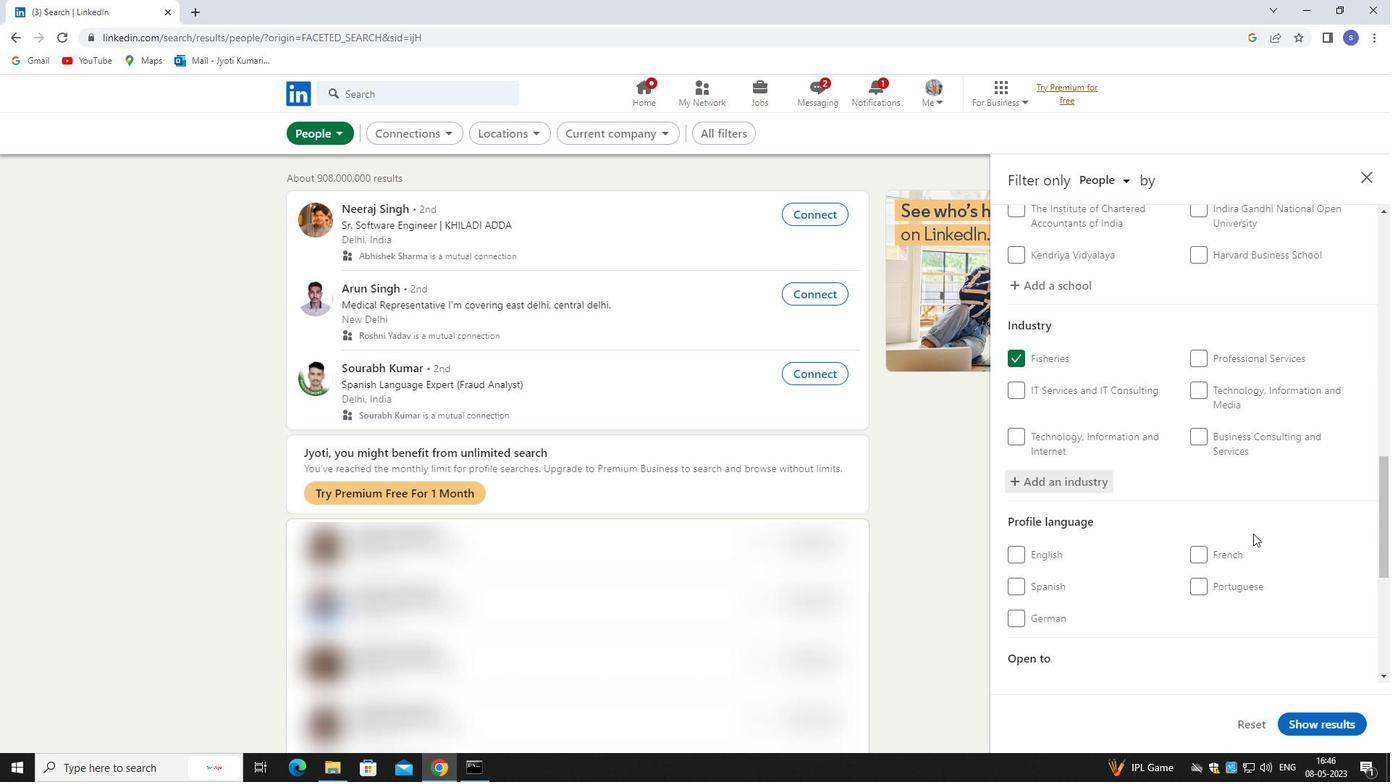 
Action: Mouse moved to (1230, 476)
Screenshot: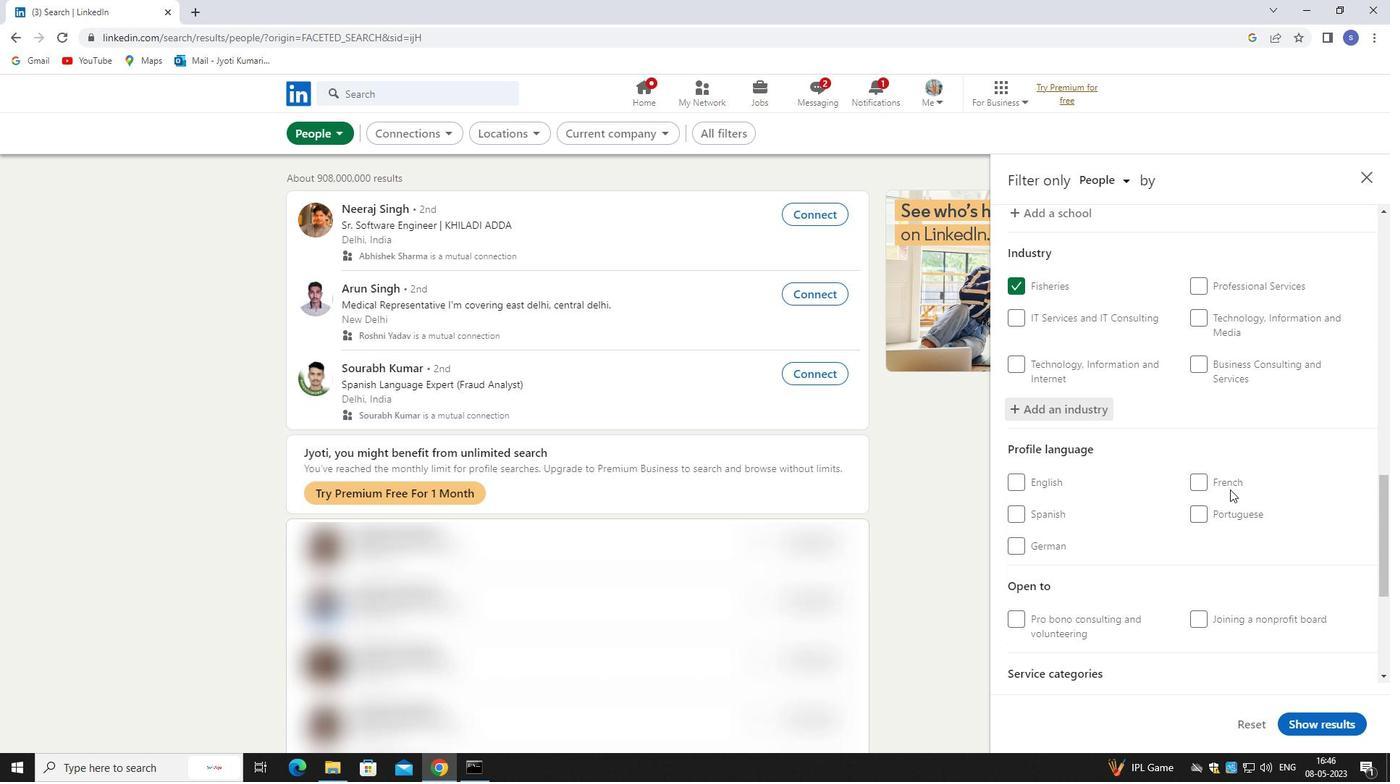 
Action: Mouse pressed left at (1230, 476)
Screenshot: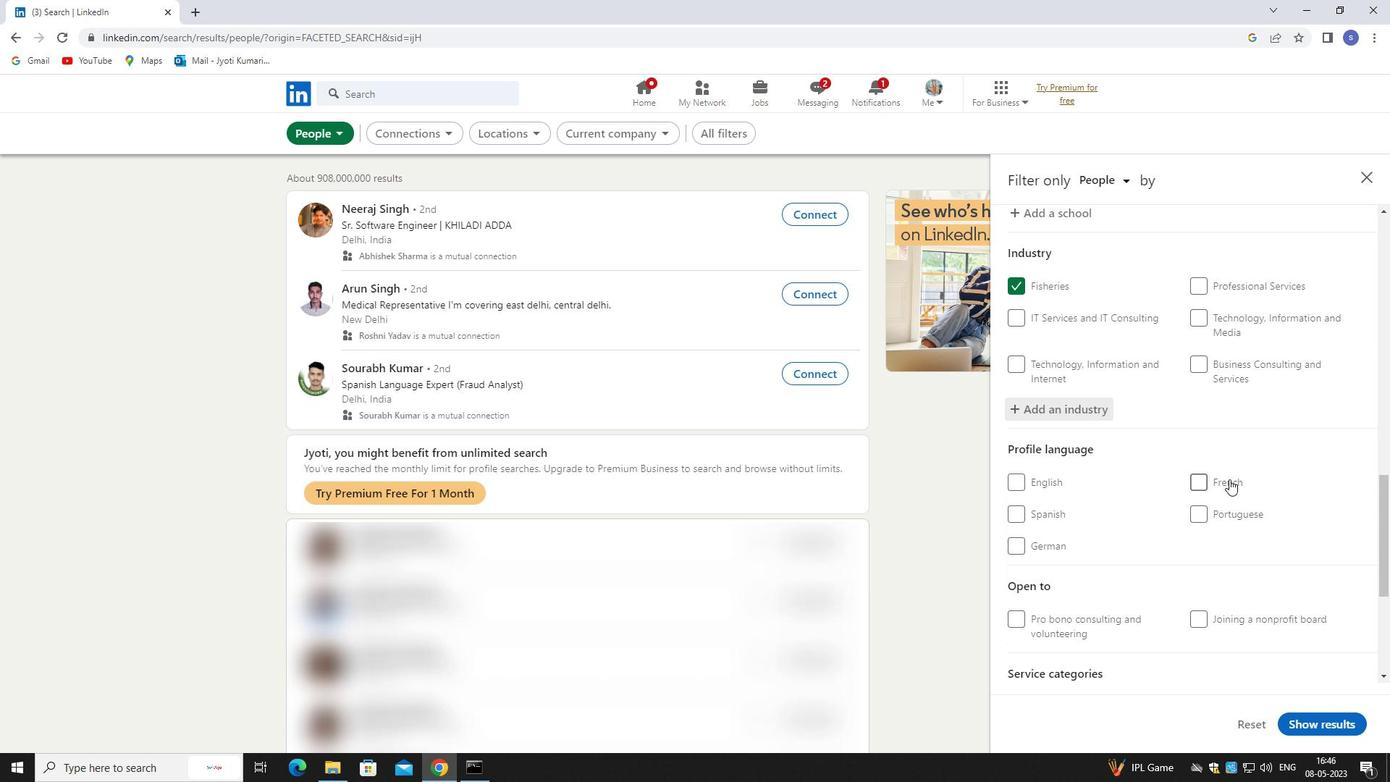 
Action: Mouse moved to (1234, 498)
Screenshot: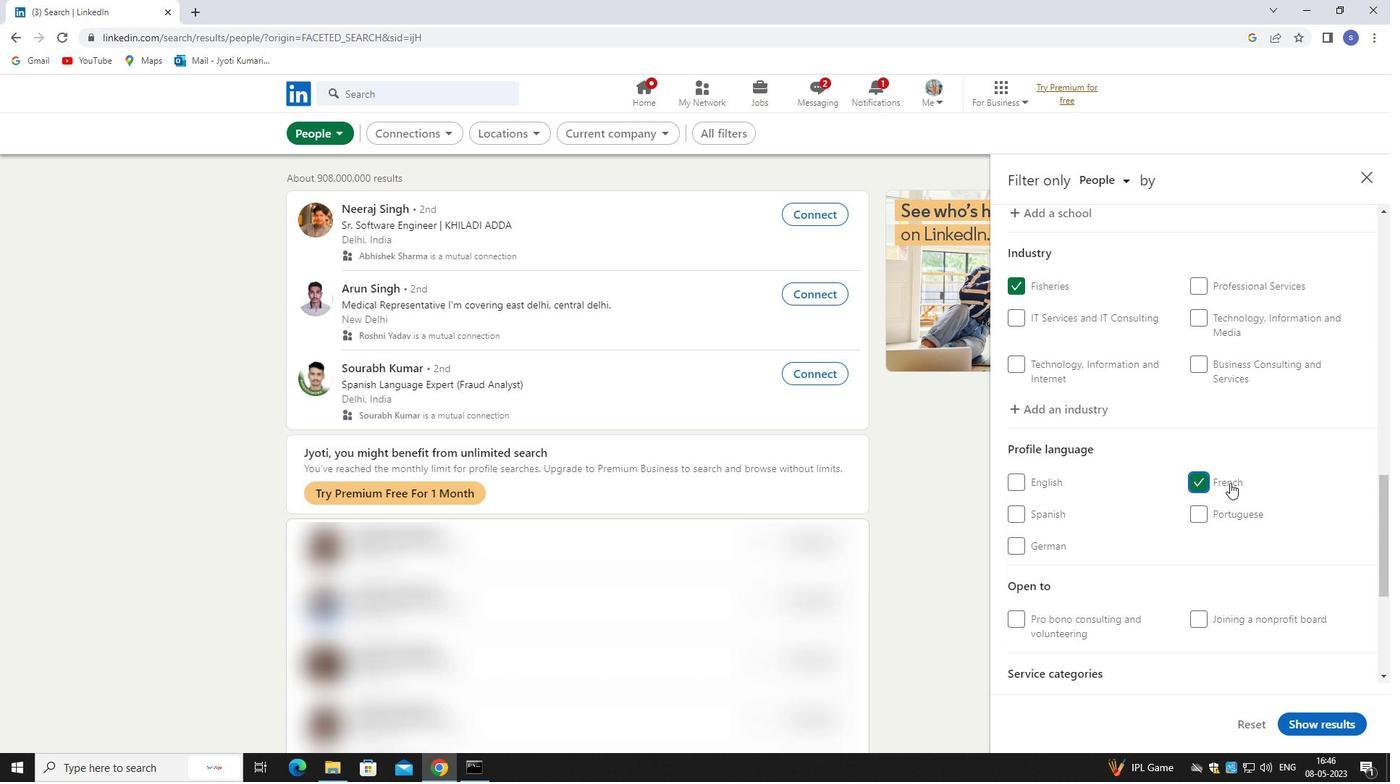 
Action: Mouse scrolled (1234, 497) with delta (0, 0)
Screenshot: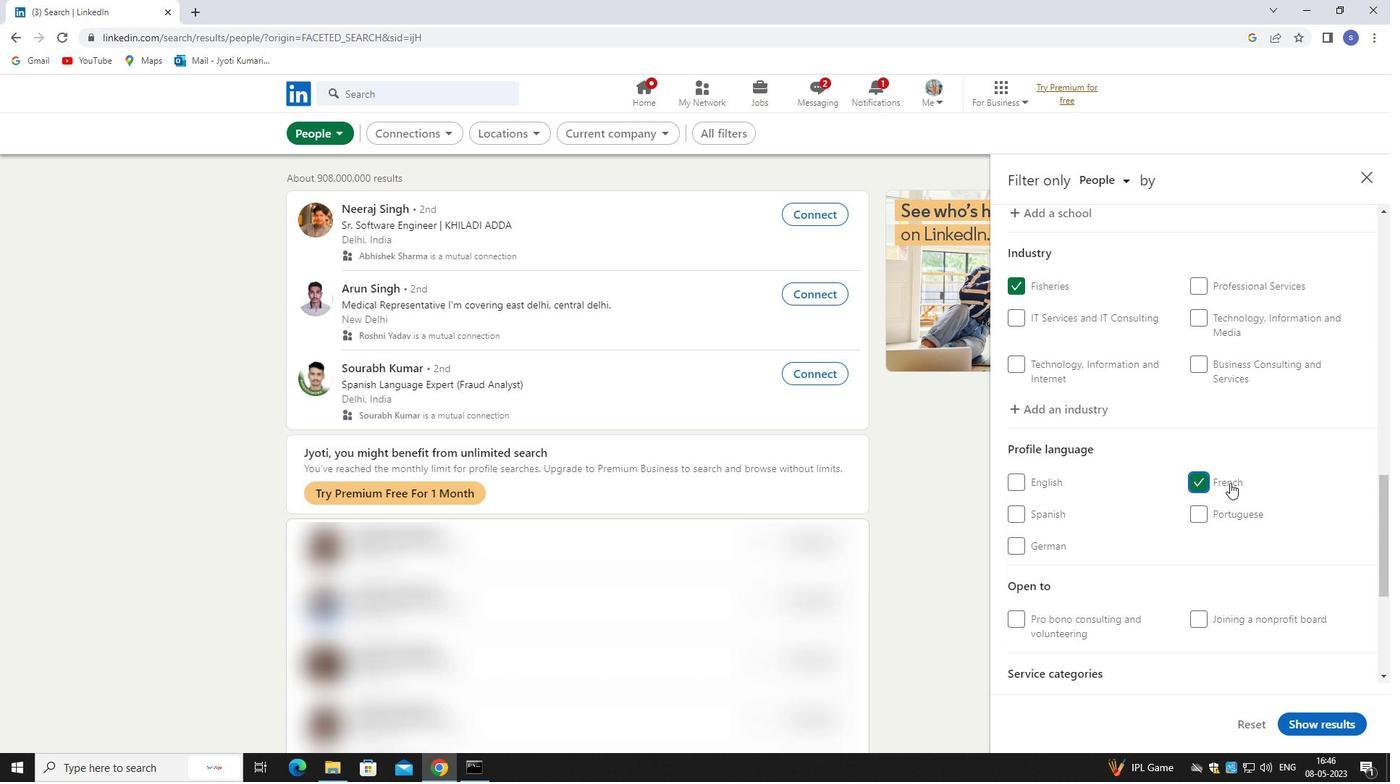 
Action: Mouse moved to (1235, 505)
Screenshot: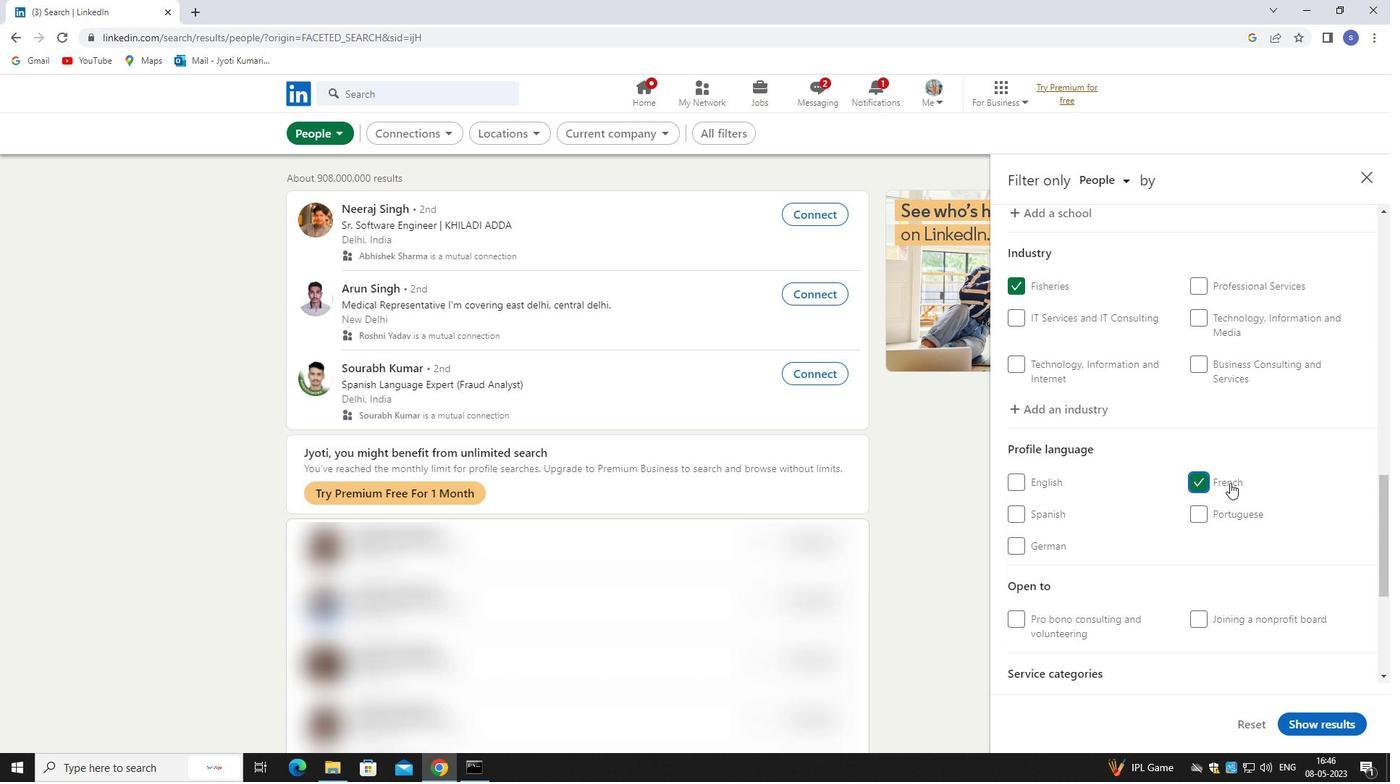 
Action: Mouse scrolled (1235, 504) with delta (0, 0)
Screenshot: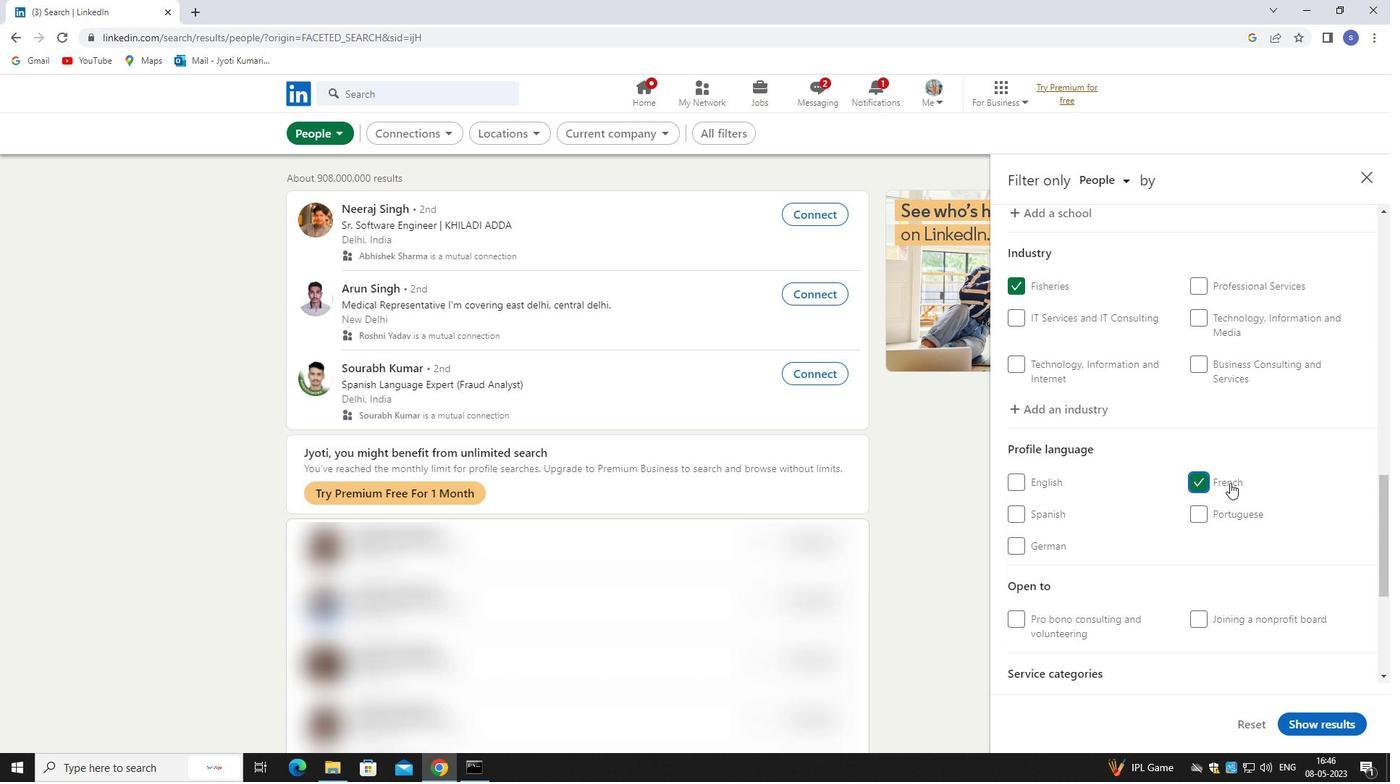 
Action: Mouse moved to (1238, 510)
Screenshot: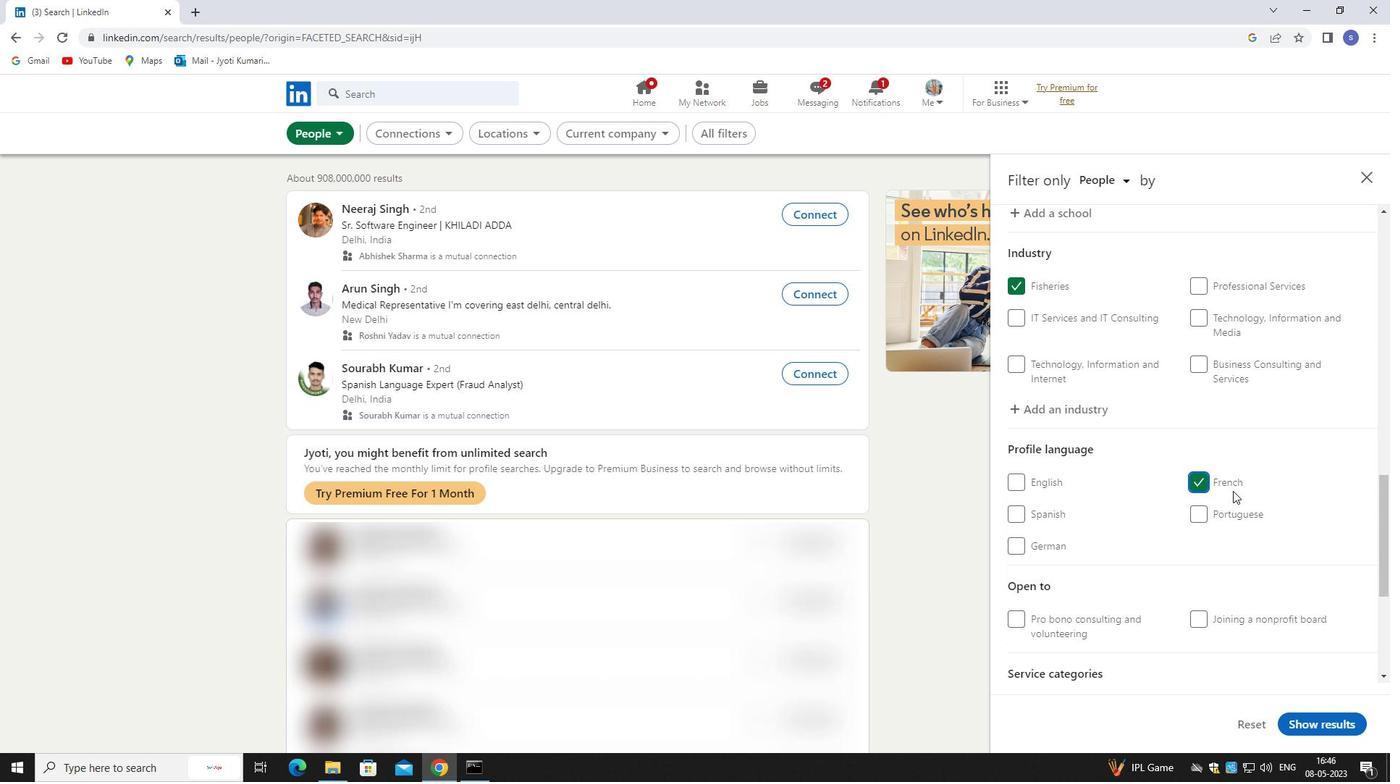 
Action: Mouse scrolled (1238, 509) with delta (0, 0)
Screenshot: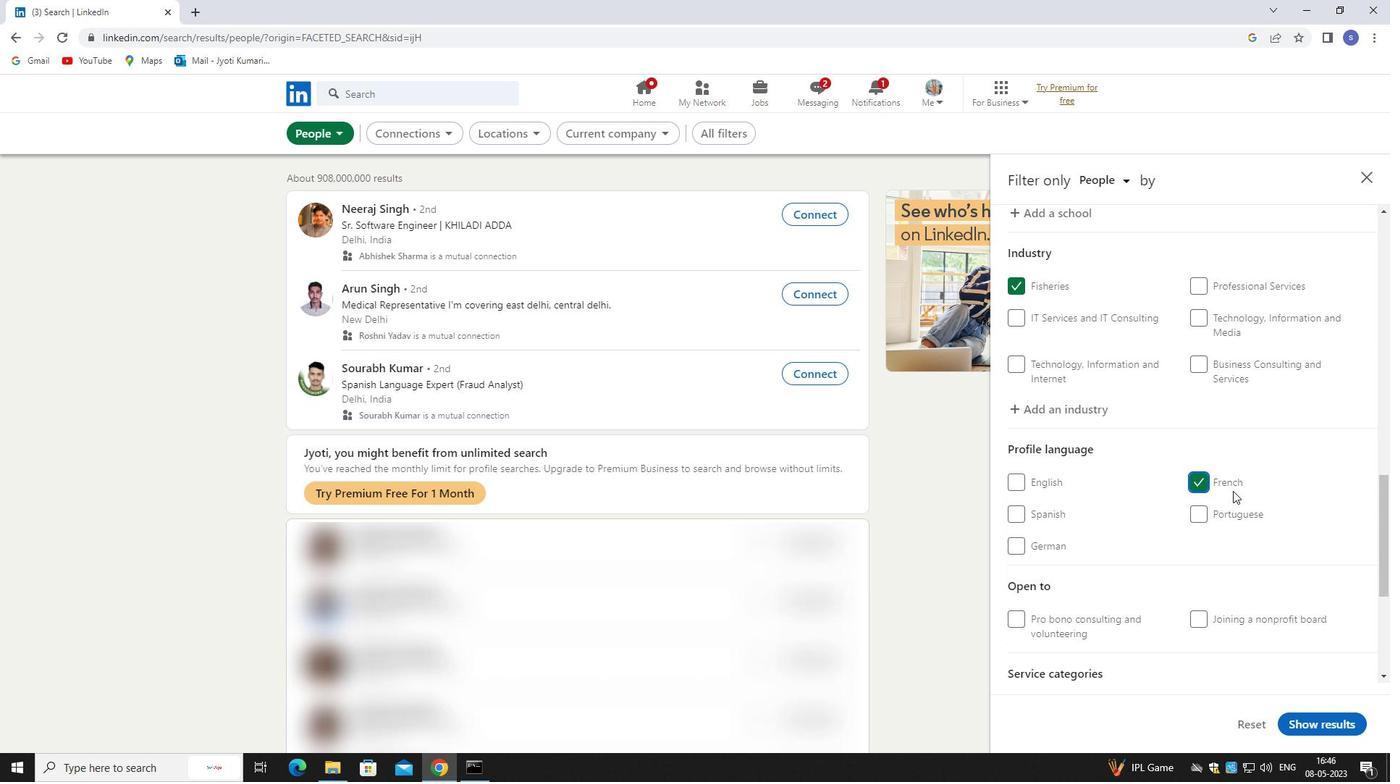
Action: Mouse moved to (1229, 552)
Screenshot: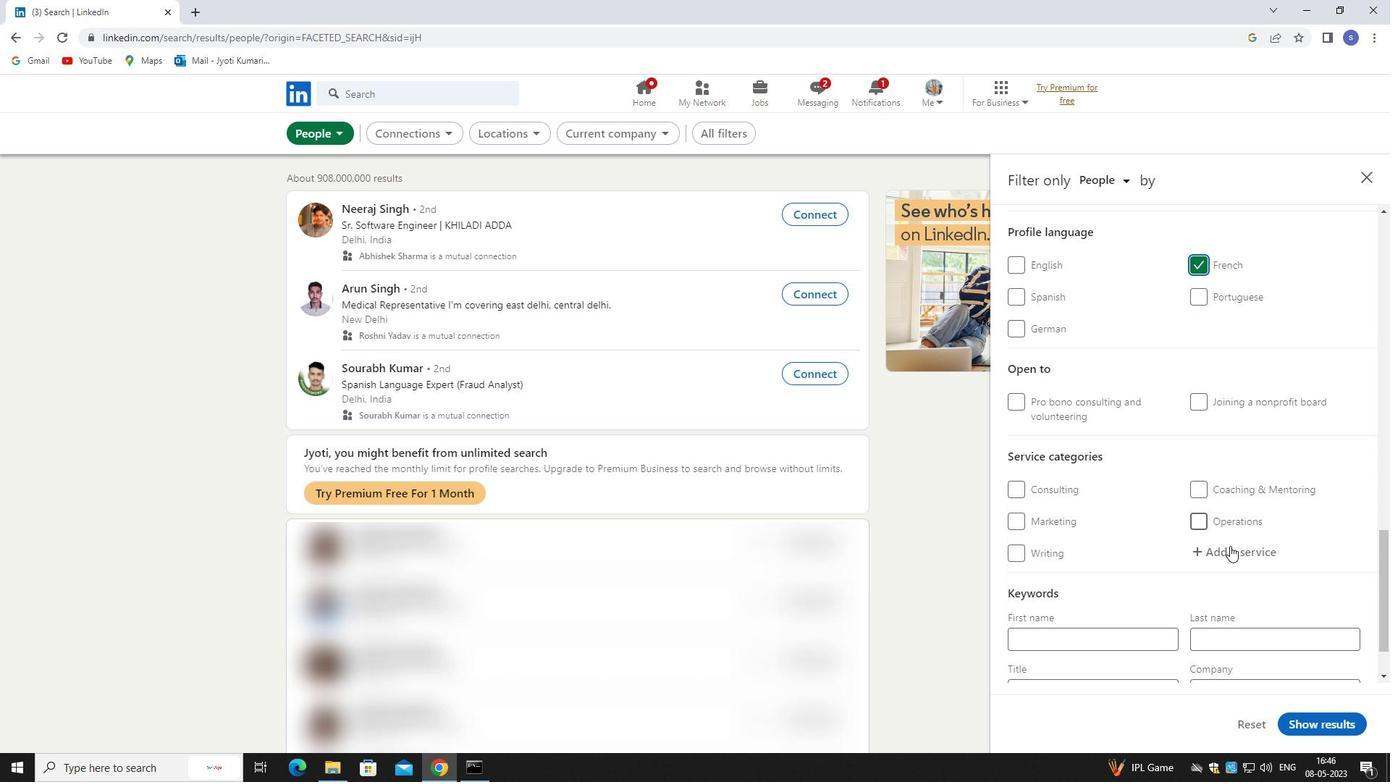 
Action: Mouse pressed left at (1229, 552)
Screenshot: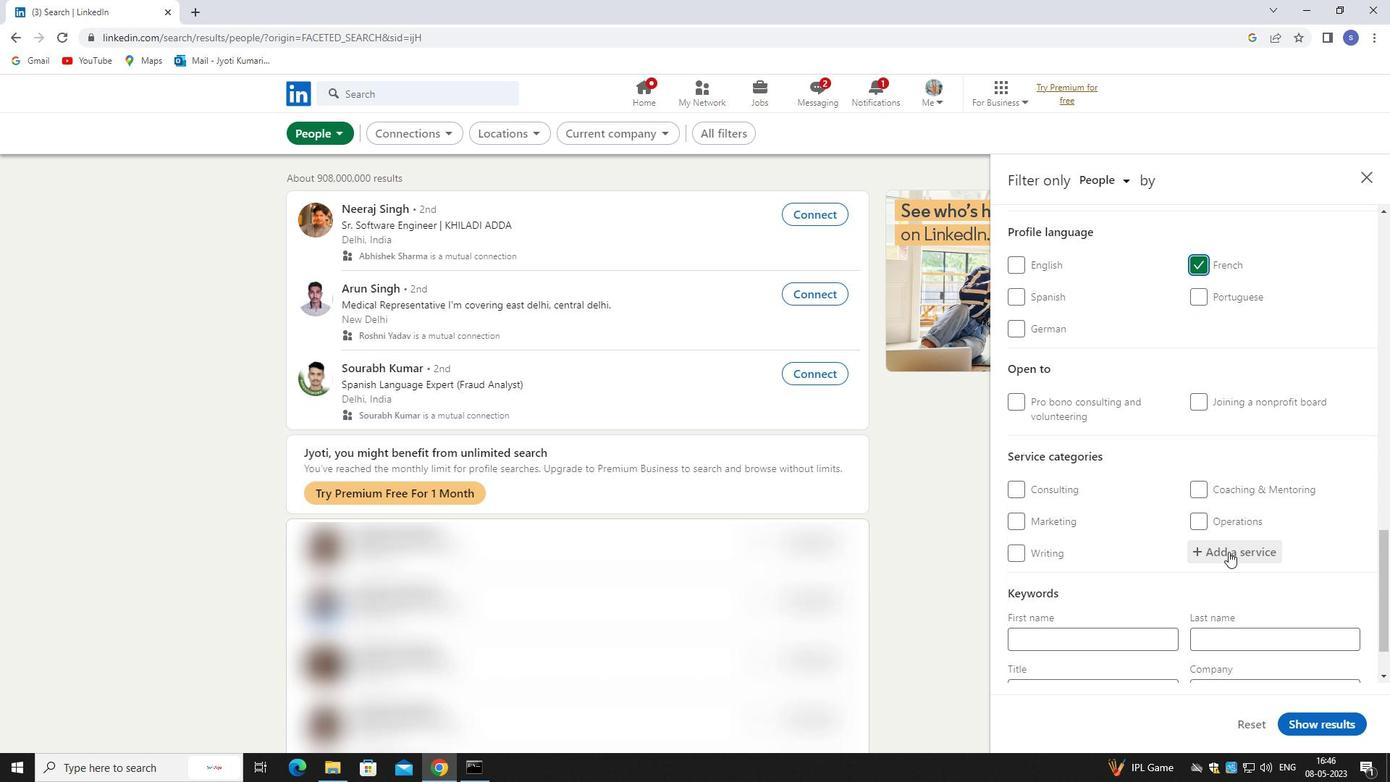 
Action: Mouse moved to (1247, 567)
Screenshot: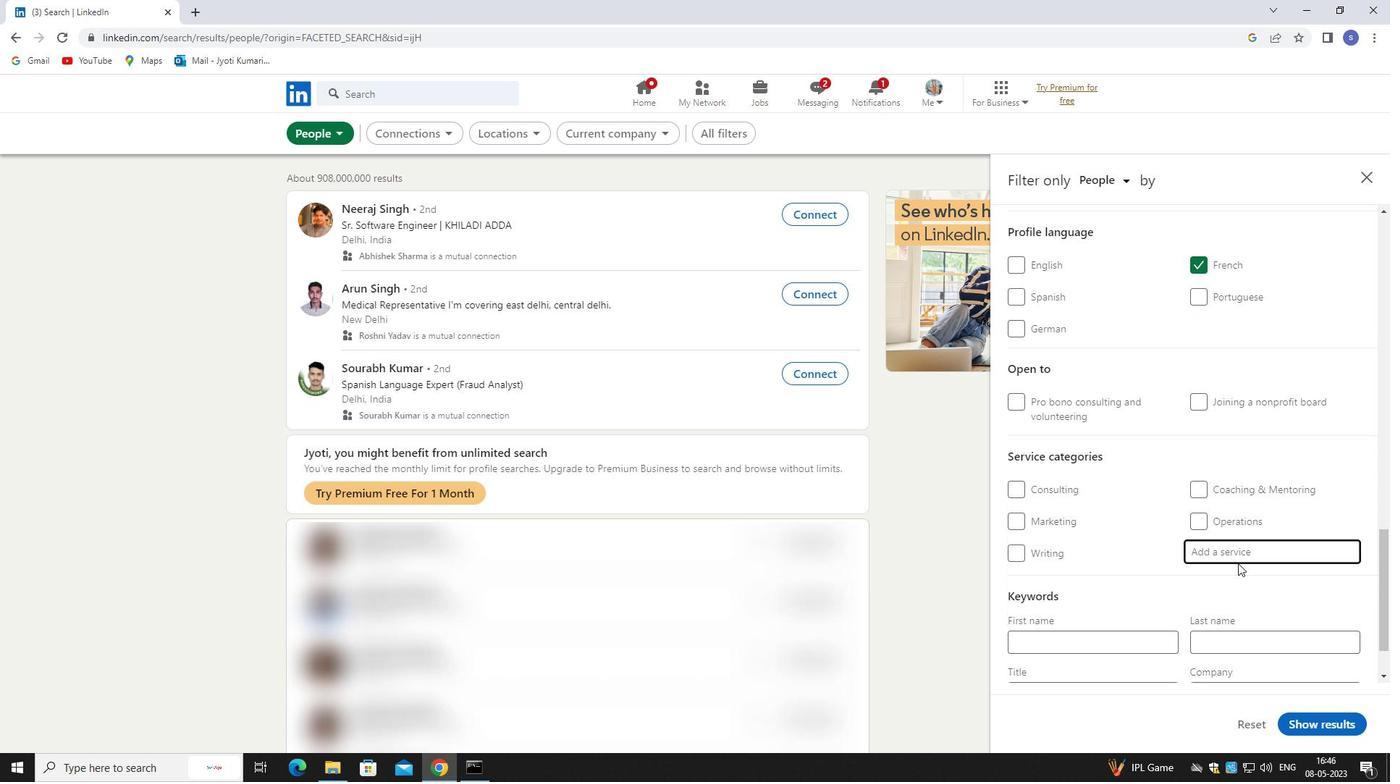 
Action: Key pressed NONPROFI
Screenshot: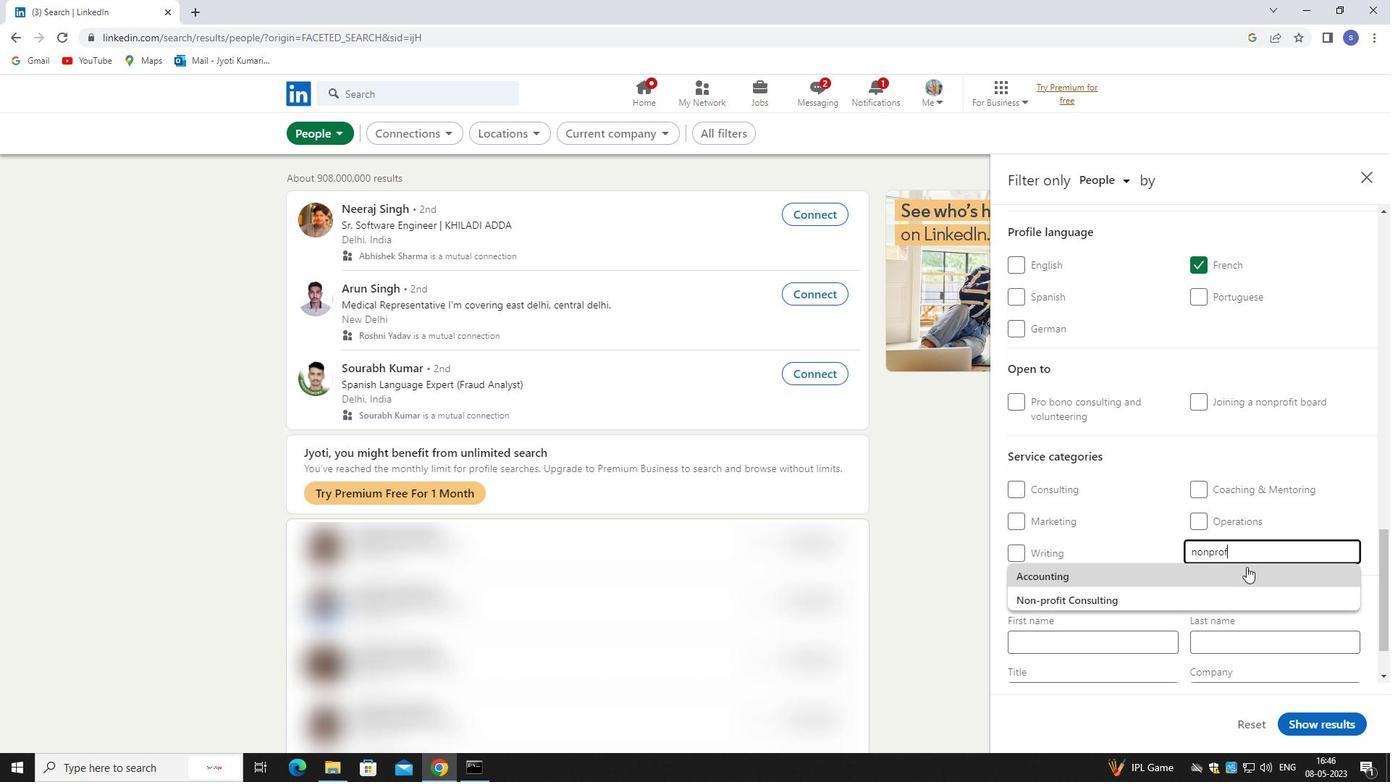 
Action: Mouse moved to (1243, 590)
Screenshot: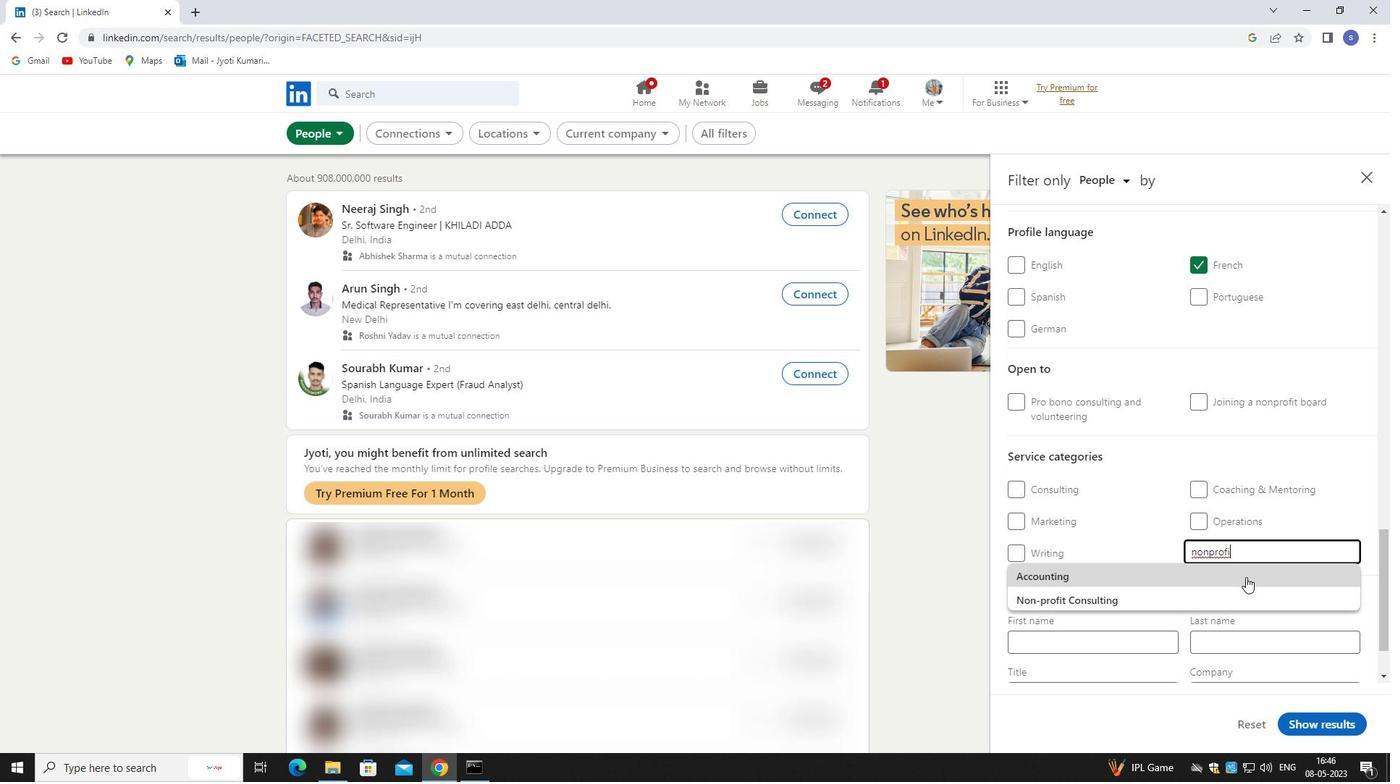 
Action: Mouse pressed left at (1243, 590)
Screenshot: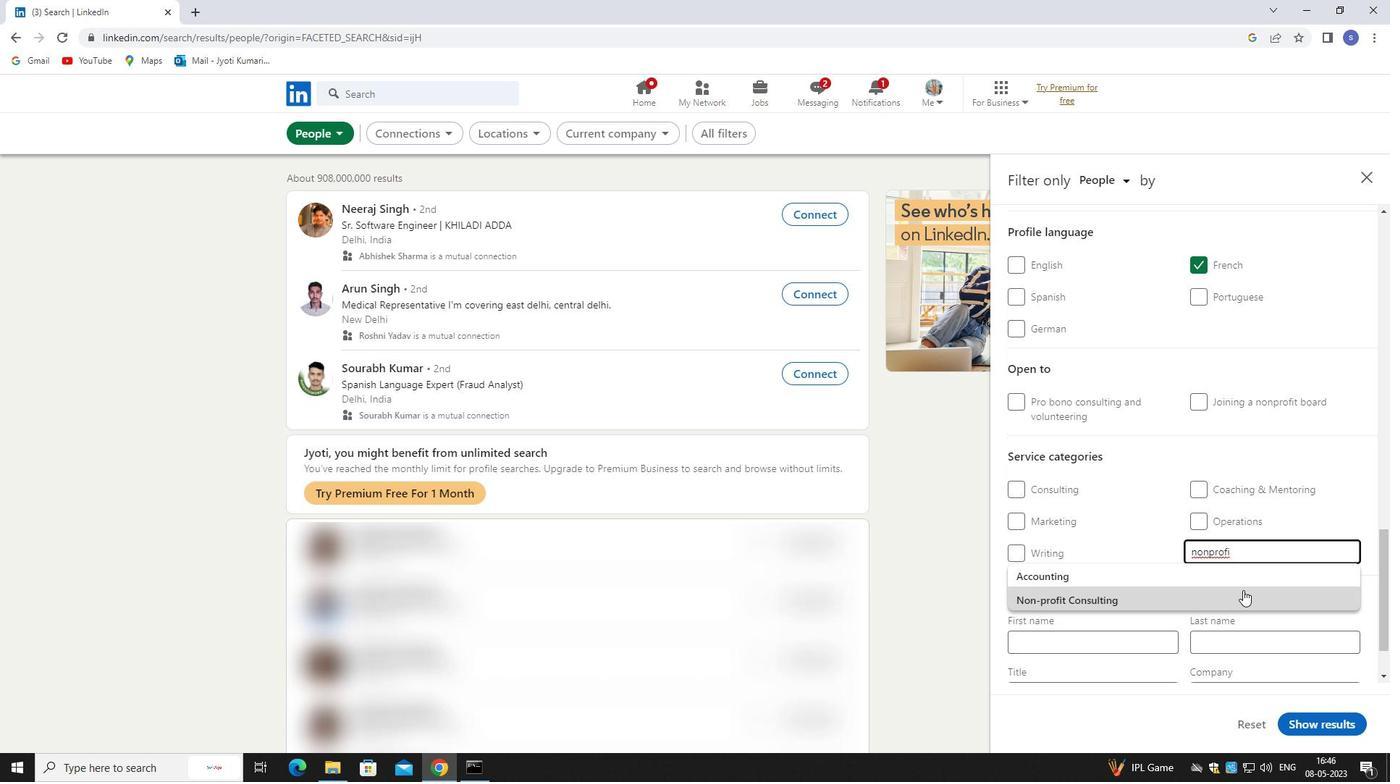 
Action: Mouse scrolled (1243, 589) with delta (0, 0)
Screenshot: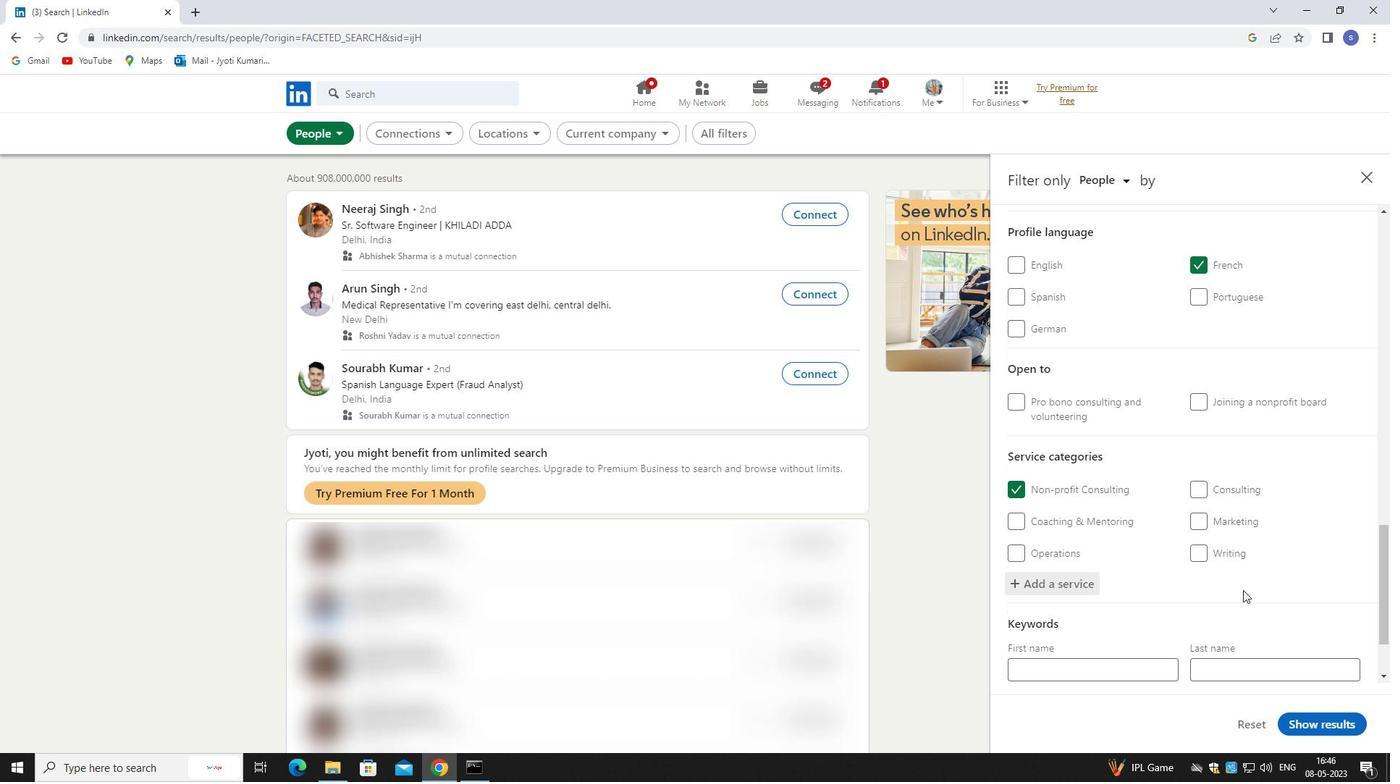 
Action: Mouse scrolled (1243, 589) with delta (0, 0)
Screenshot: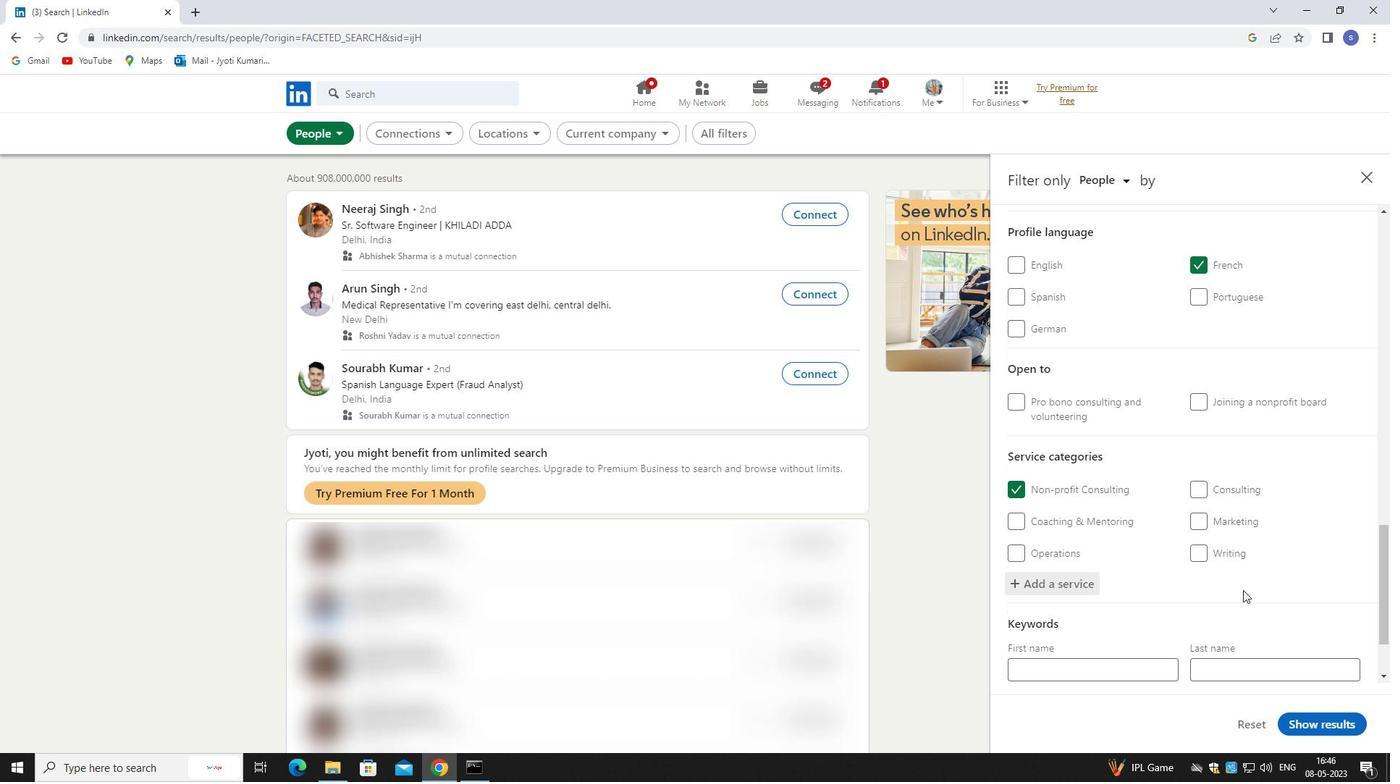 
Action: Mouse scrolled (1243, 589) with delta (0, 0)
Screenshot: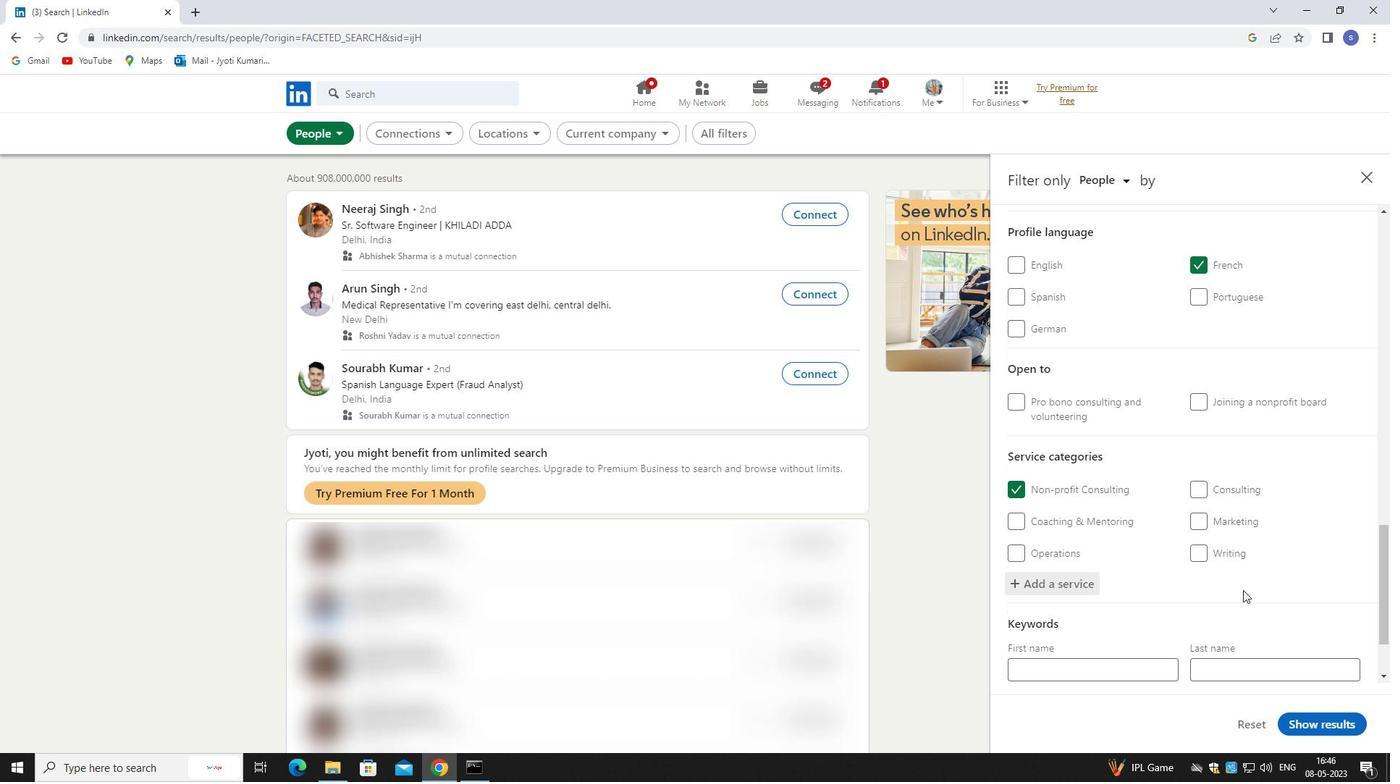 
Action: Mouse moved to (1206, 565)
Screenshot: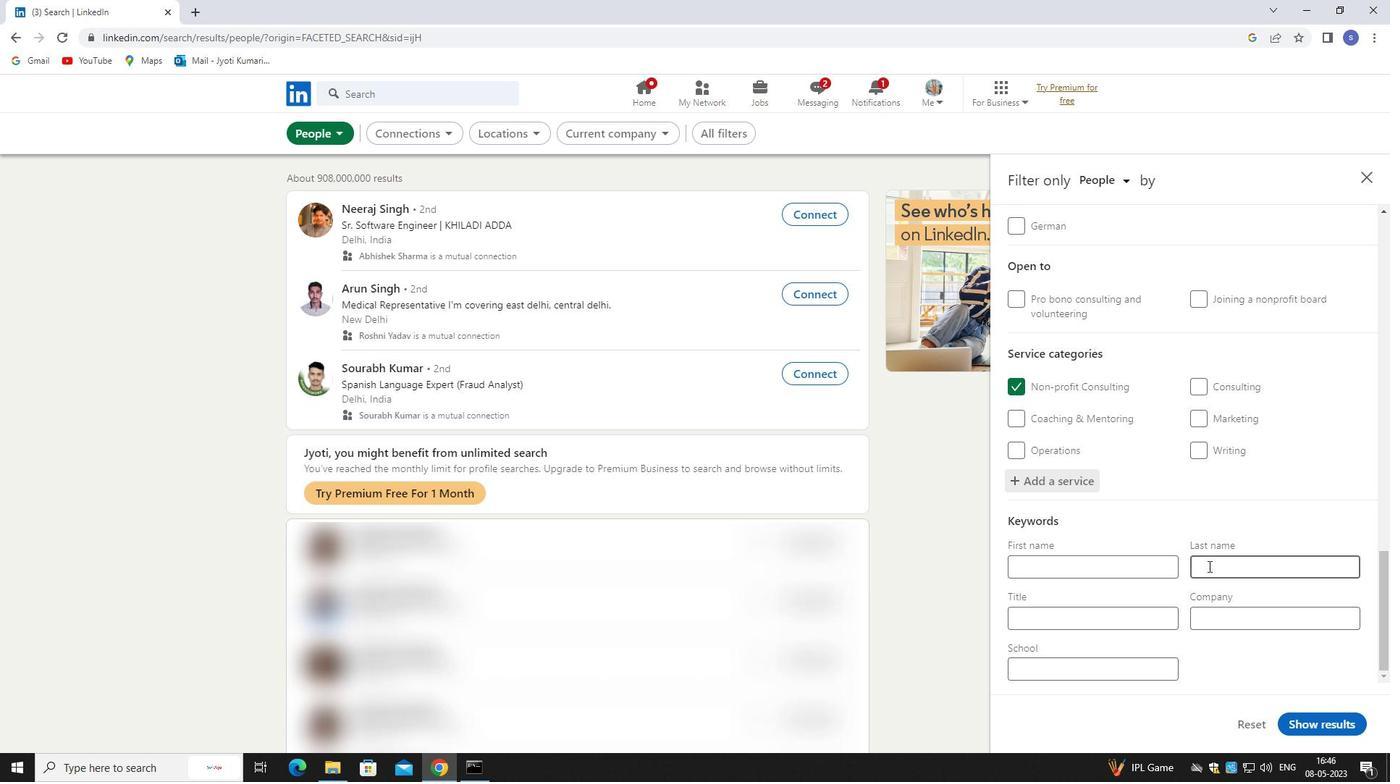 
Action: Mouse scrolled (1206, 565) with delta (0, 0)
Screenshot: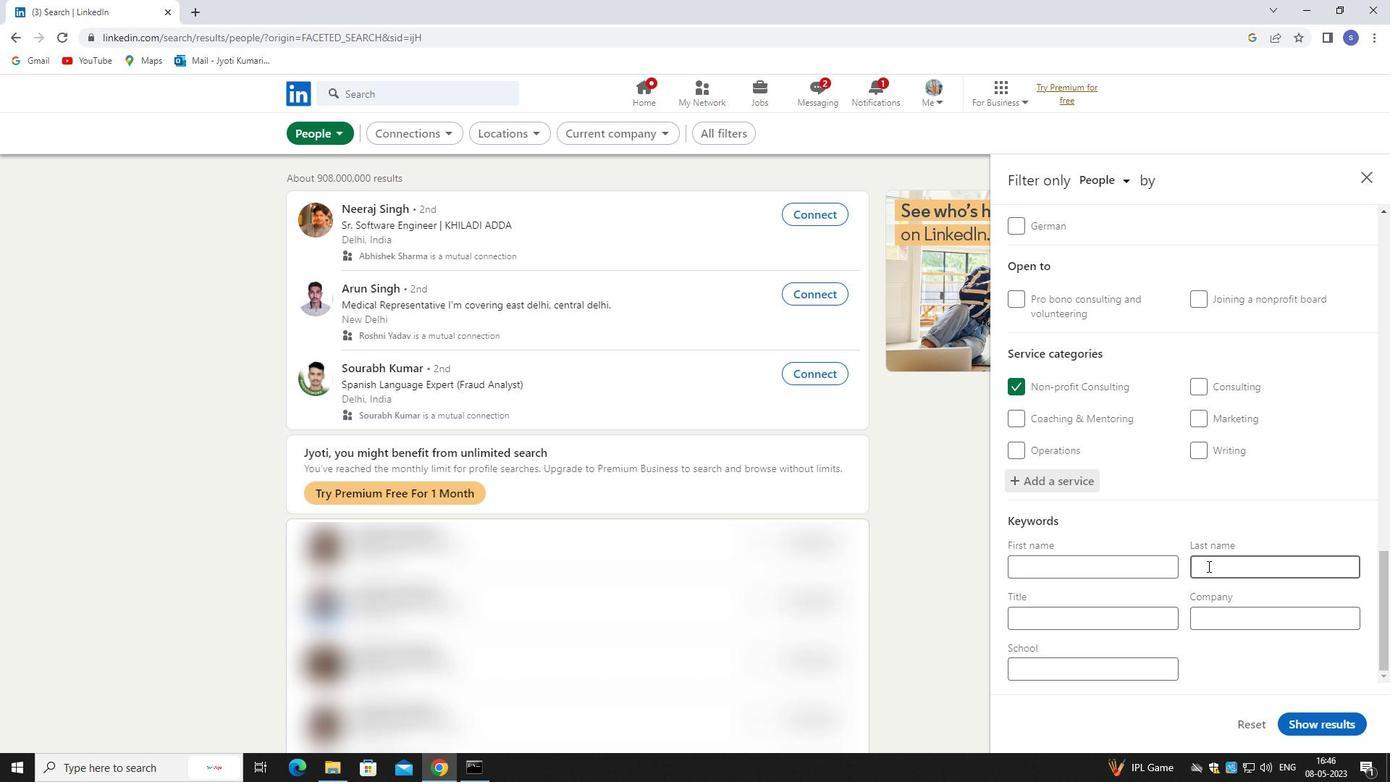 
Action: Mouse moved to (1206, 571)
Screenshot: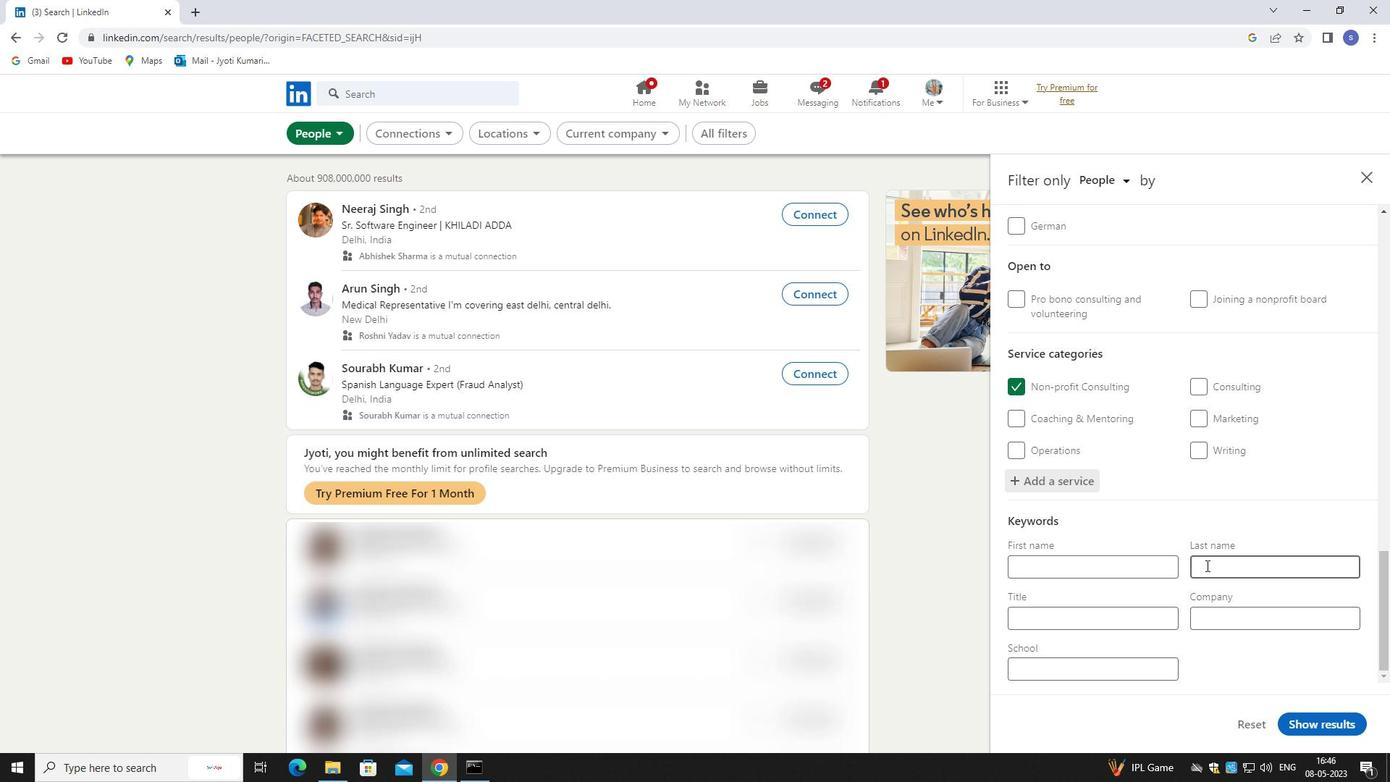 
Action: Mouse scrolled (1206, 570) with delta (0, 0)
Screenshot: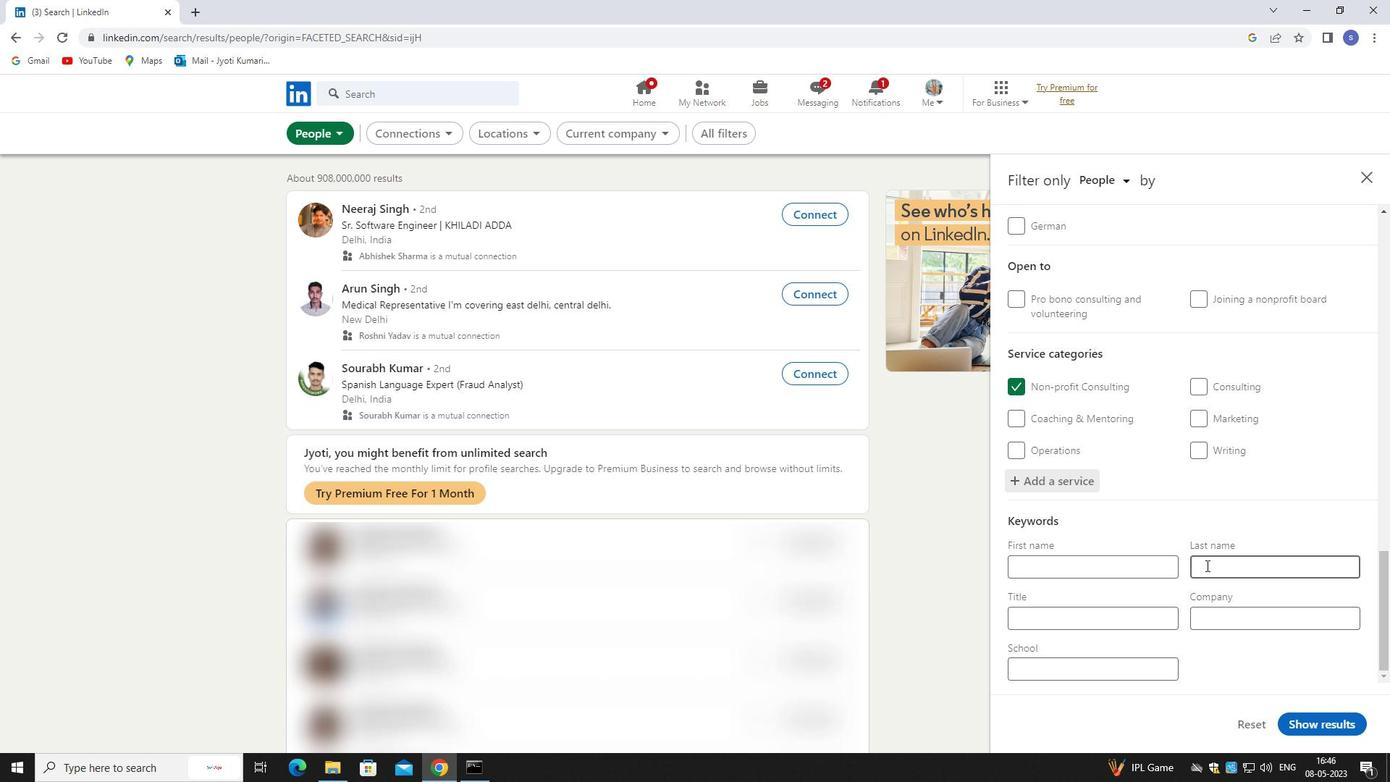 
Action: Mouse moved to (1088, 625)
Screenshot: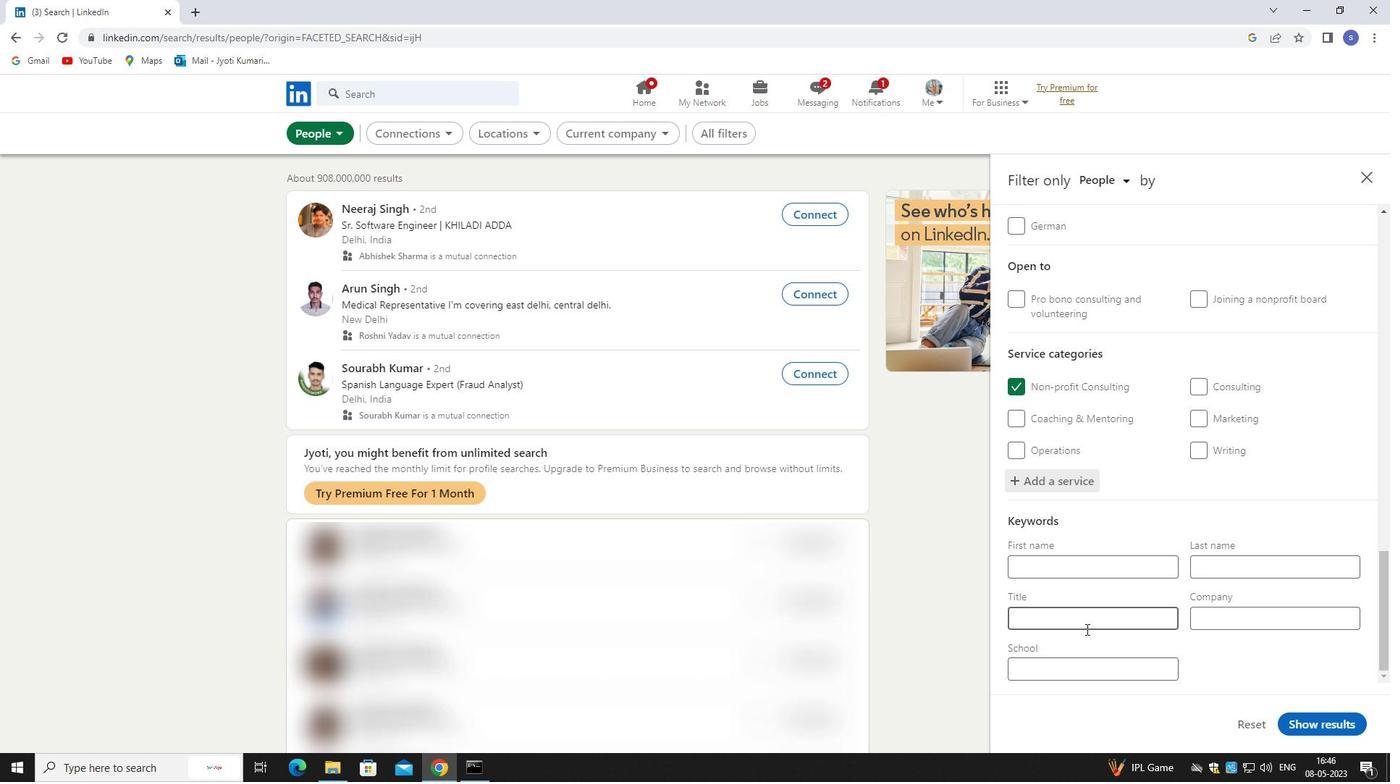
Action: Mouse pressed left at (1088, 625)
Screenshot: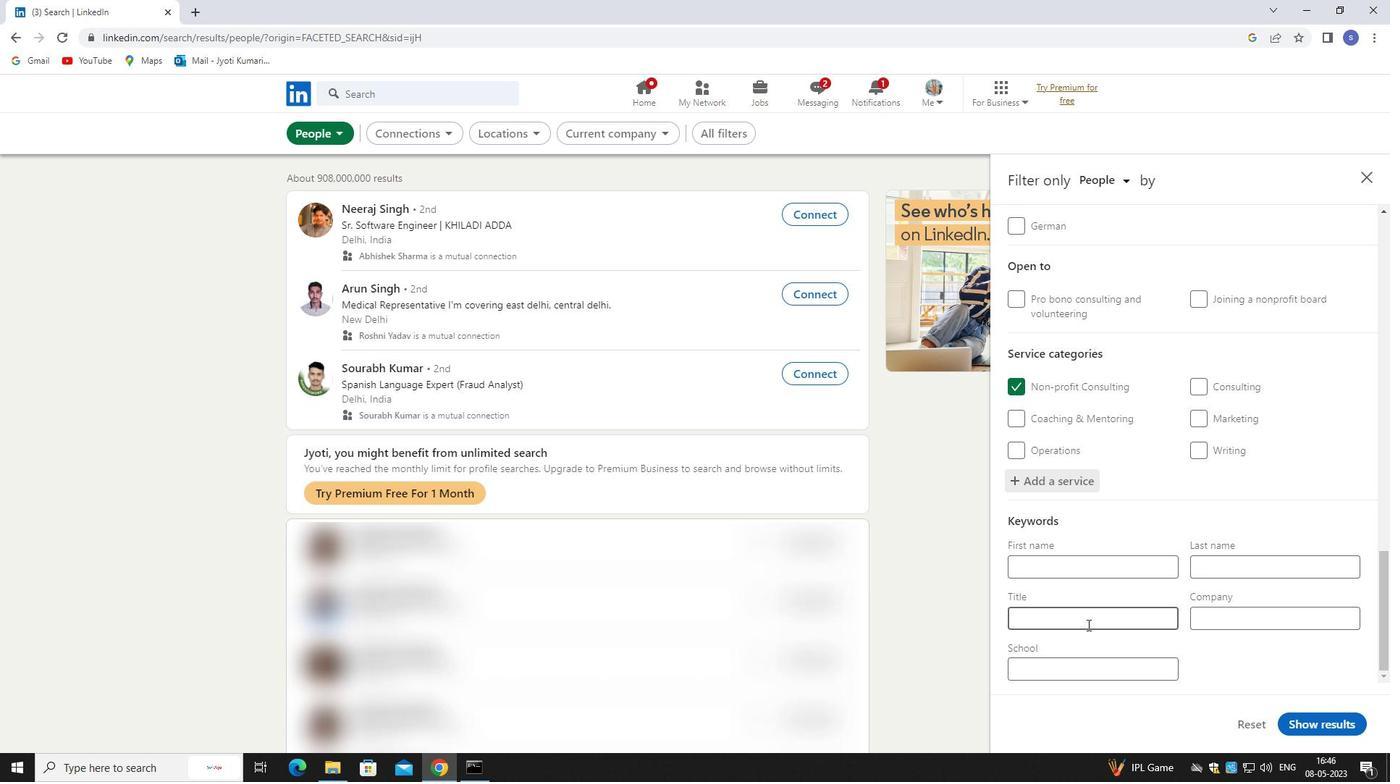 
Action: Key pressed MERCHANDHI<Key.backspace><Key.backspace><Key.backspace><Key.backspace><Key.backspace><Key.backspace><Key.backspace><Key.backspace><Key.backspace><Key.backspace><Key.backspace><Key.backspace><Key.backspace><Key.backspace><Key.backspace><Key.backspace><Key.backspace><Key.backspace><Key.shift>MERCHANDISING
Screenshot: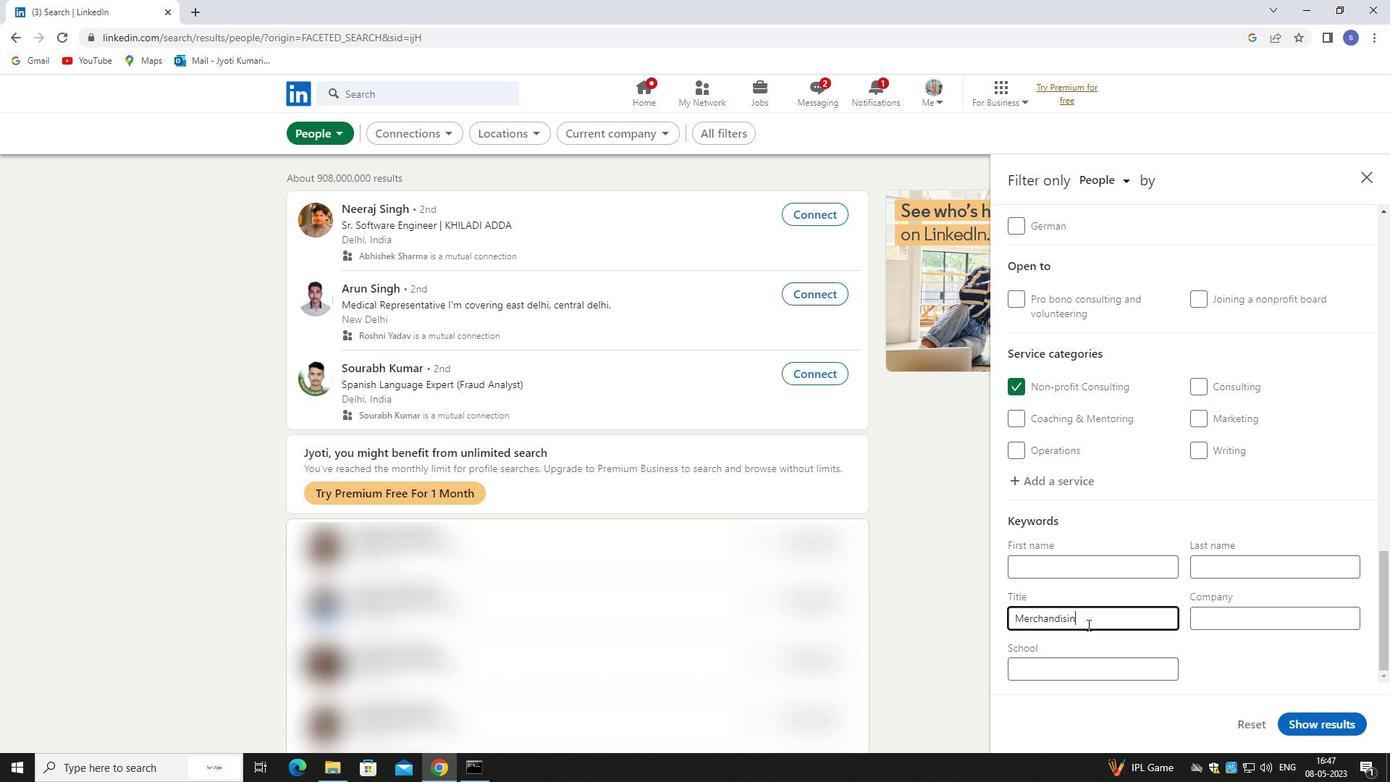 
Action: Mouse moved to (1321, 723)
Screenshot: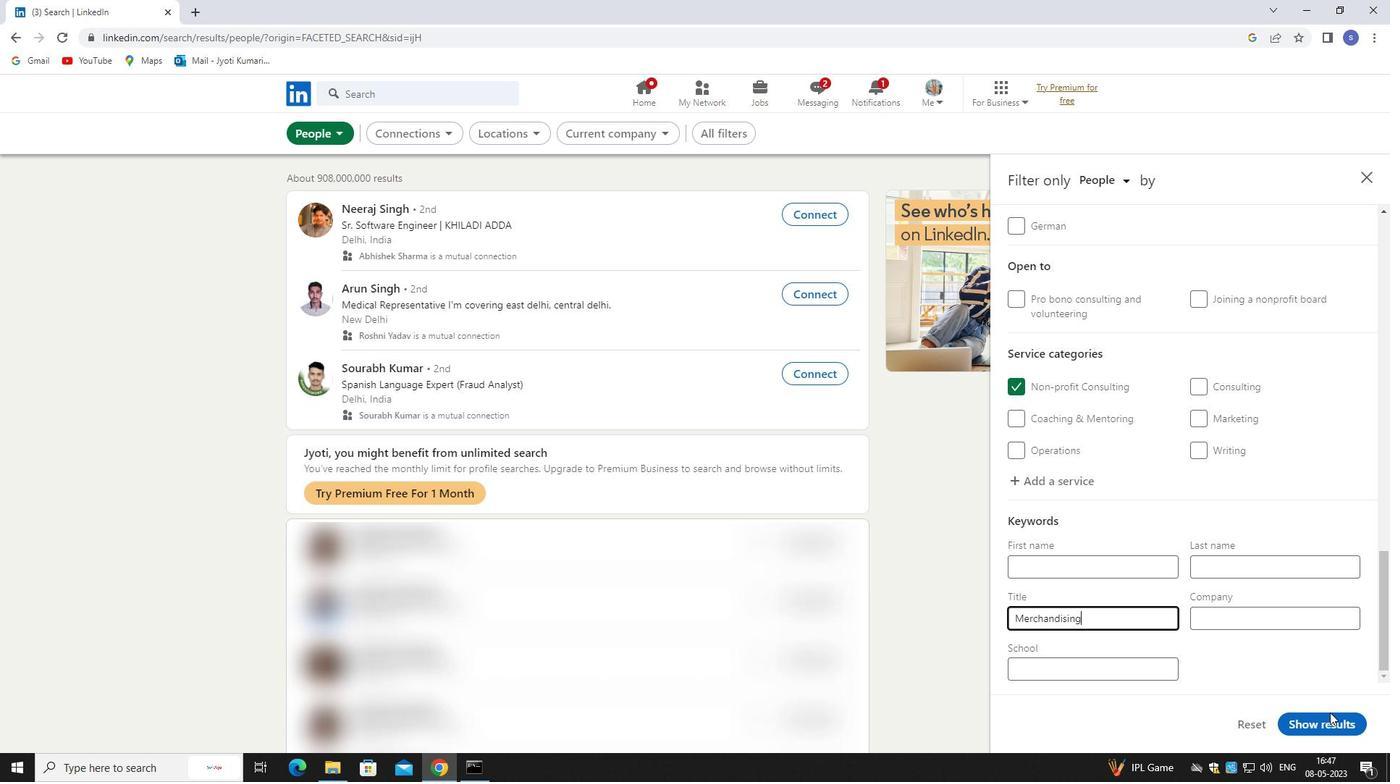 
Action: Mouse pressed left at (1321, 723)
Screenshot: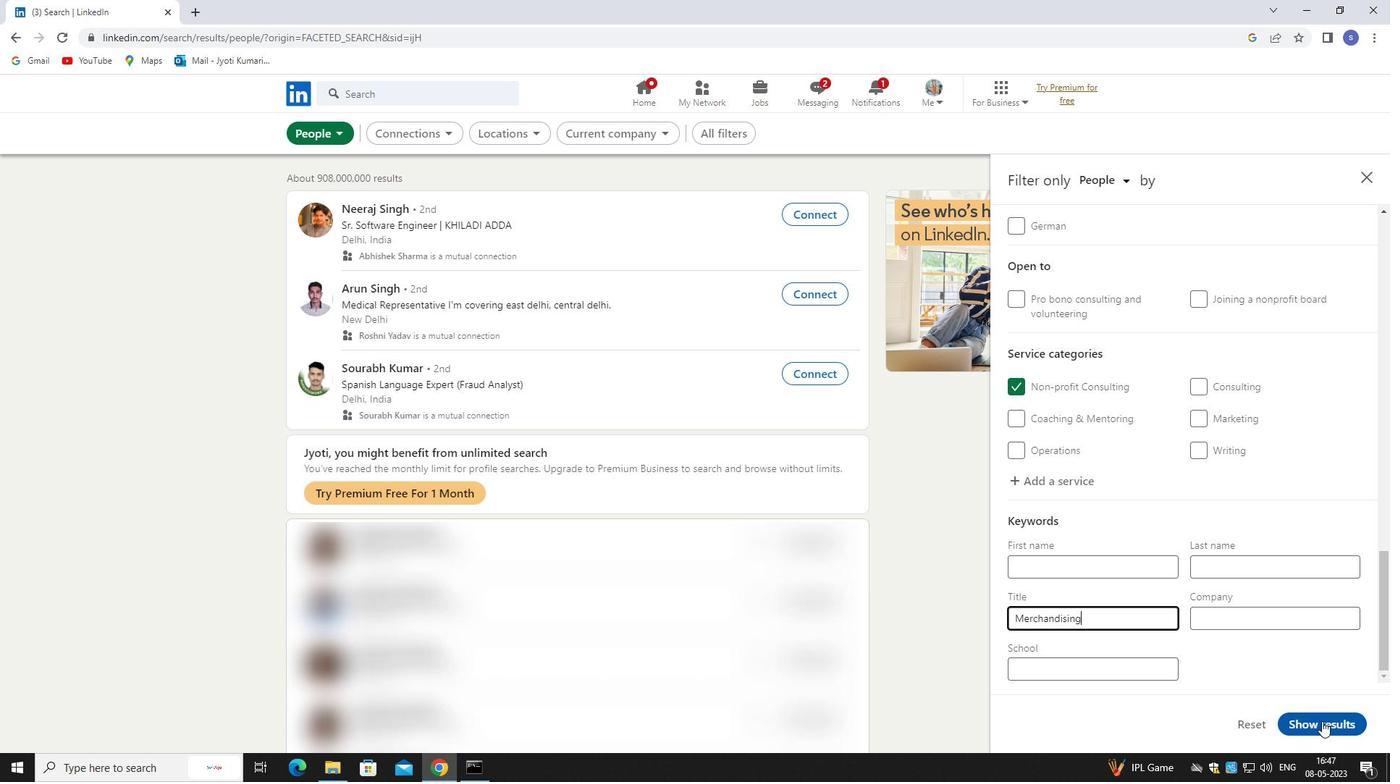 
Action: Mouse moved to (1333, 717)
Screenshot: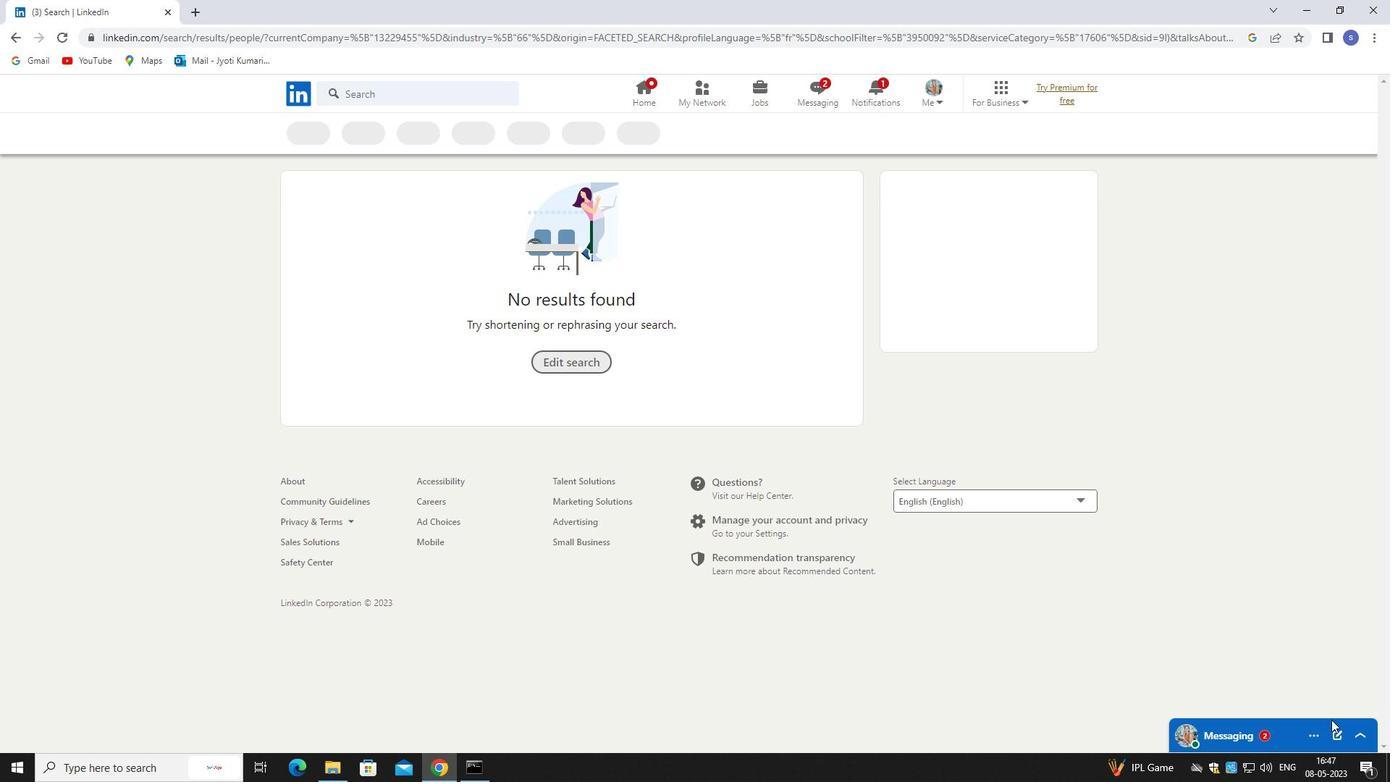 
